 Task: Find connections with filter location El Masnou with filter topic #Personaldevelopmentwith filter profile language Spanish with filter current company Khatib & Alami with filter school Freshers Tamil Nadu Jobs with filter industry Think Tanks with filter service category Loans with filter keywords title Public Relations
Action: Mouse moved to (165, 244)
Screenshot: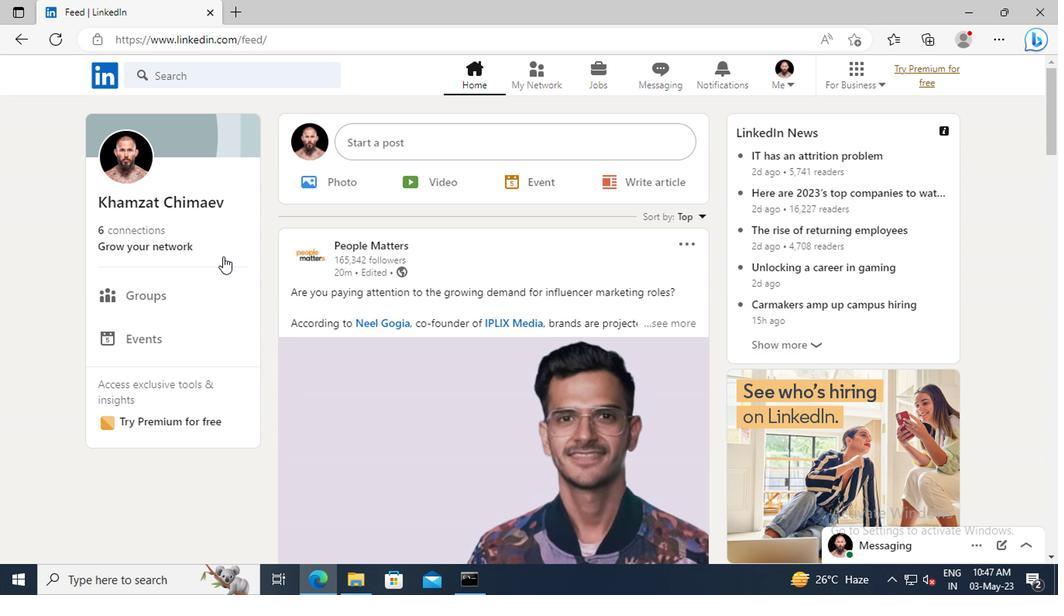 
Action: Mouse pressed left at (165, 244)
Screenshot: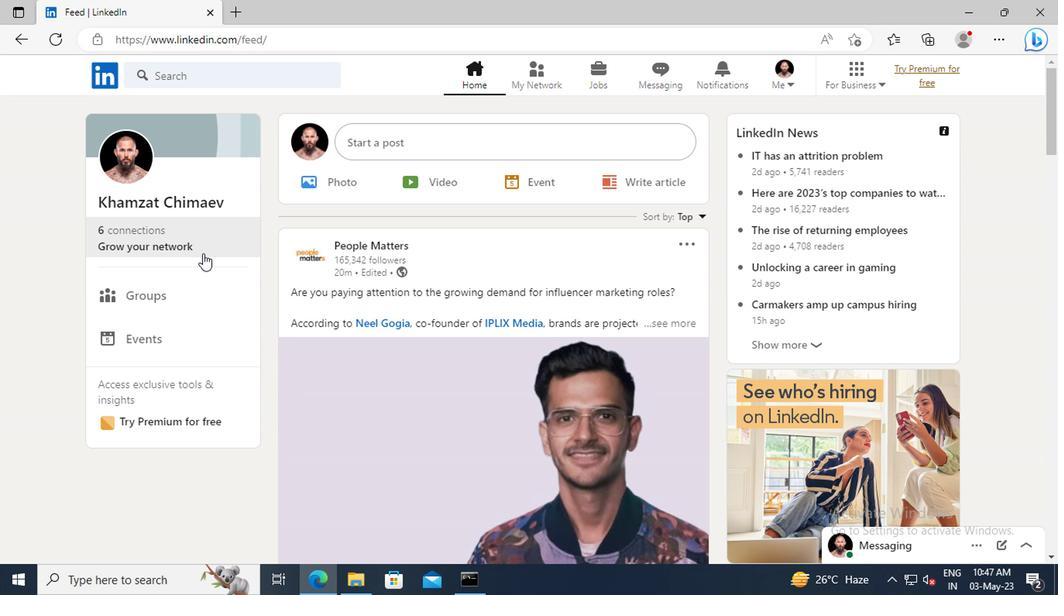 
Action: Mouse moved to (165, 163)
Screenshot: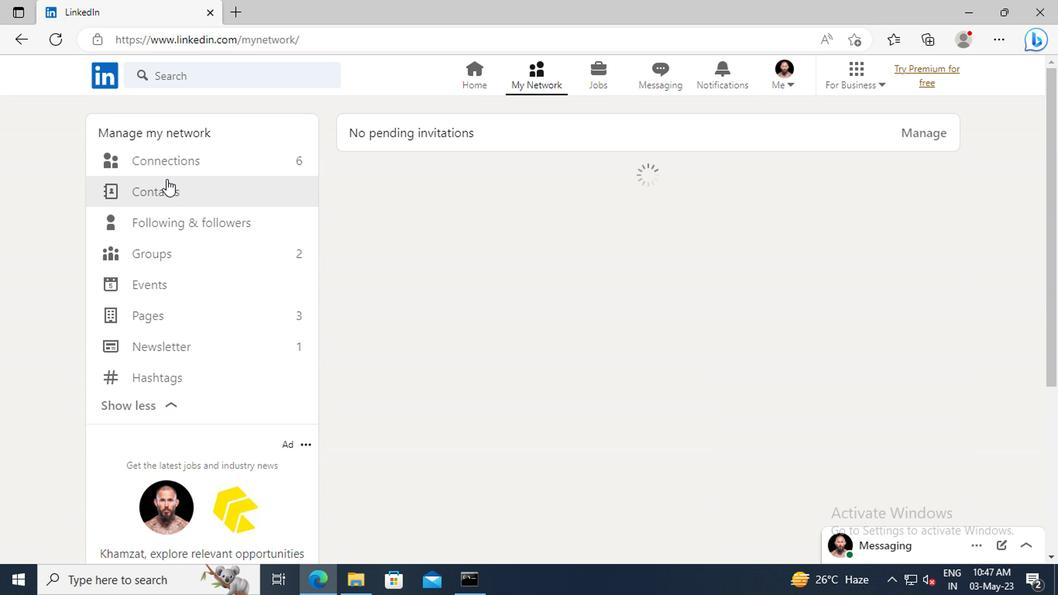 
Action: Mouse pressed left at (165, 163)
Screenshot: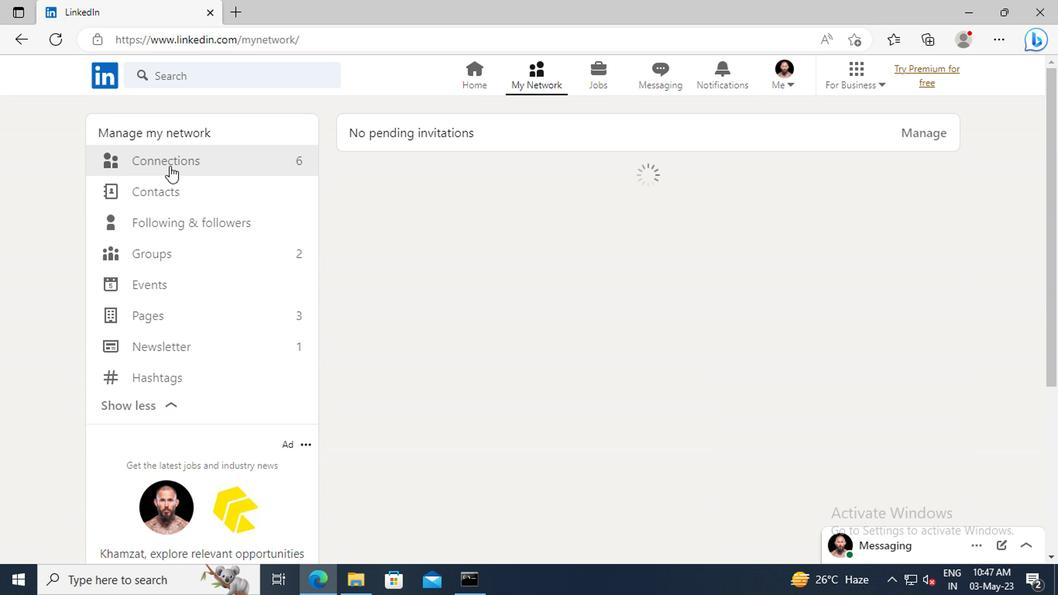 
Action: Mouse moved to (629, 165)
Screenshot: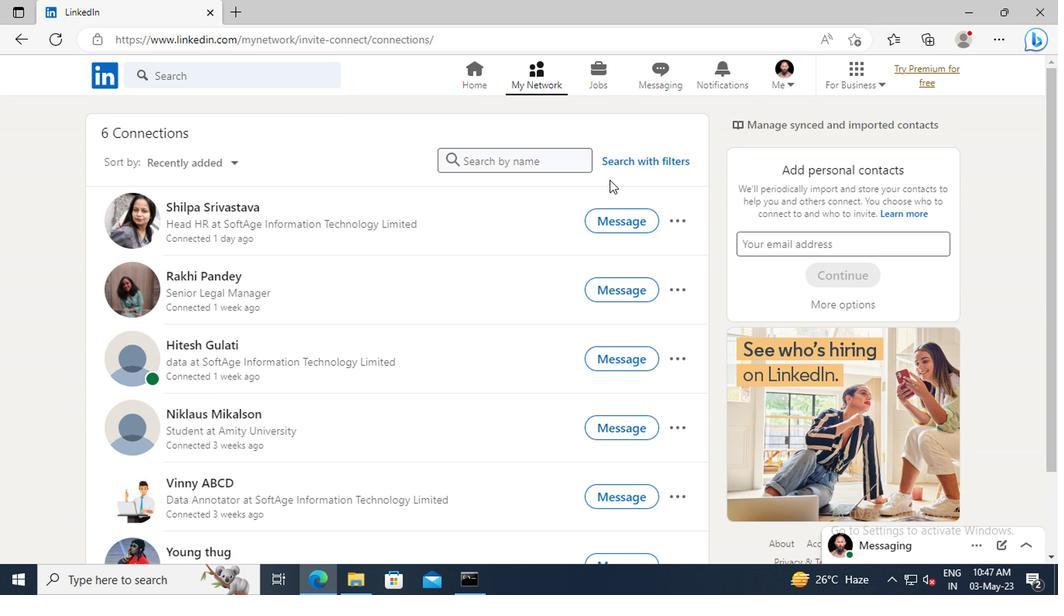 
Action: Mouse pressed left at (629, 165)
Screenshot: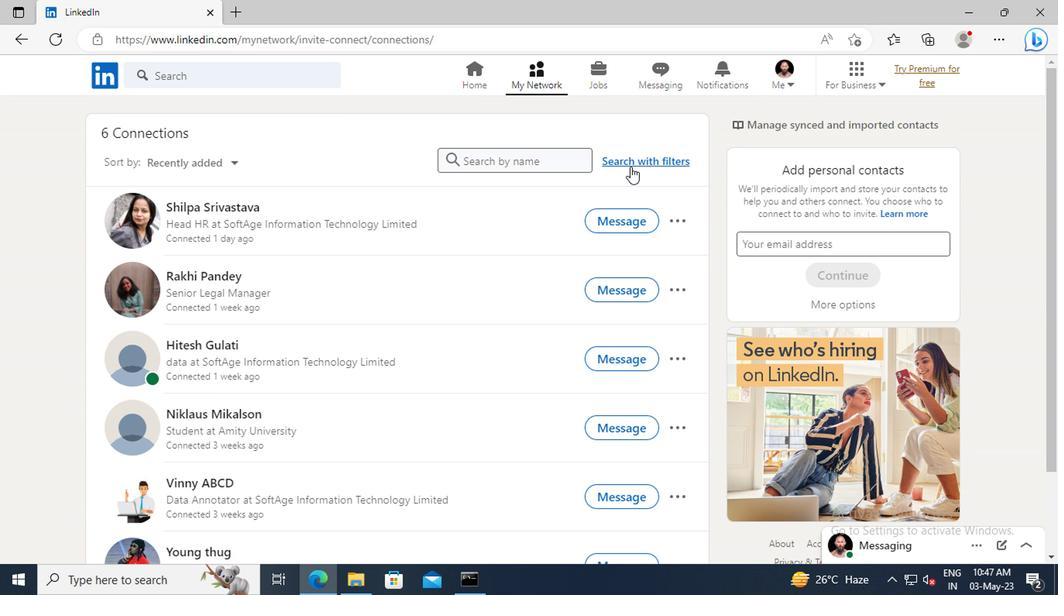 
Action: Mouse moved to (583, 122)
Screenshot: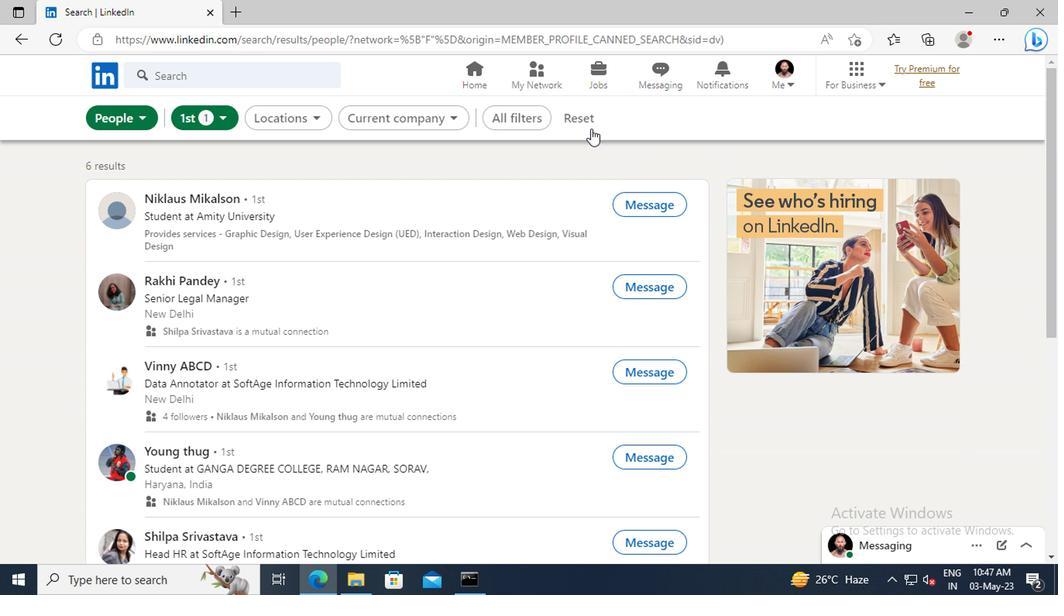 
Action: Mouse pressed left at (583, 122)
Screenshot: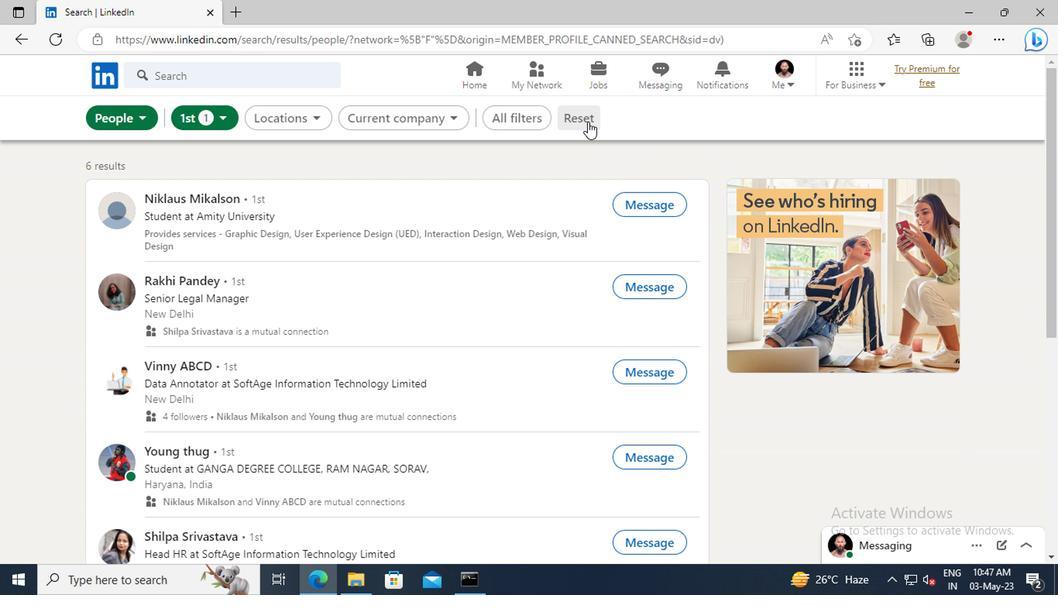 
Action: Mouse moved to (568, 120)
Screenshot: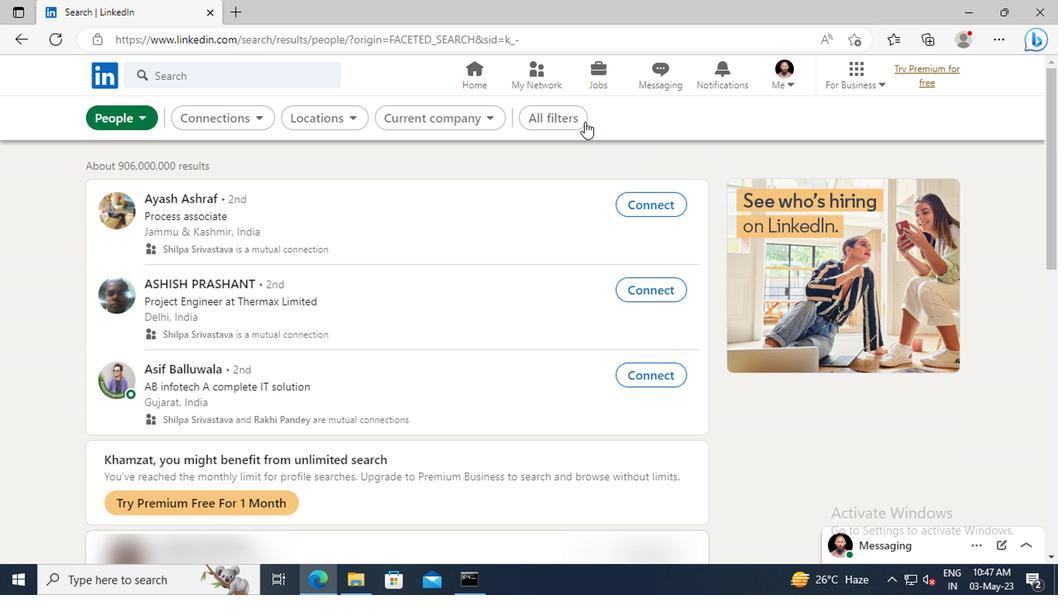
Action: Mouse pressed left at (568, 120)
Screenshot: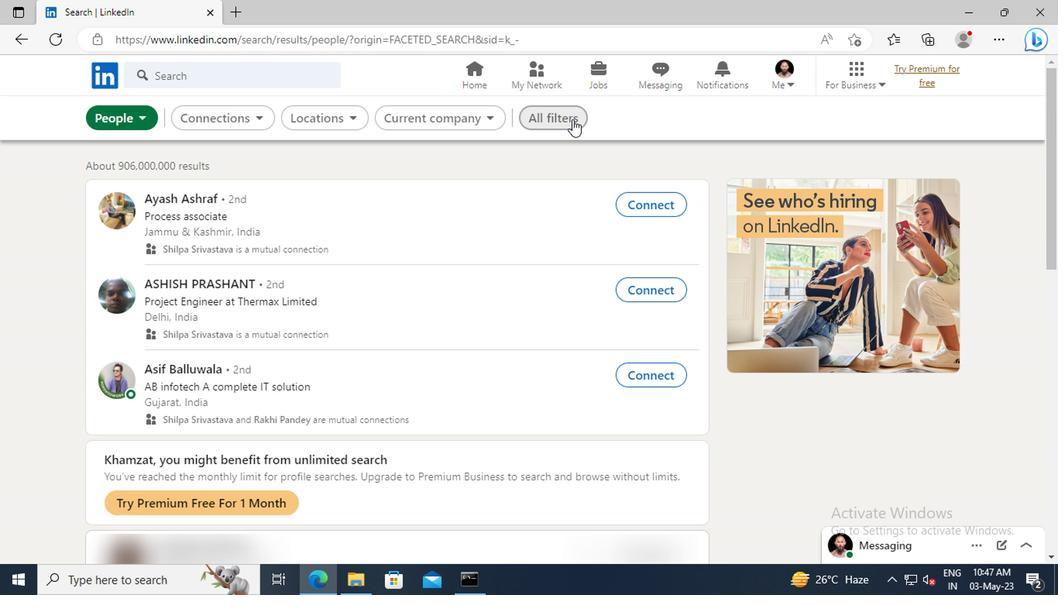 
Action: Mouse moved to (861, 293)
Screenshot: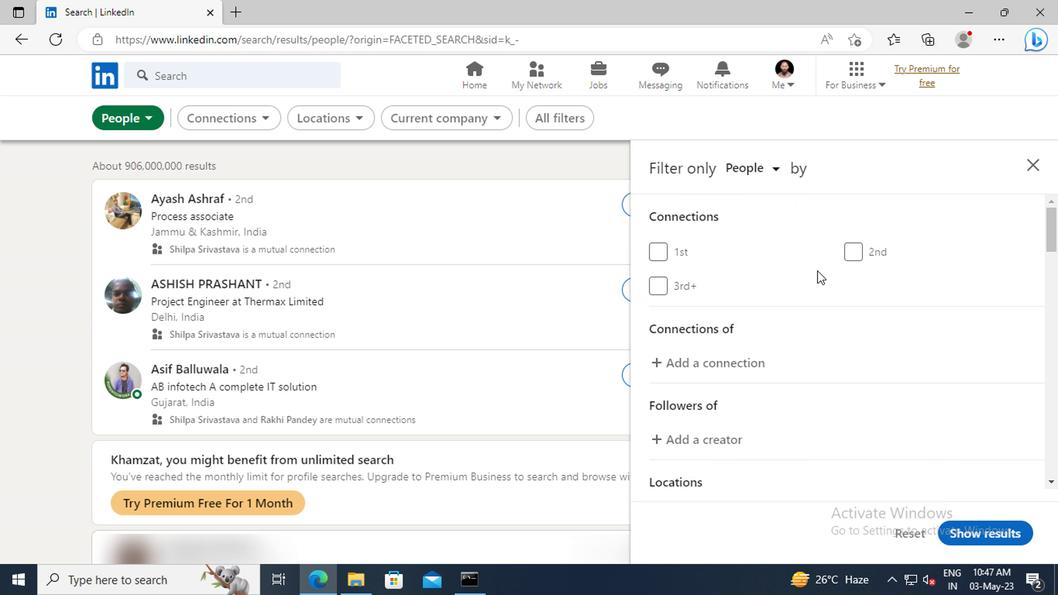 
Action: Mouse scrolled (861, 292) with delta (0, 0)
Screenshot: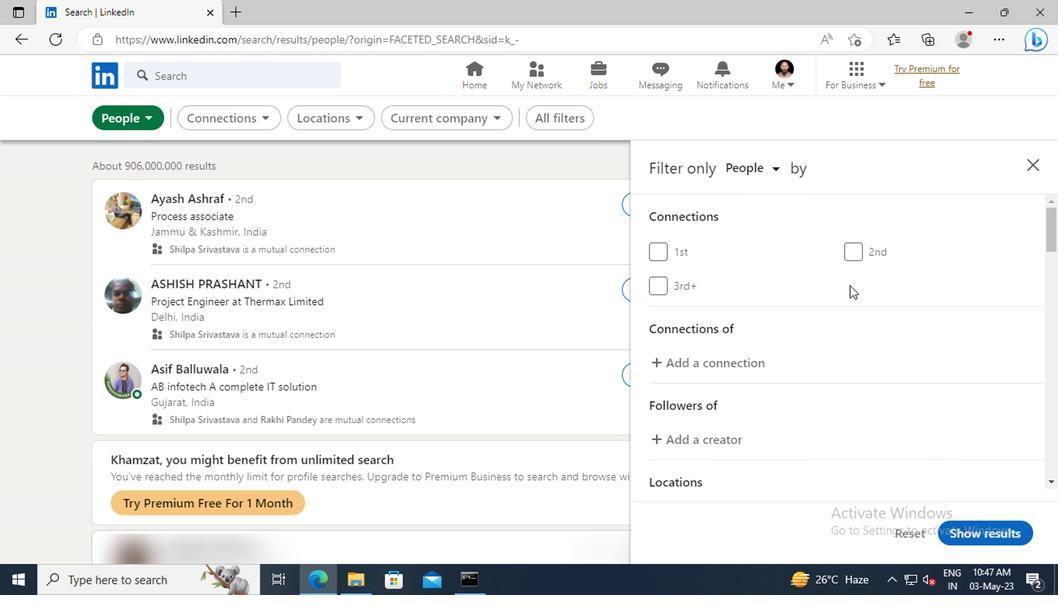 
Action: Mouse scrolled (861, 292) with delta (0, 0)
Screenshot: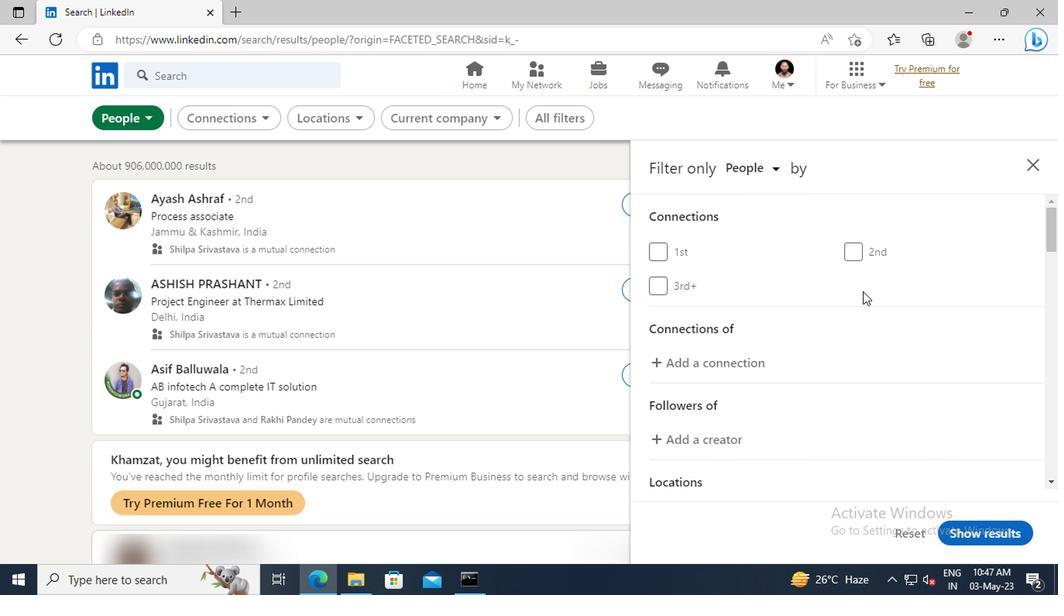 
Action: Mouse scrolled (861, 292) with delta (0, 0)
Screenshot: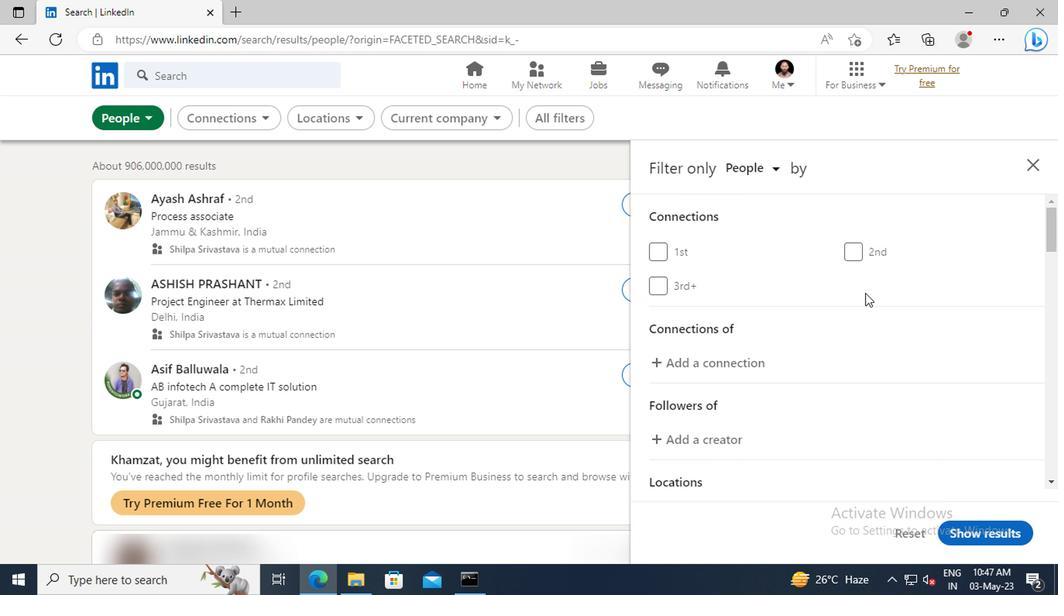 
Action: Mouse scrolled (861, 292) with delta (0, 0)
Screenshot: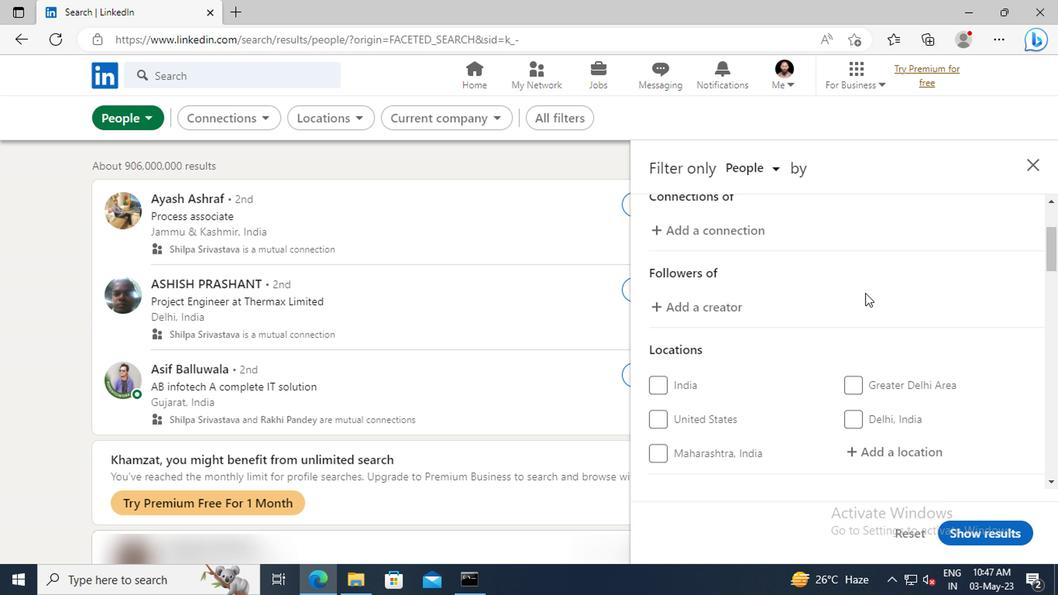 
Action: Mouse scrolled (861, 292) with delta (0, 0)
Screenshot: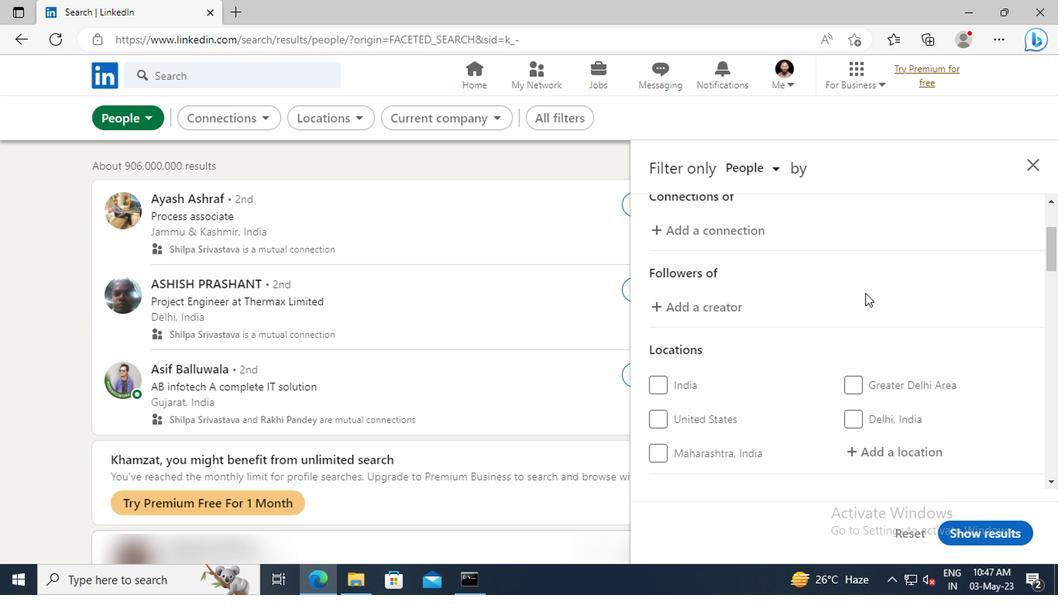 
Action: Mouse scrolled (861, 292) with delta (0, 0)
Screenshot: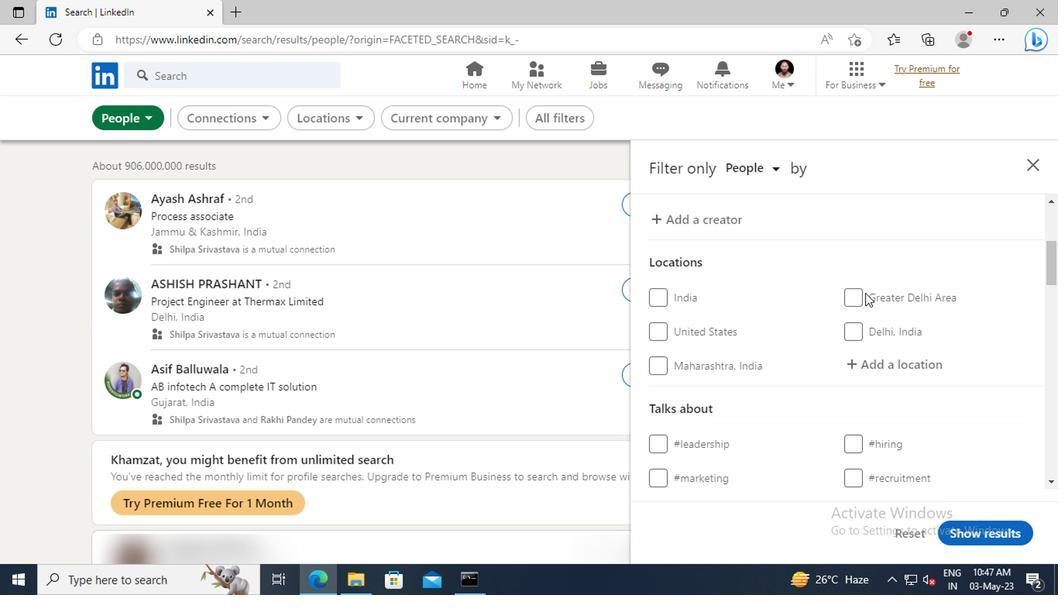
Action: Mouse scrolled (861, 292) with delta (0, 0)
Screenshot: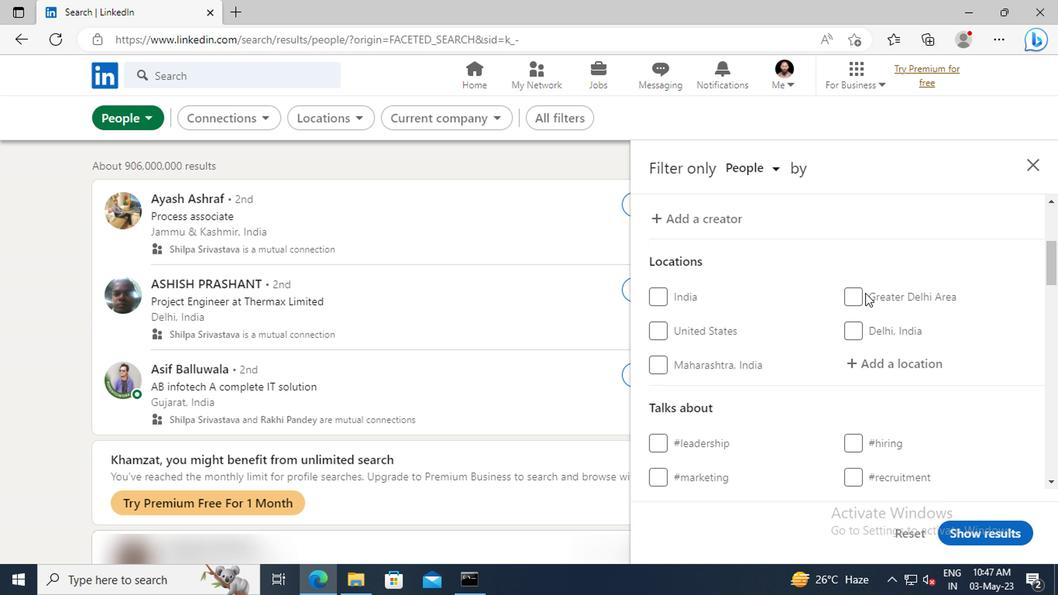 
Action: Mouse moved to (866, 281)
Screenshot: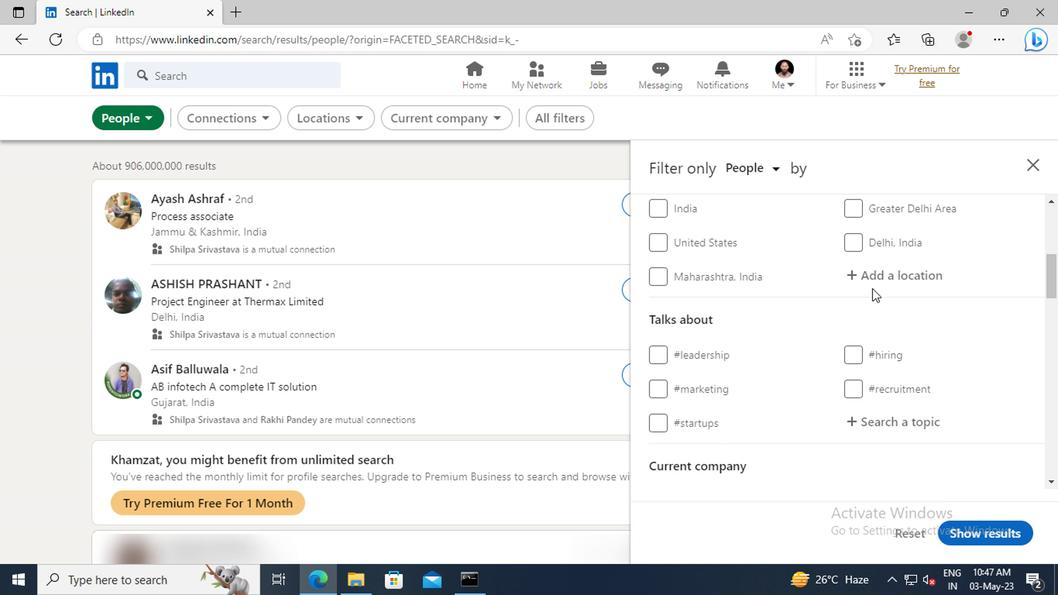 
Action: Mouse pressed left at (866, 281)
Screenshot: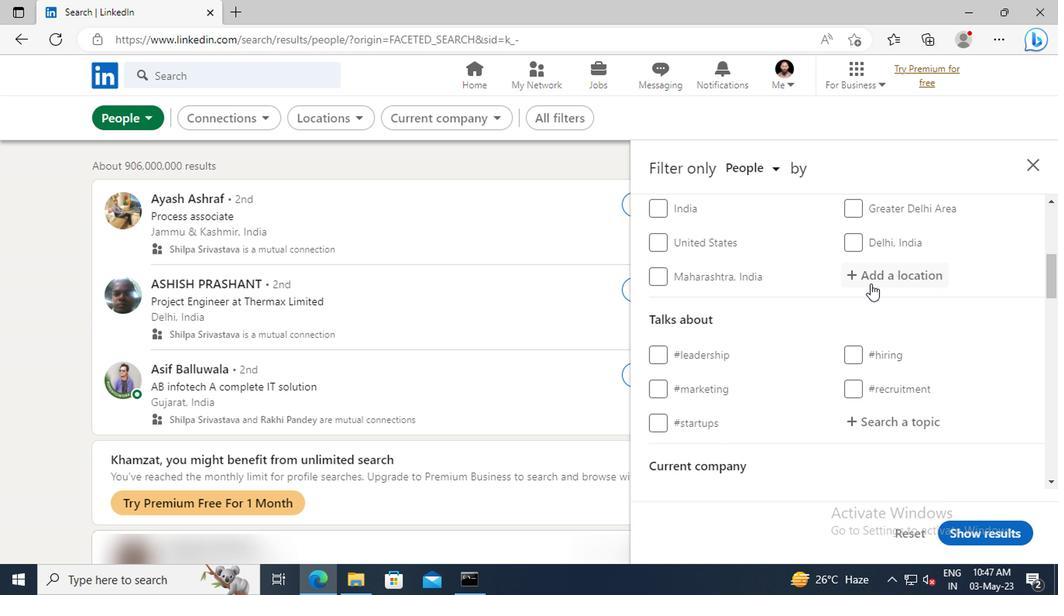 
Action: Key pressed <Key.shift>EL<Key.space><Key.shift>MASNOU
Screenshot: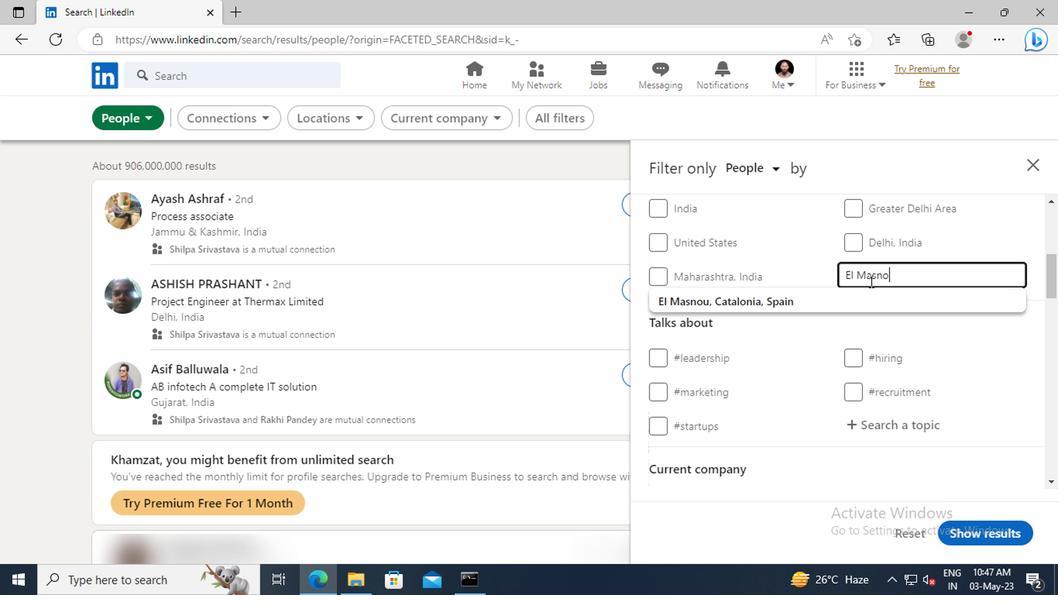 
Action: Mouse moved to (862, 295)
Screenshot: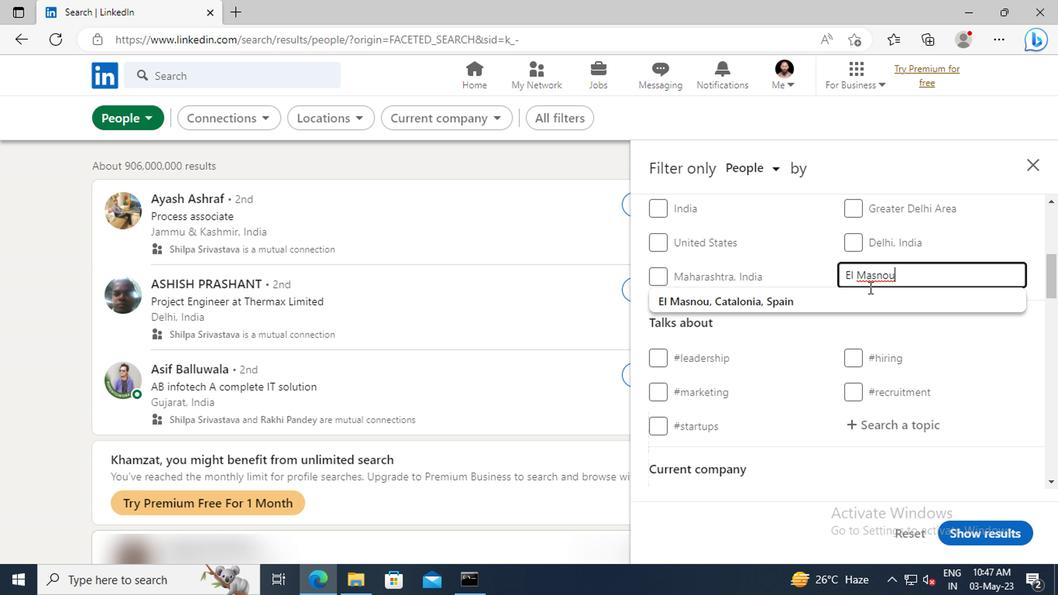 
Action: Mouse pressed left at (862, 295)
Screenshot: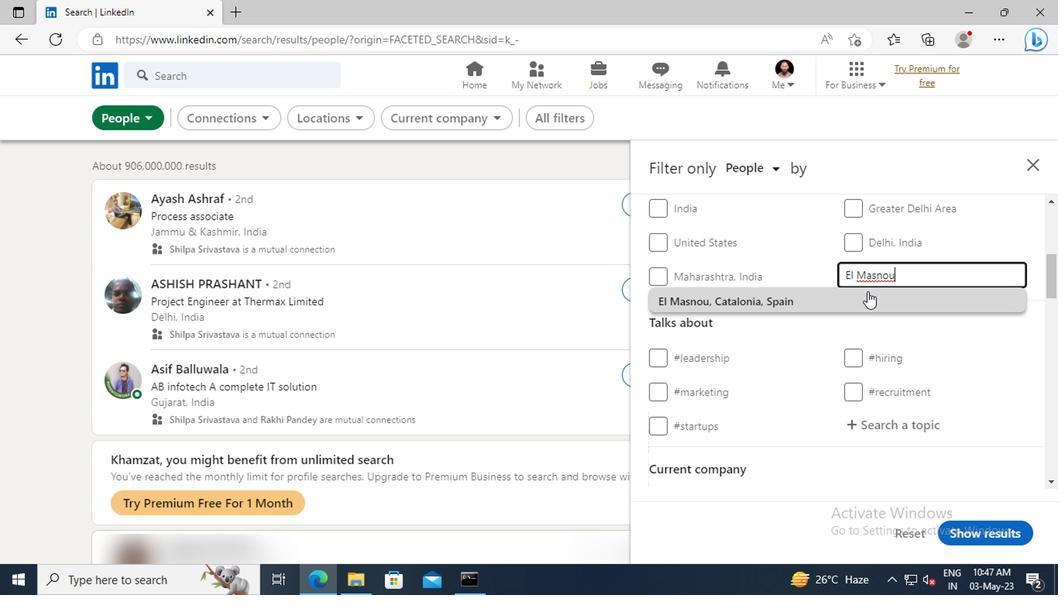 
Action: Mouse scrolled (862, 294) with delta (0, 0)
Screenshot: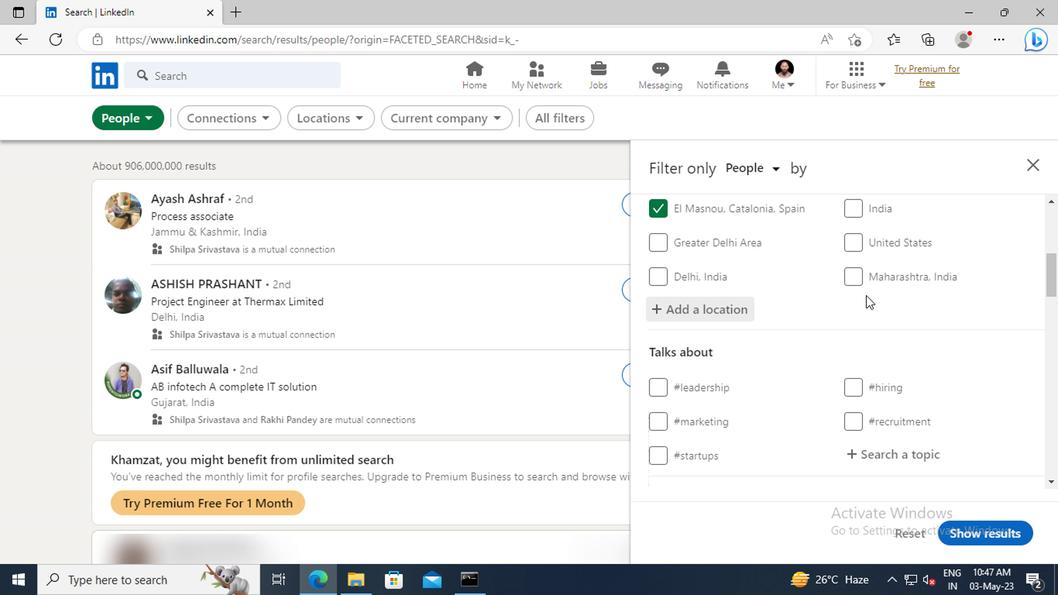 
Action: Mouse scrolled (862, 294) with delta (0, 0)
Screenshot: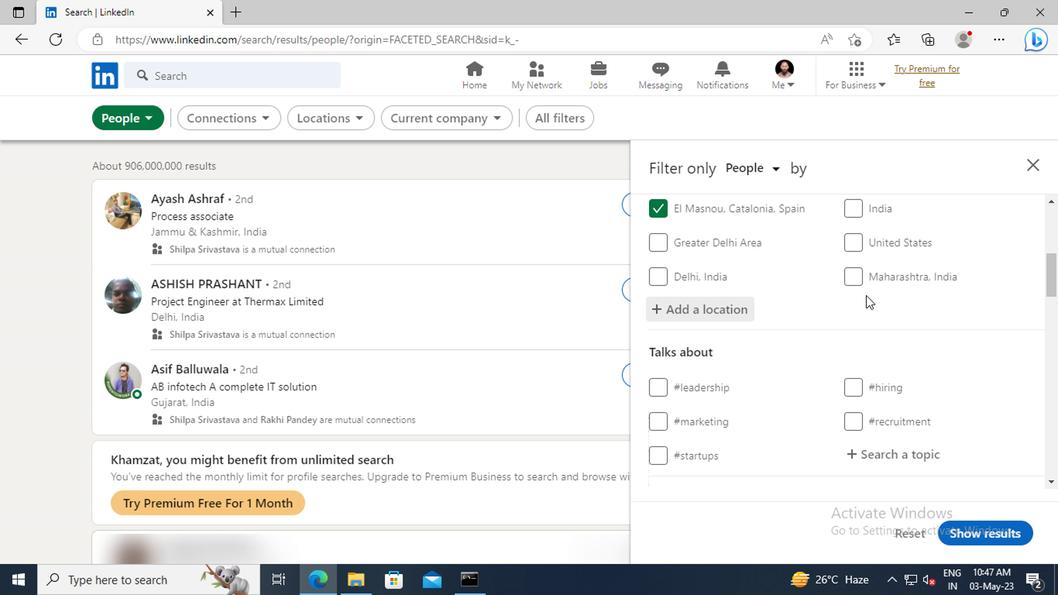 
Action: Mouse moved to (873, 362)
Screenshot: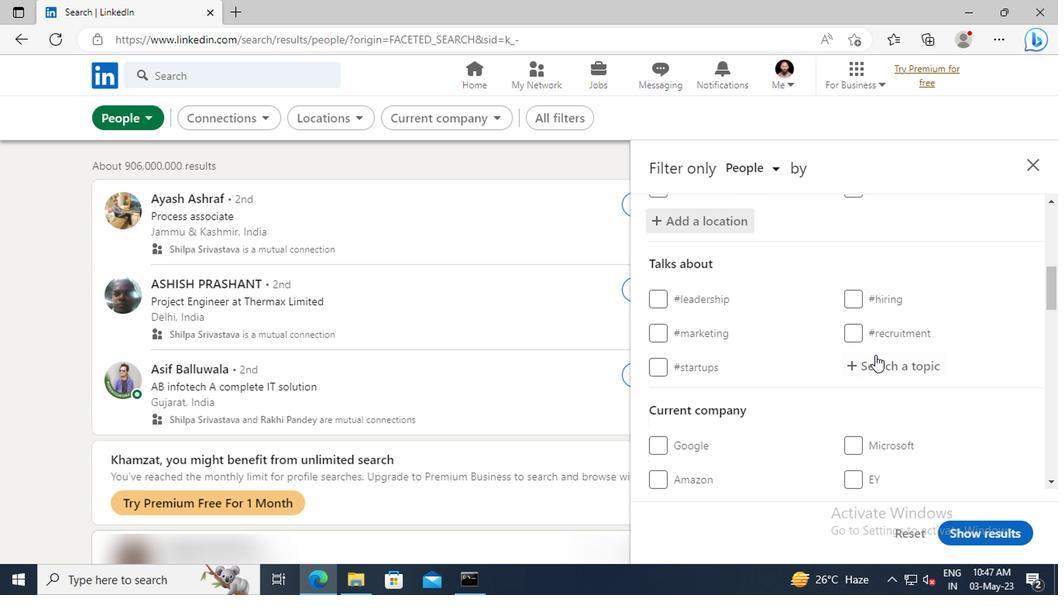 
Action: Mouse pressed left at (873, 362)
Screenshot: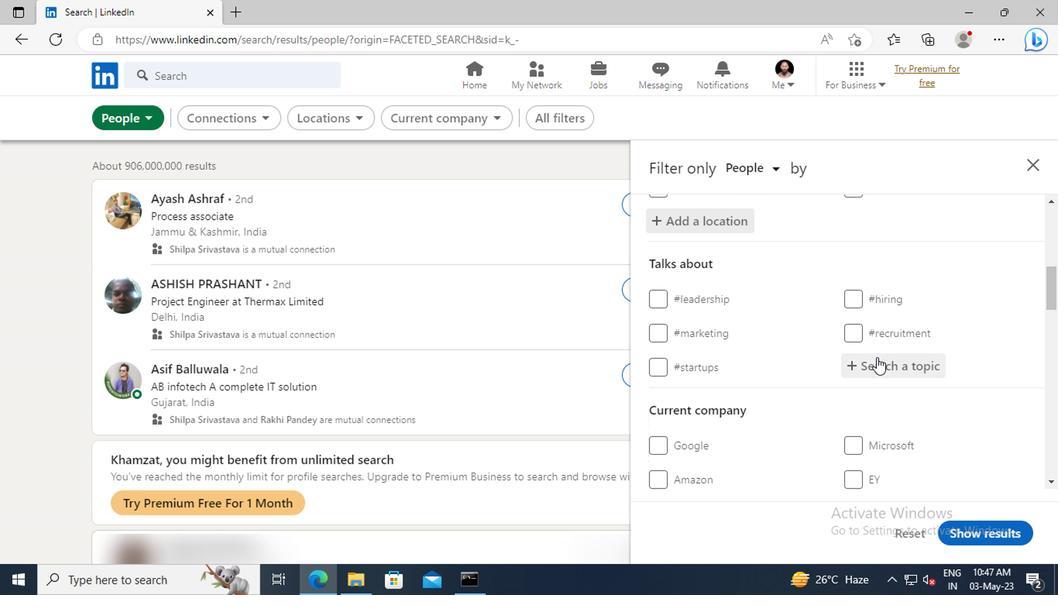 
Action: Key pressed <Key.shift>PERSONAL
Screenshot: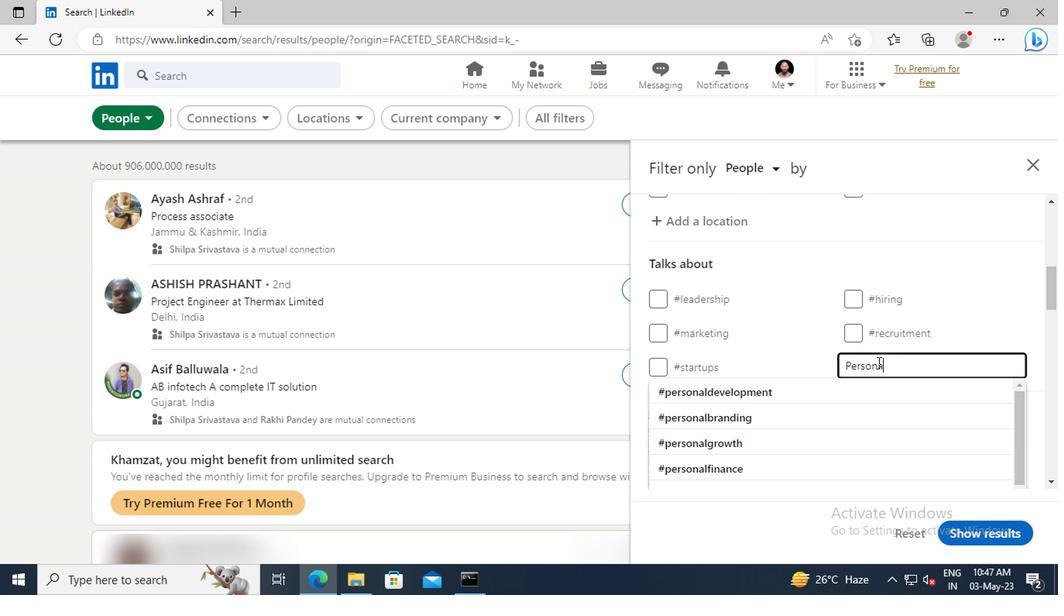 
Action: Mouse moved to (876, 387)
Screenshot: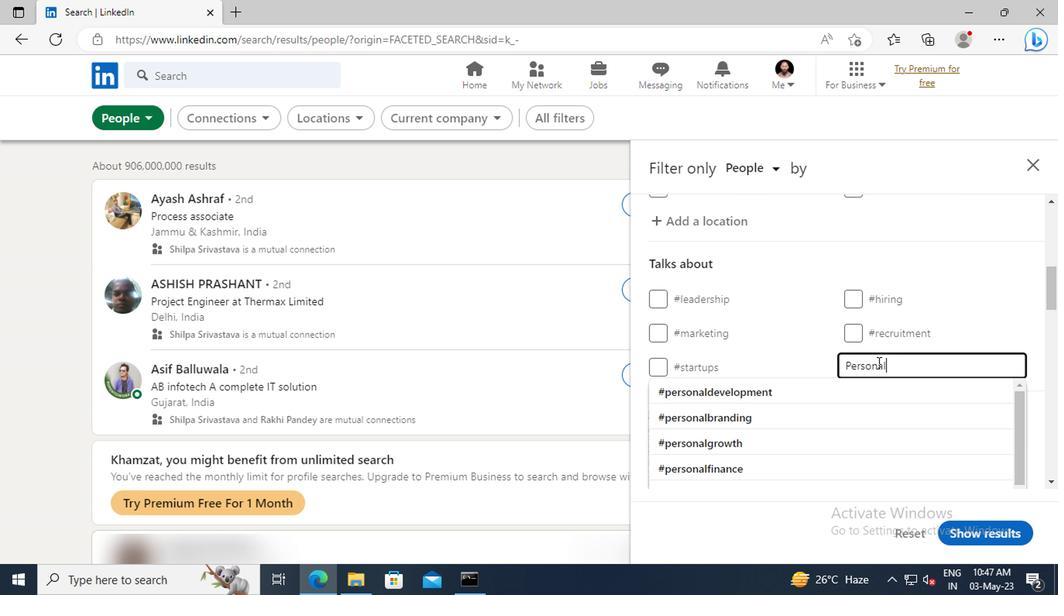 
Action: Mouse pressed left at (876, 387)
Screenshot: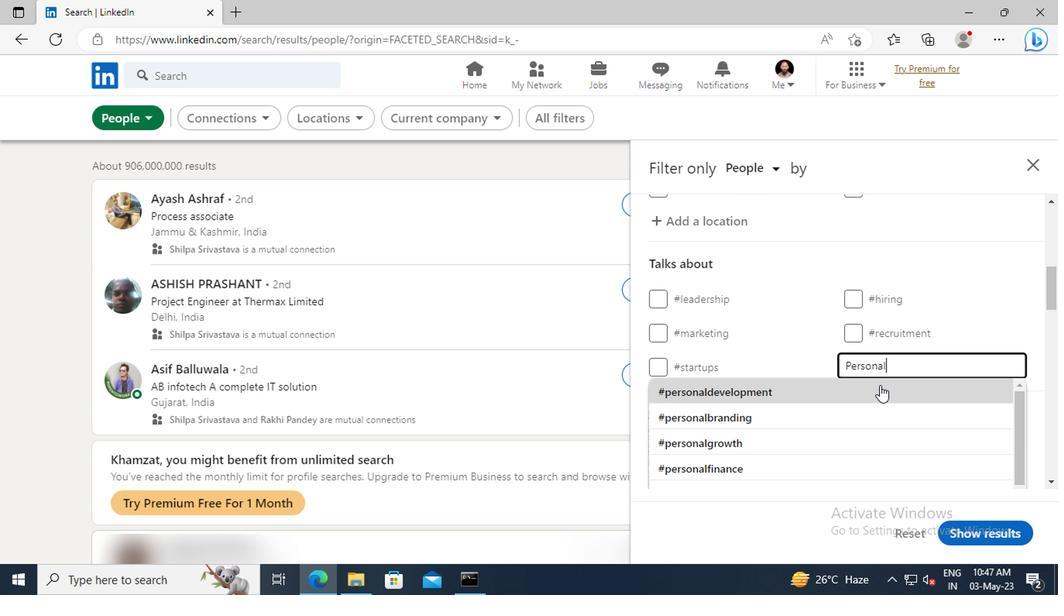 
Action: Mouse scrolled (876, 386) with delta (0, 0)
Screenshot: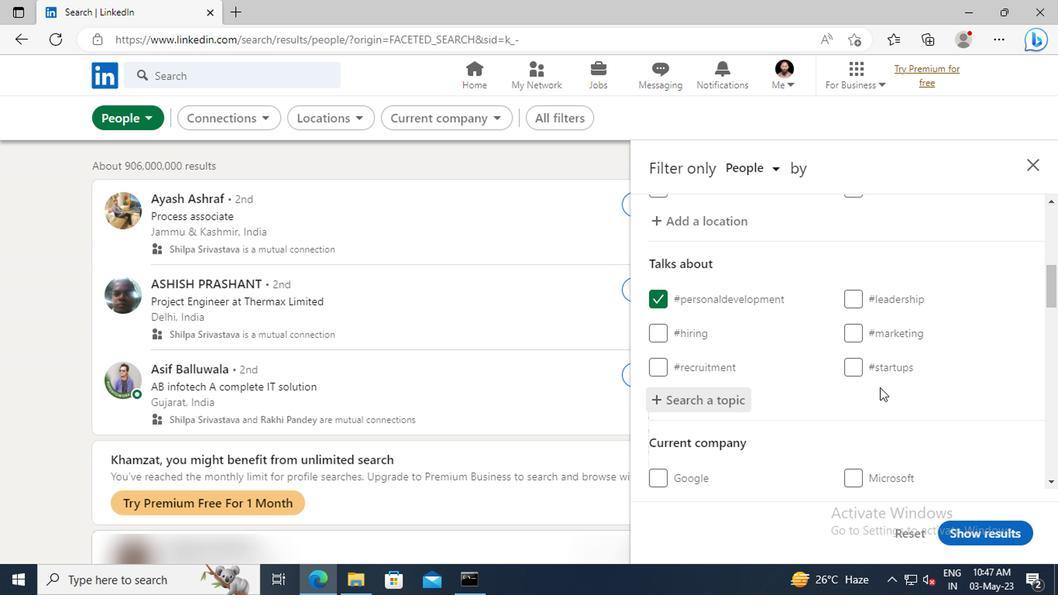 
Action: Mouse scrolled (876, 386) with delta (0, 0)
Screenshot: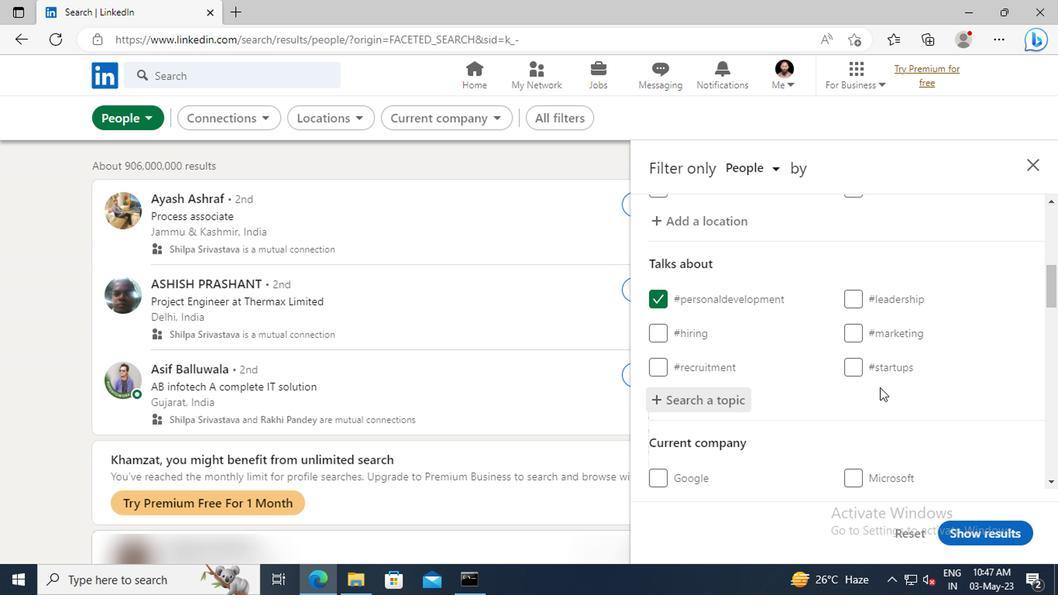 
Action: Mouse scrolled (876, 386) with delta (0, 0)
Screenshot: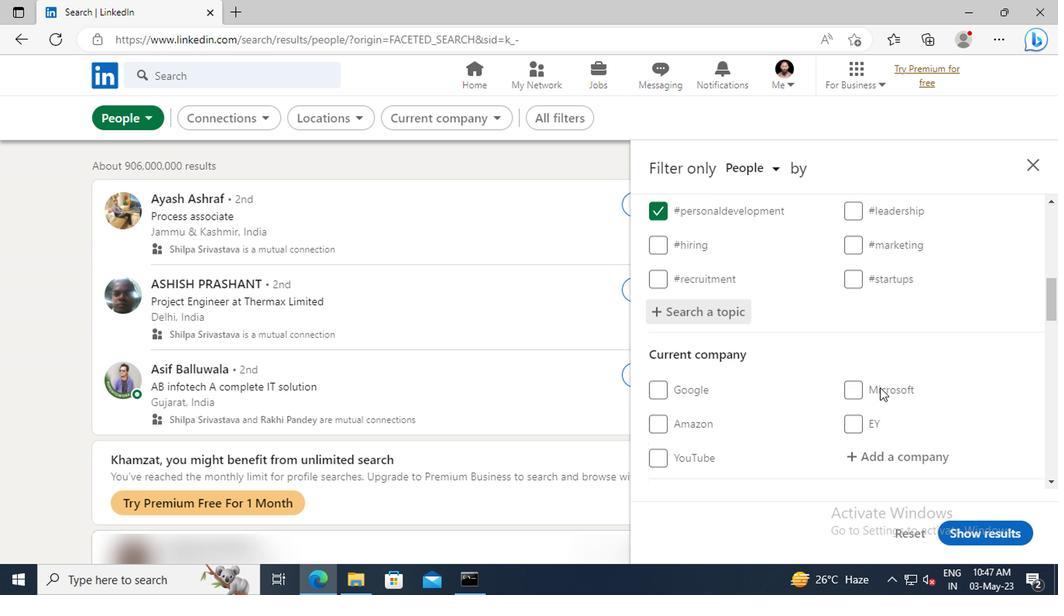 
Action: Mouse scrolled (876, 386) with delta (0, 0)
Screenshot: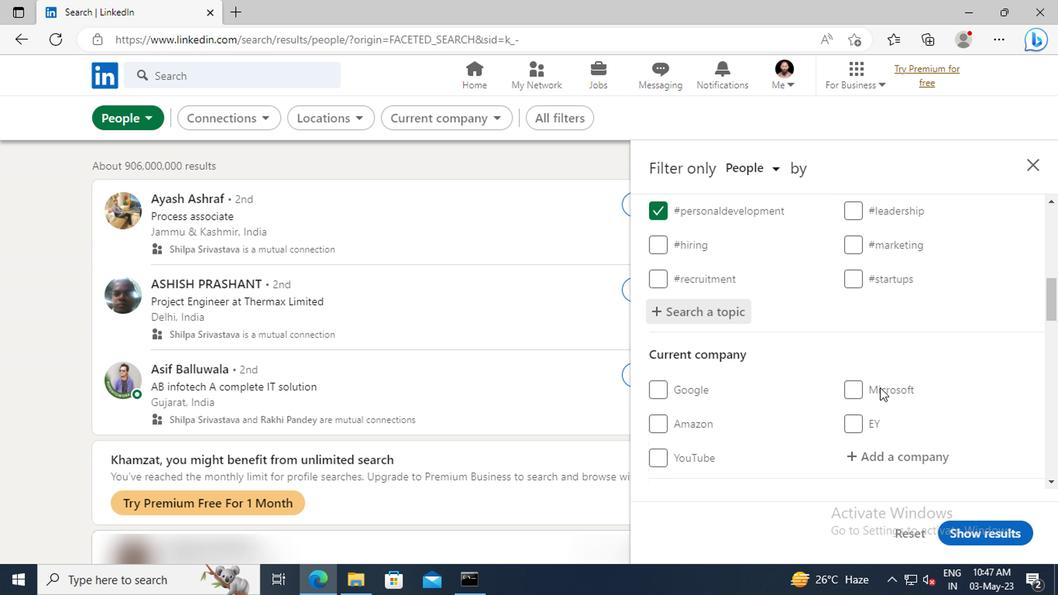 
Action: Mouse scrolled (876, 386) with delta (0, 0)
Screenshot: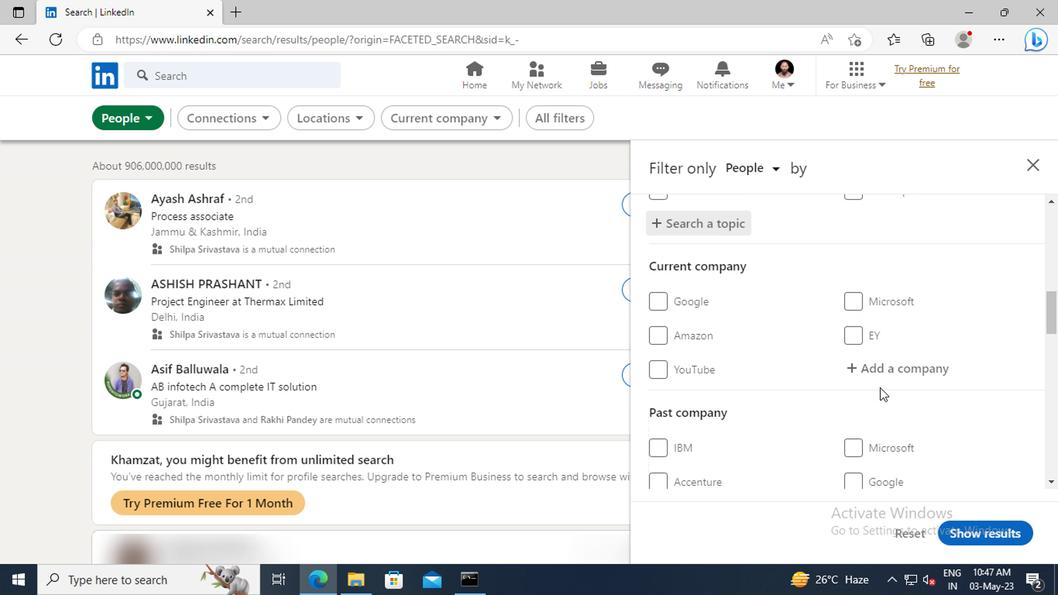 
Action: Mouse scrolled (876, 386) with delta (0, 0)
Screenshot: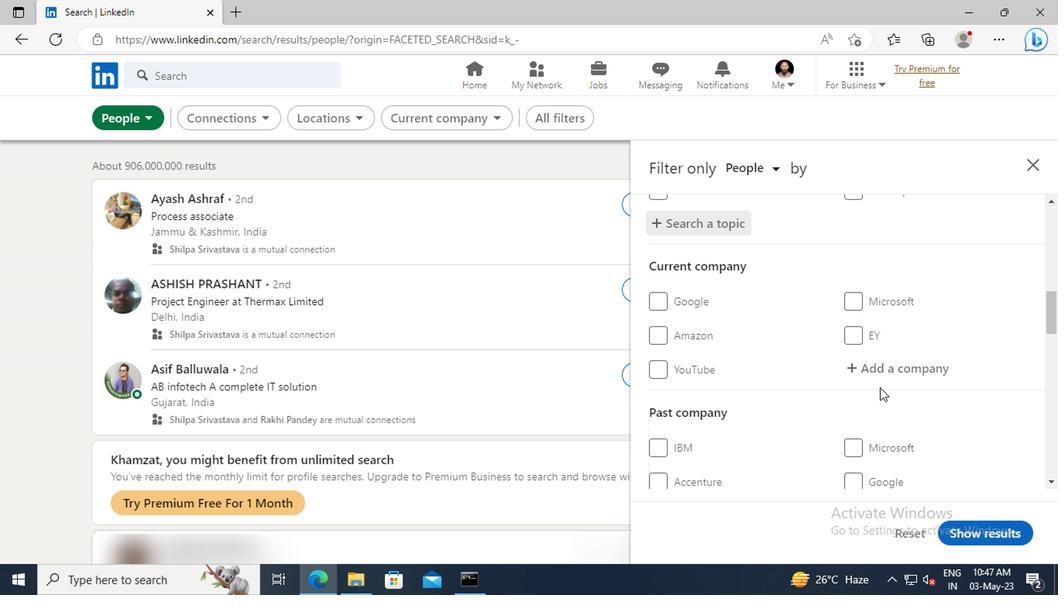 
Action: Mouse scrolled (876, 386) with delta (0, 0)
Screenshot: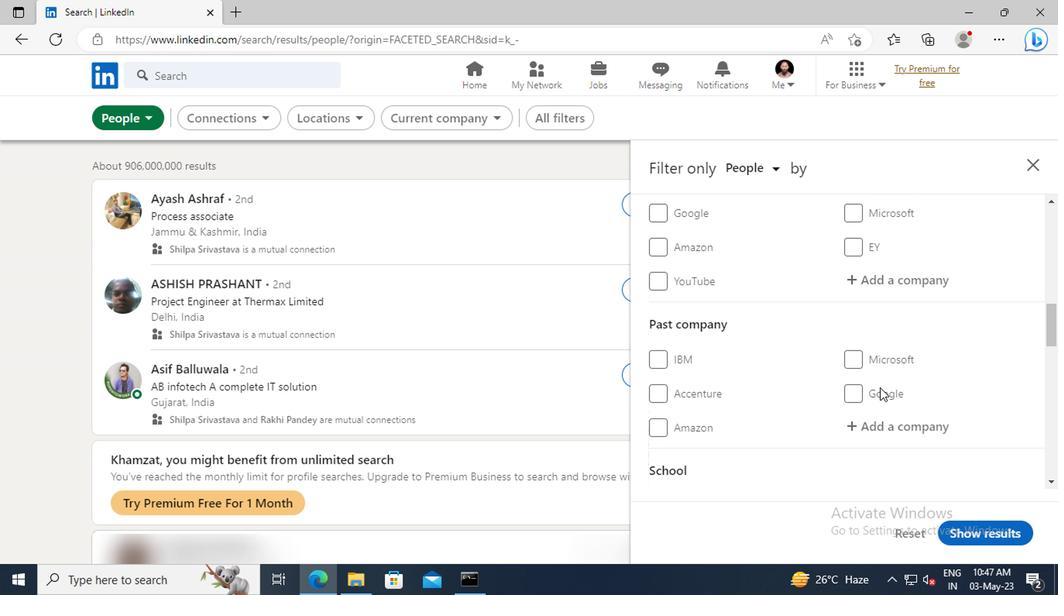 
Action: Mouse scrolled (876, 386) with delta (0, 0)
Screenshot: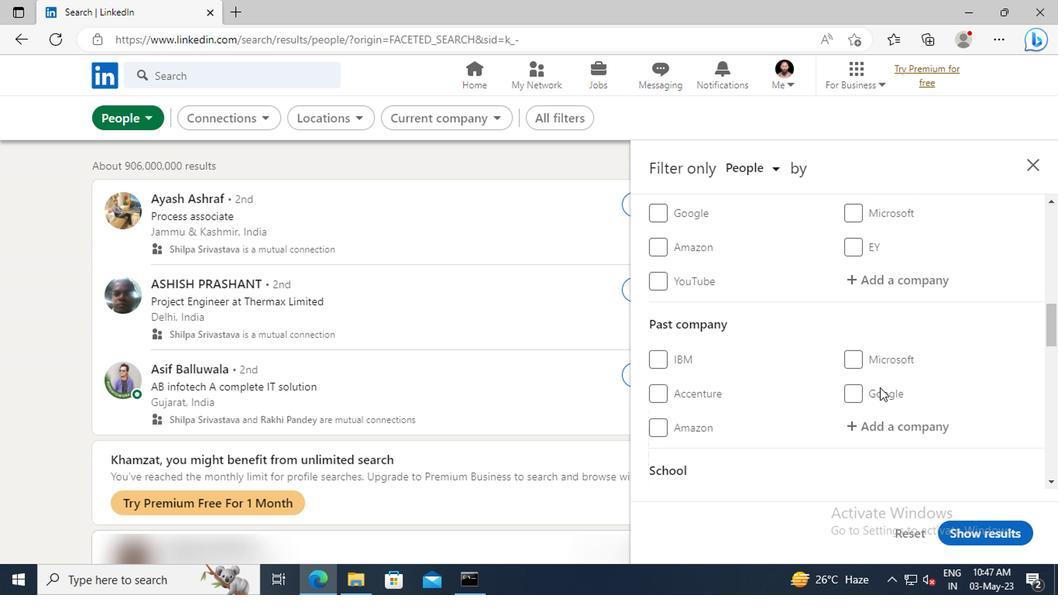 
Action: Mouse scrolled (876, 386) with delta (0, 0)
Screenshot: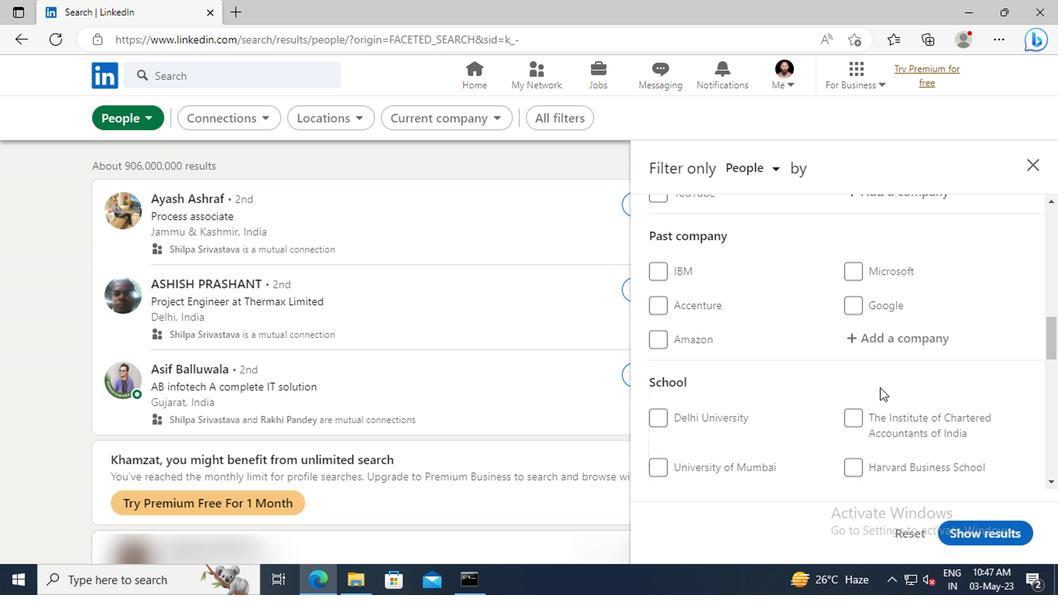 
Action: Mouse scrolled (876, 386) with delta (0, 0)
Screenshot: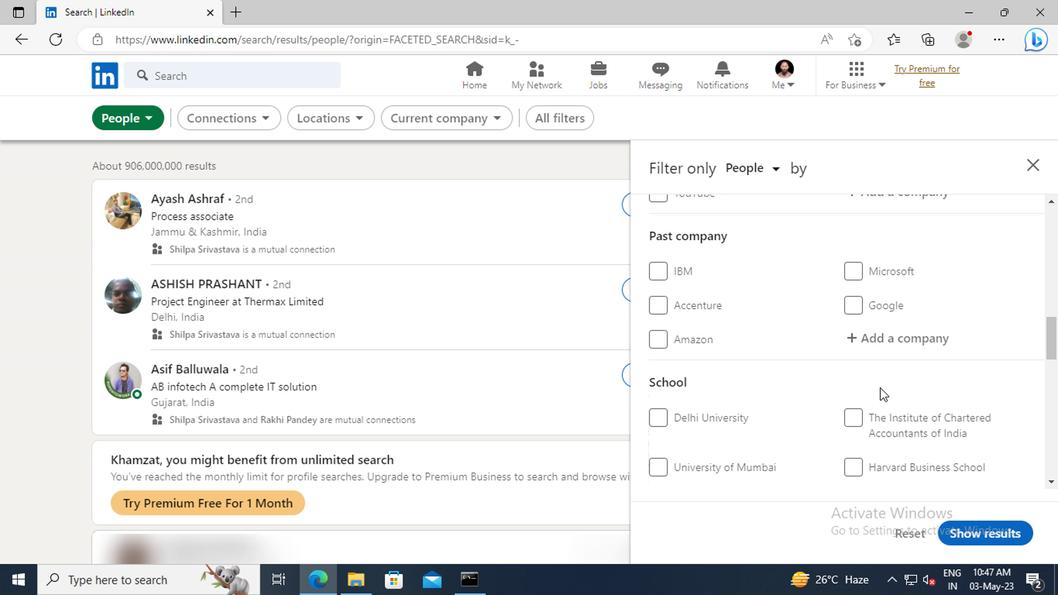 
Action: Mouse scrolled (876, 386) with delta (0, 0)
Screenshot: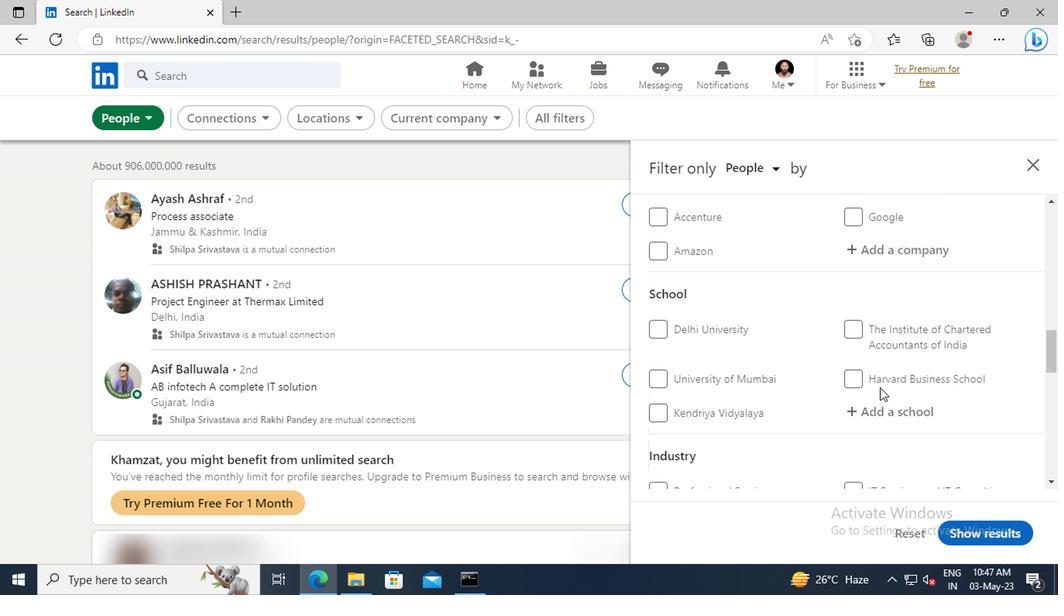 
Action: Mouse scrolled (876, 386) with delta (0, 0)
Screenshot: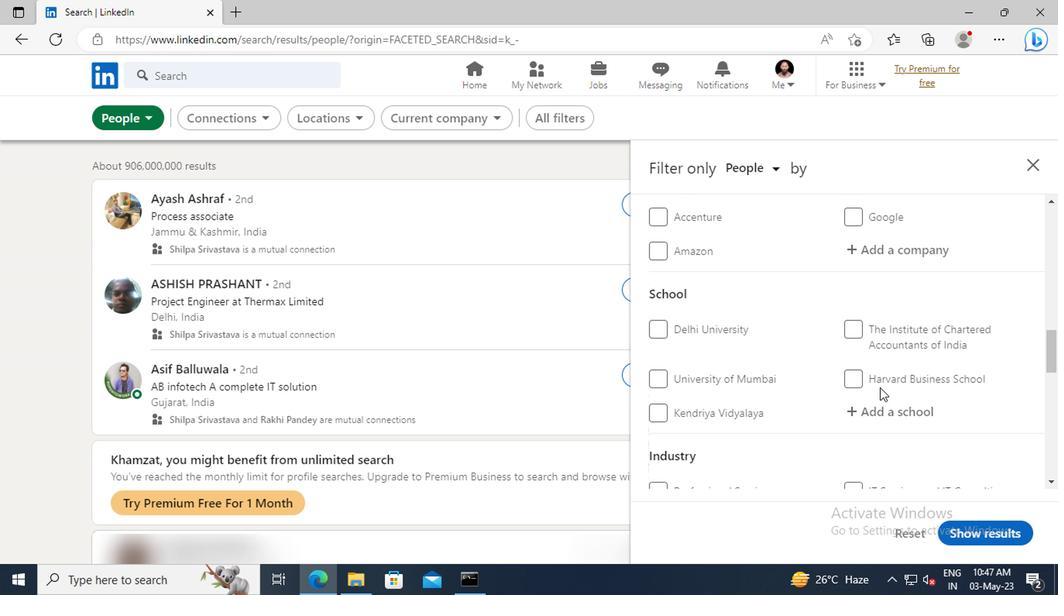 
Action: Mouse moved to (876, 388)
Screenshot: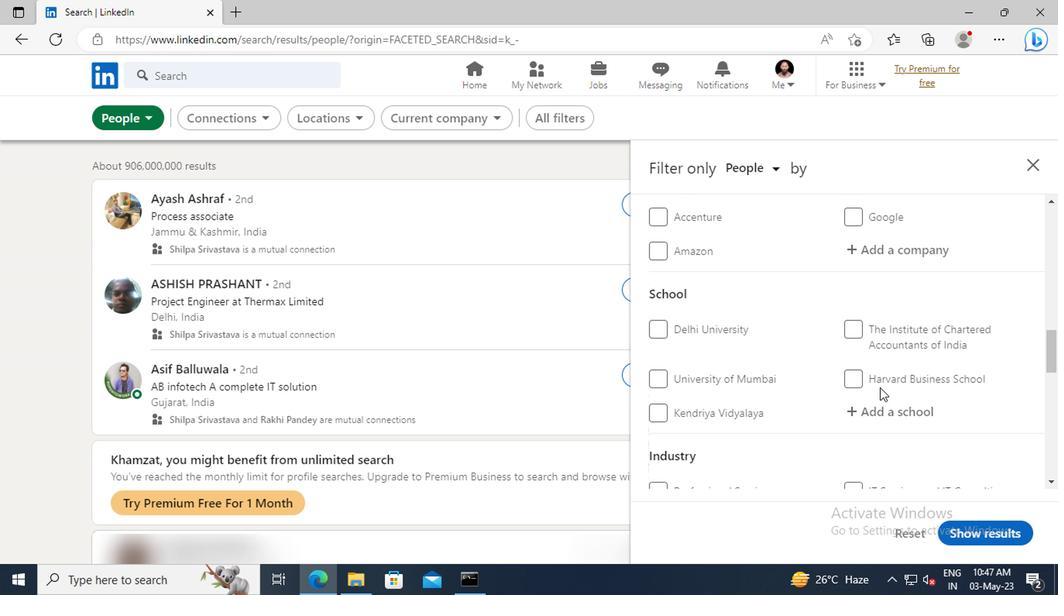 
Action: Mouse scrolled (876, 387) with delta (0, 0)
Screenshot: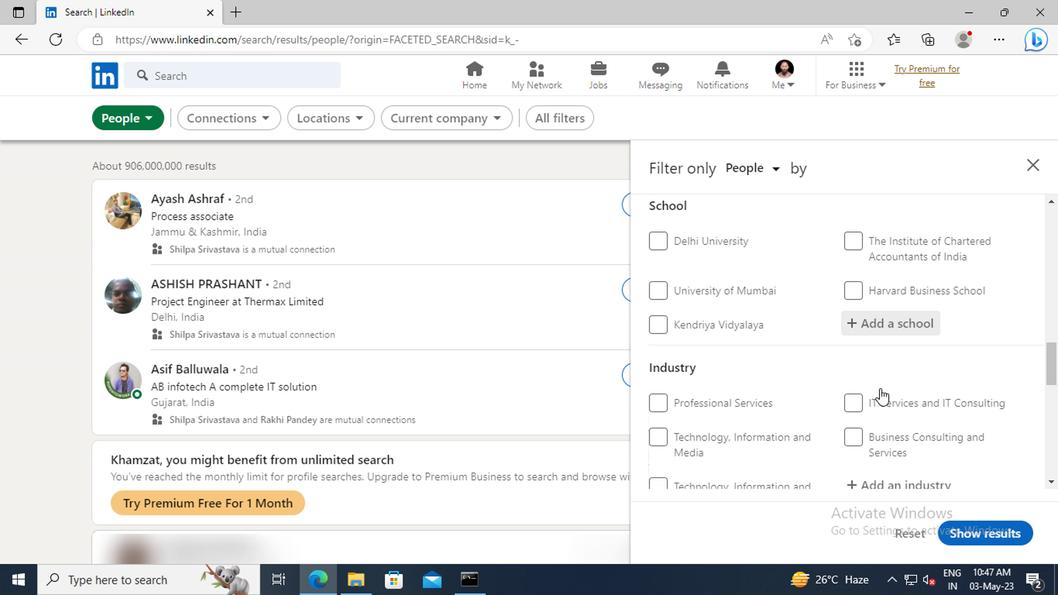 
Action: Mouse scrolled (876, 387) with delta (0, 0)
Screenshot: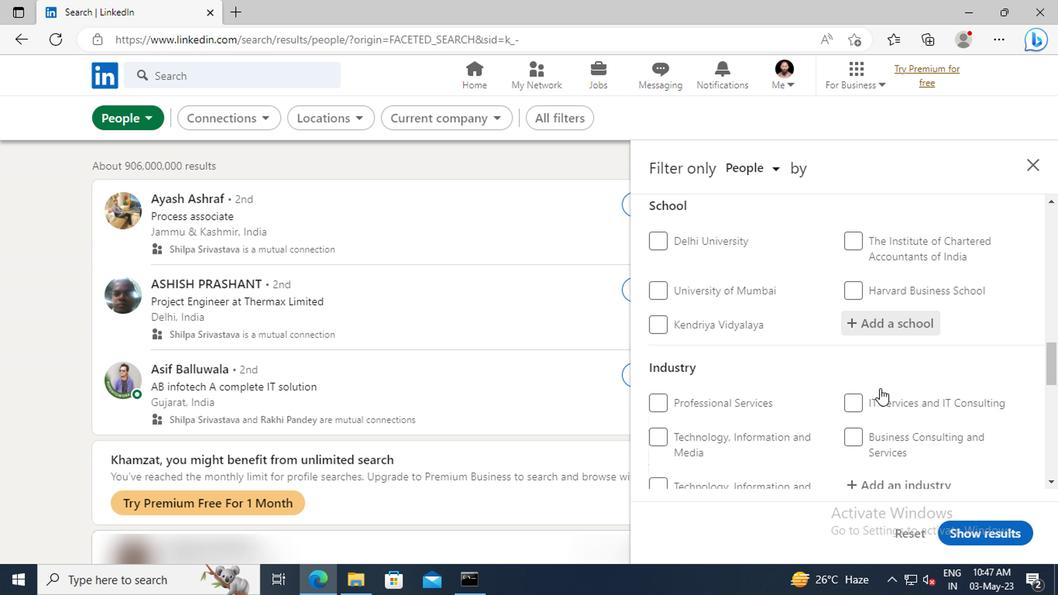 
Action: Mouse scrolled (876, 387) with delta (0, 0)
Screenshot: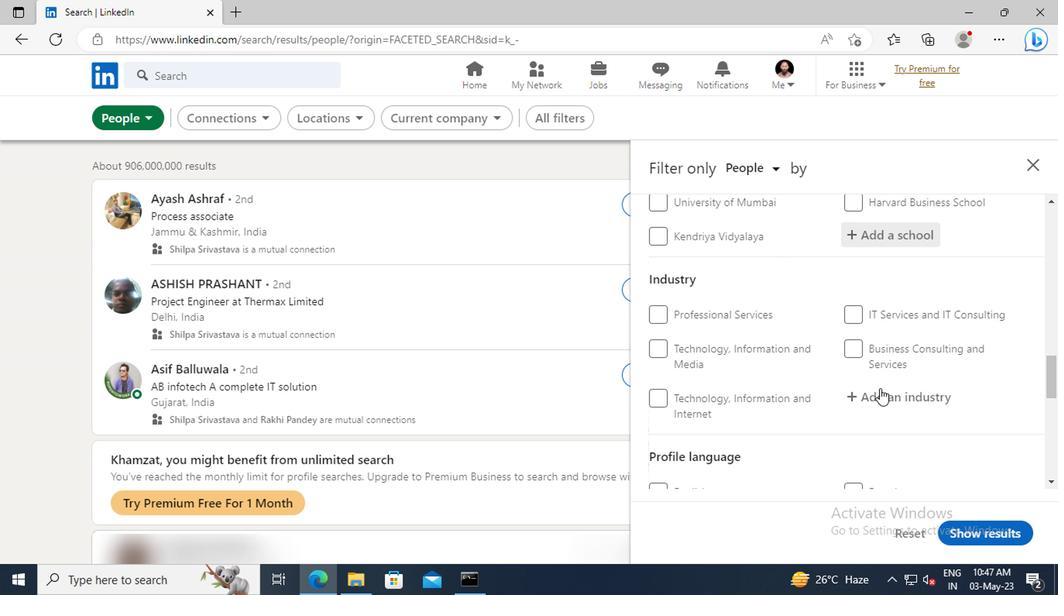 
Action: Mouse scrolled (876, 387) with delta (0, 0)
Screenshot: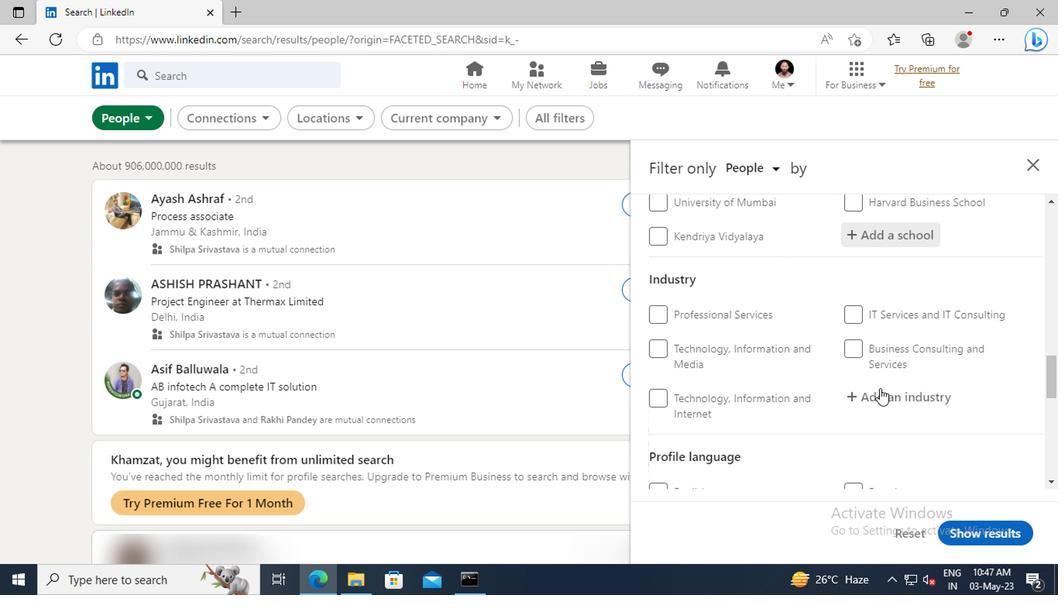 
Action: Mouse scrolled (876, 387) with delta (0, 0)
Screenshot: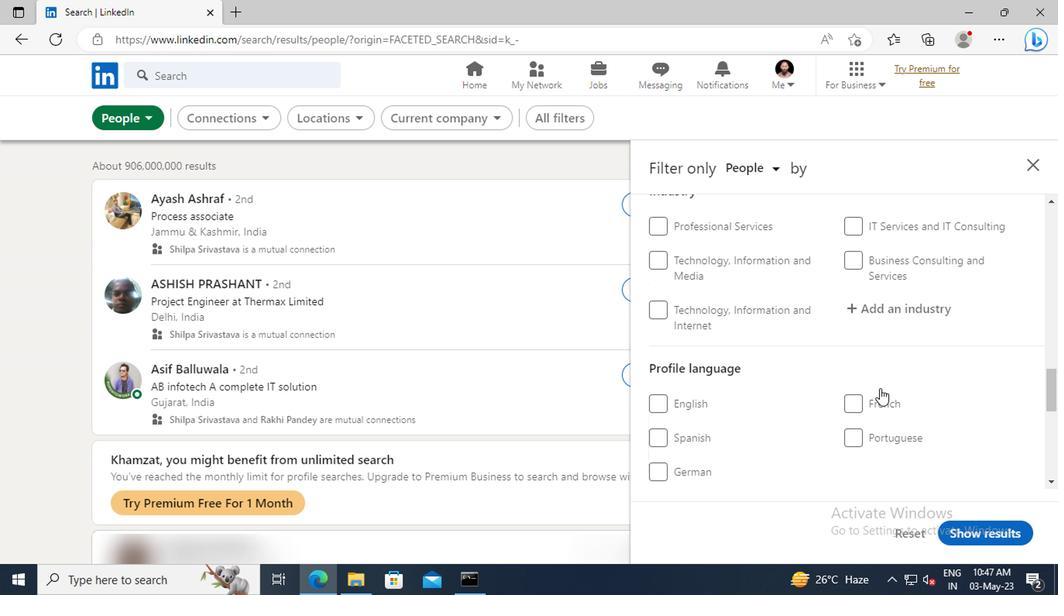 
Action: Mouse moved to (658, 399)
Screenshot: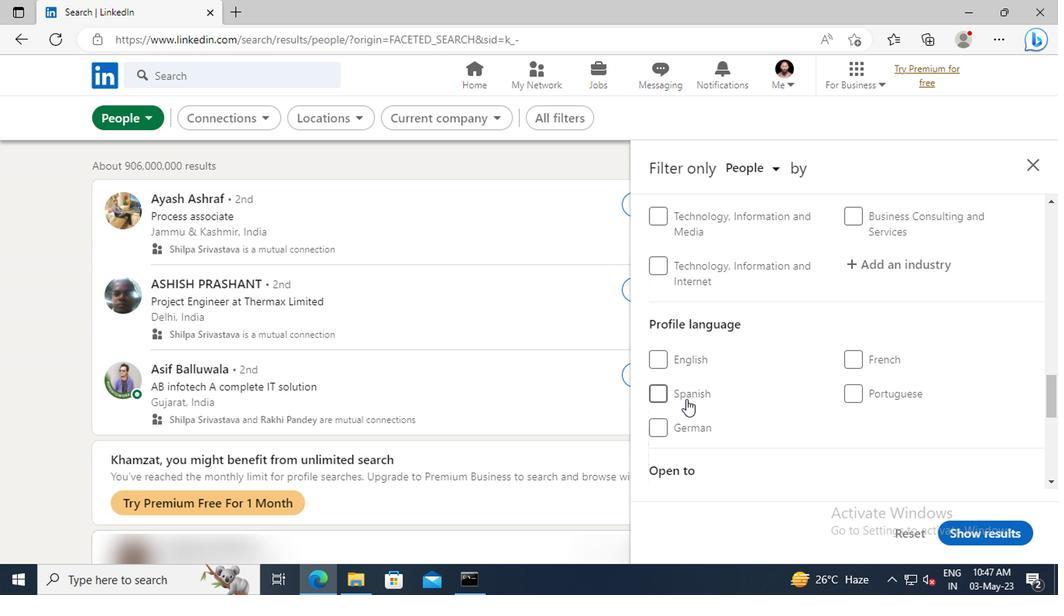 
Action: Mouse pressed left at (658, 399)
Screenshot: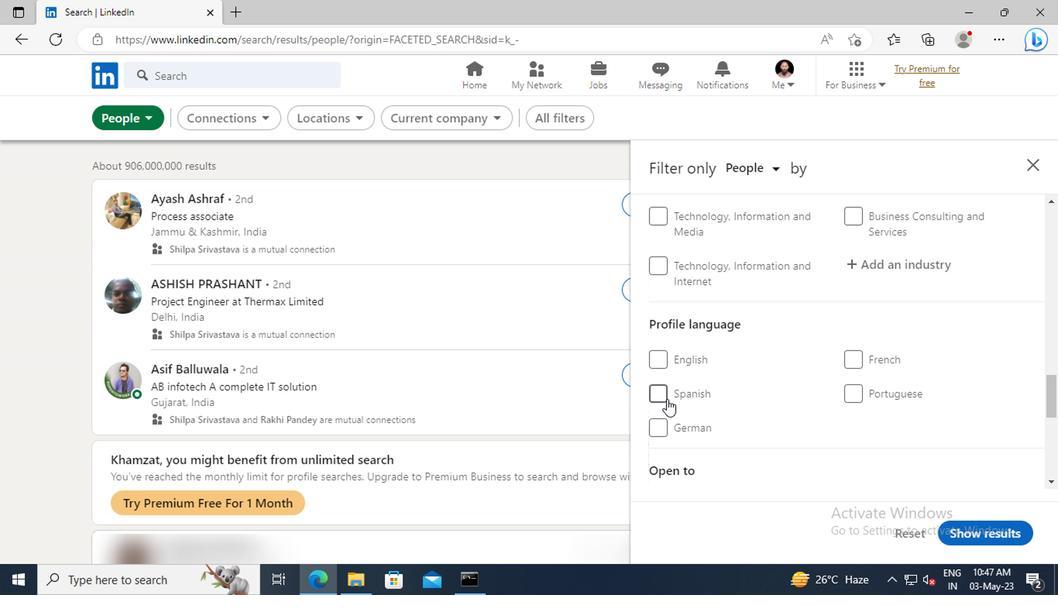 
Action: Mouse moved to (863, 389)
Screenshot: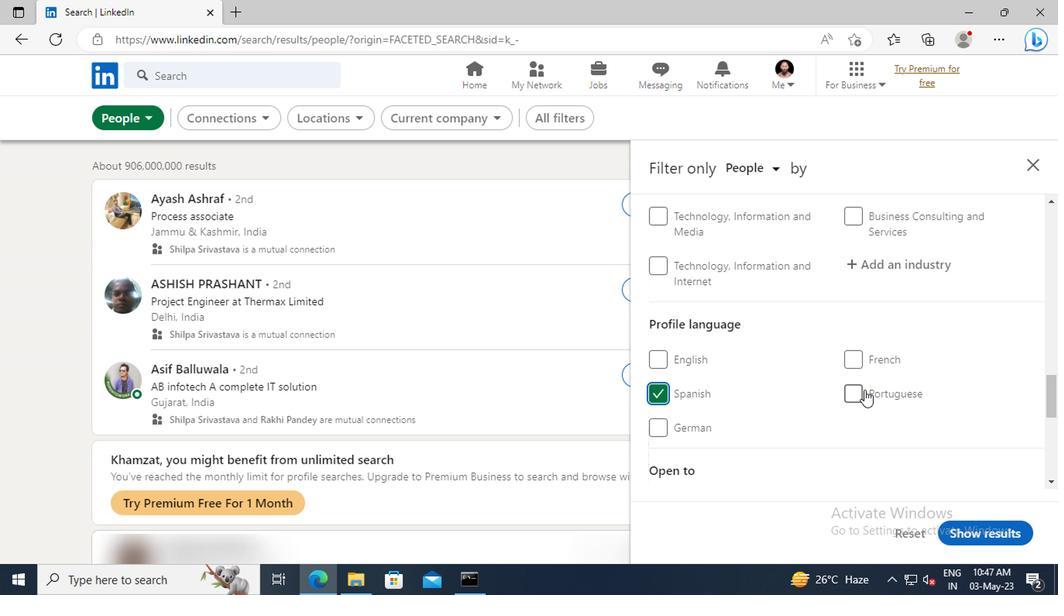 
Action: Mouse scrolled (863, 390) with delta (0, 0)
Screenshot: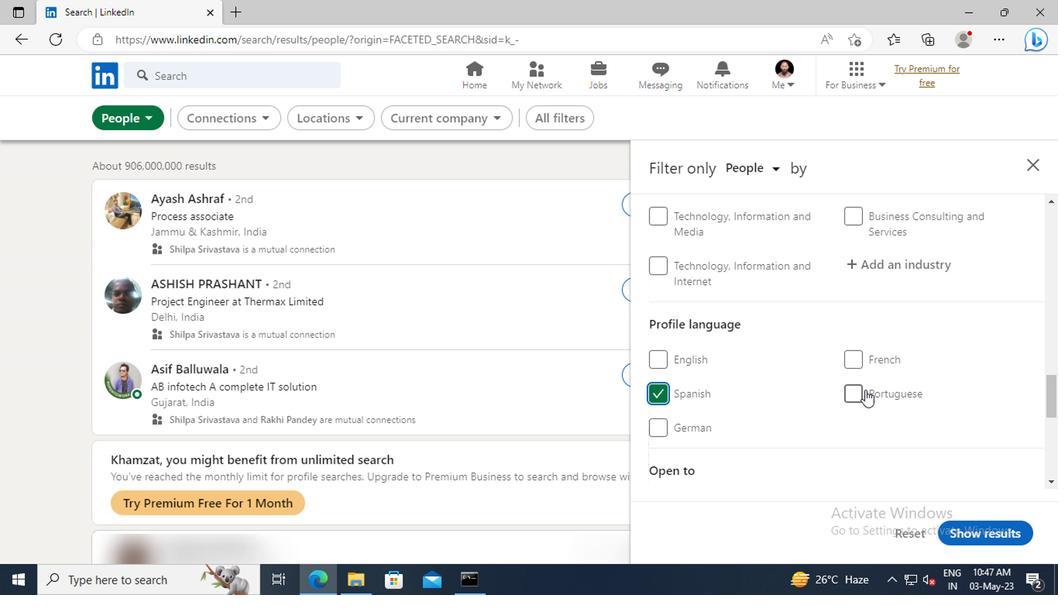 
Action: Mouse scrolled (863, 390) with delta (0, 0)
Screenshot: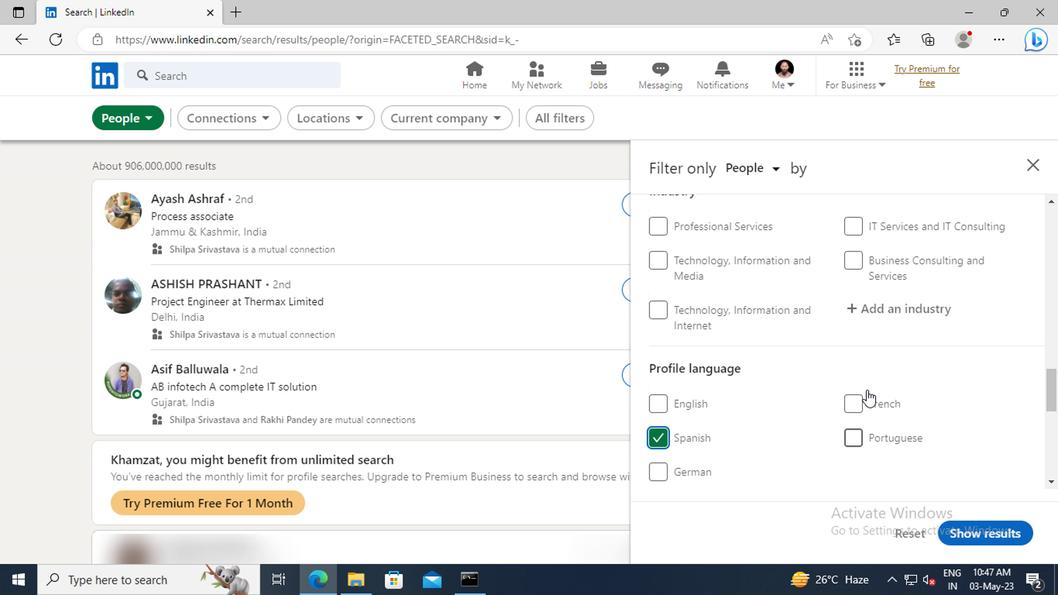
Action: Mouse scrolled (863, 390) with delta (0, 0)
Screenshot: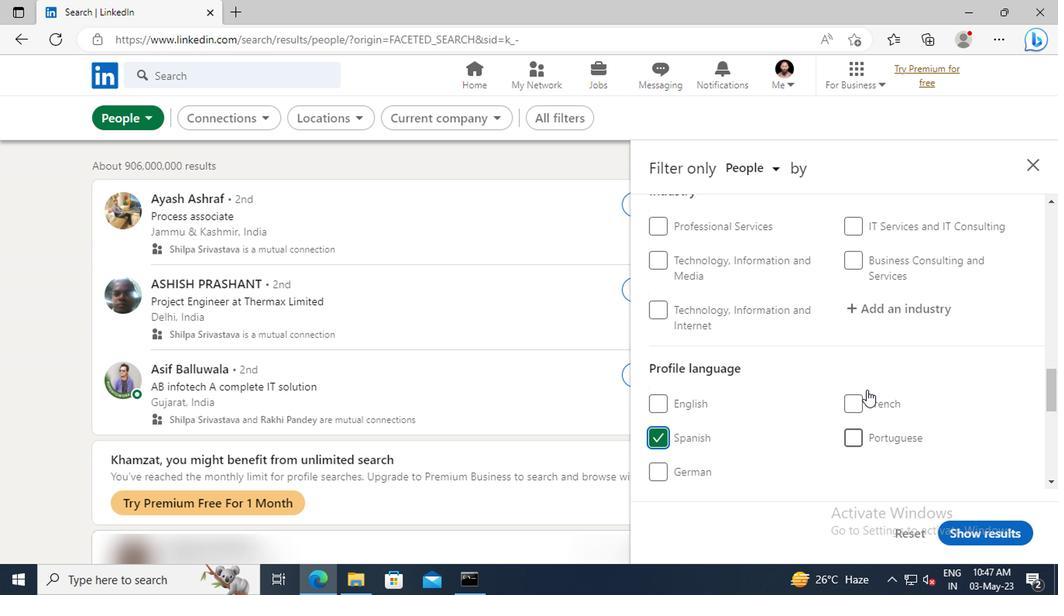 
Action: Mouse scrolled (863, 390) with delta (0, 0)
Screenshot: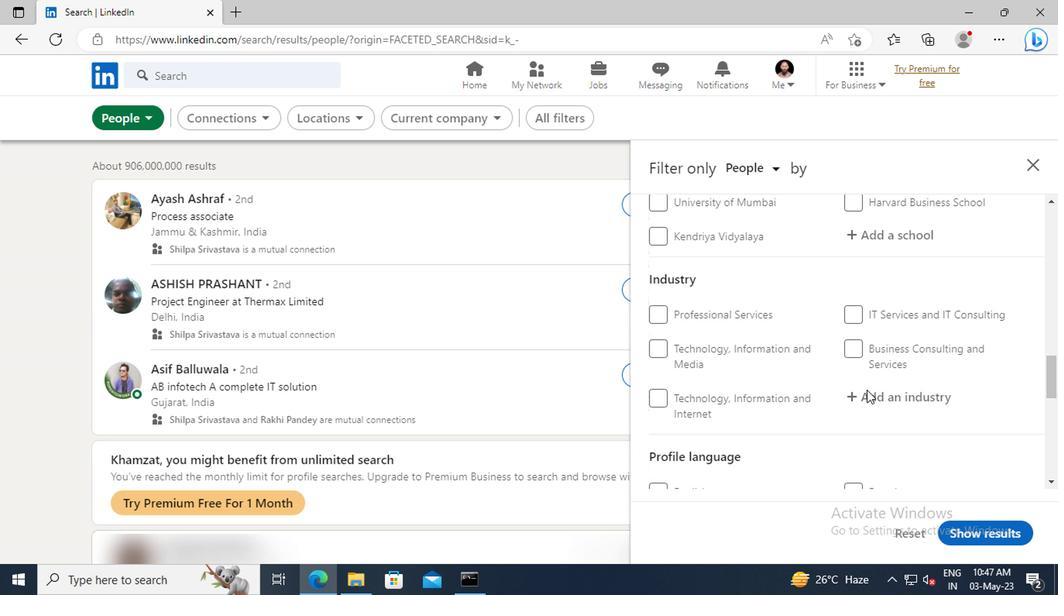 
Action: Mouse scrolled (863, 390) with delta (0, 0)
Screenshot: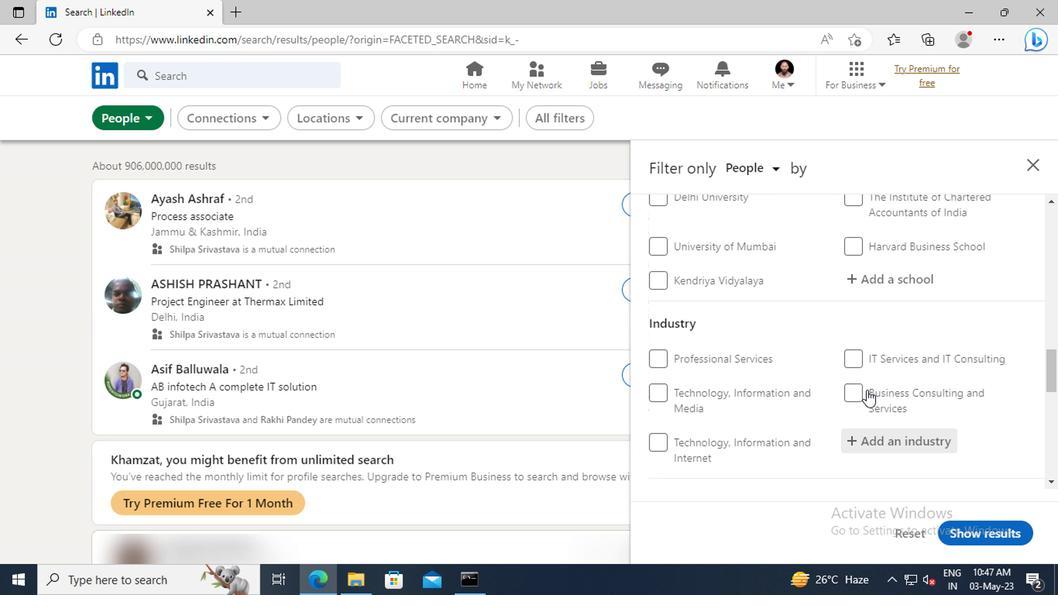 
Action: Mouse scrolled (863, 390) with delta (0, 0)
Screenshot: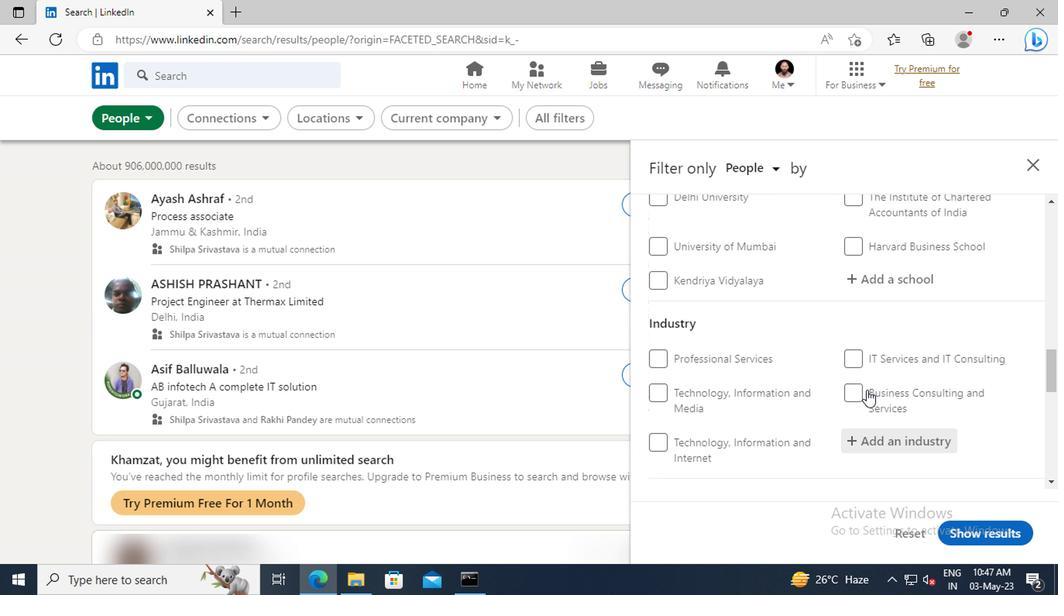 
Action: Mouse scrolled (863, 390) with delta (0, 0)
Screenshot: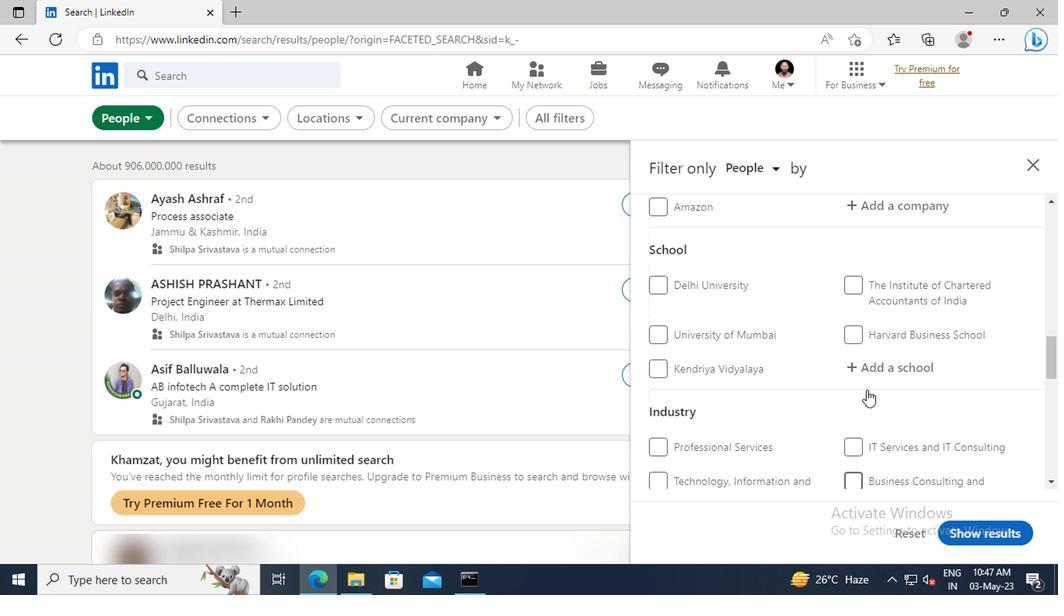 
Action: Mouse scrolled (863, 390) with delta (0, 0)
Screenshot: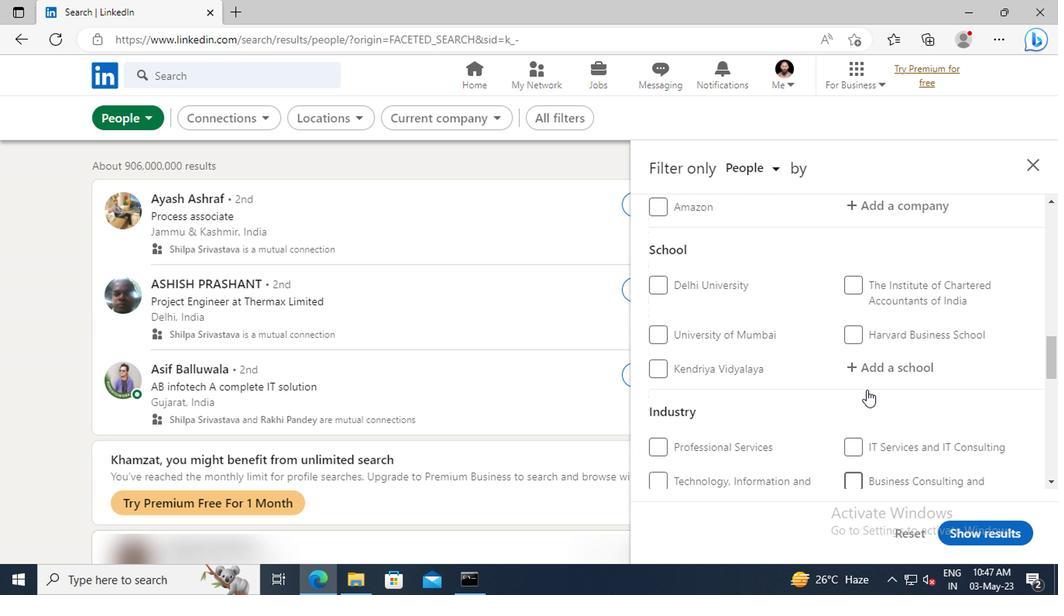 
Action: Mouse scrolled (863, 390) with delta (0, 0)
Screenshot: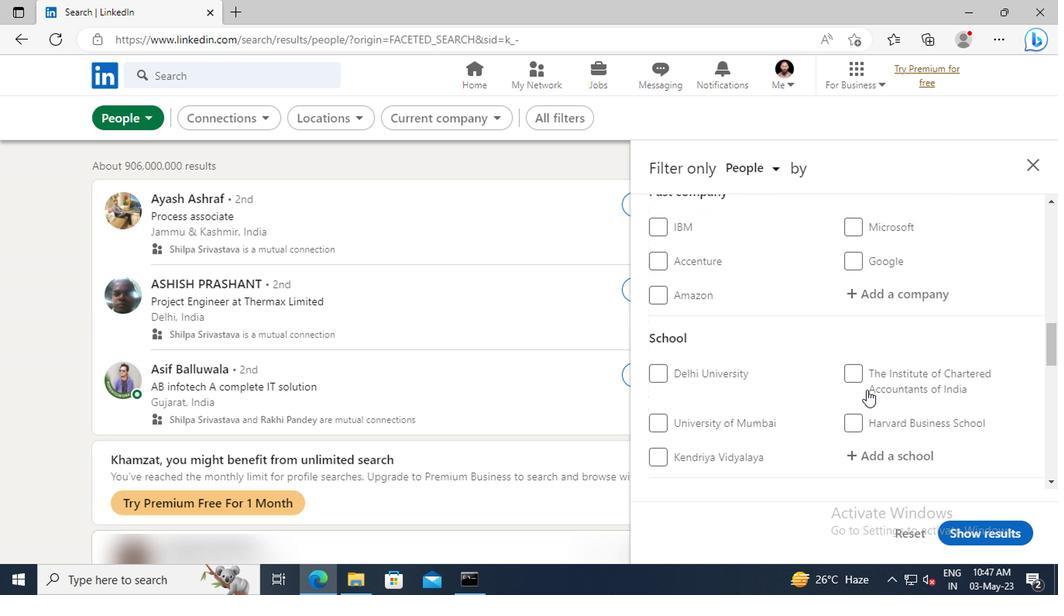 
Action: Mouse scrolled (863, 390) with delta (0, 0)
Screenshot: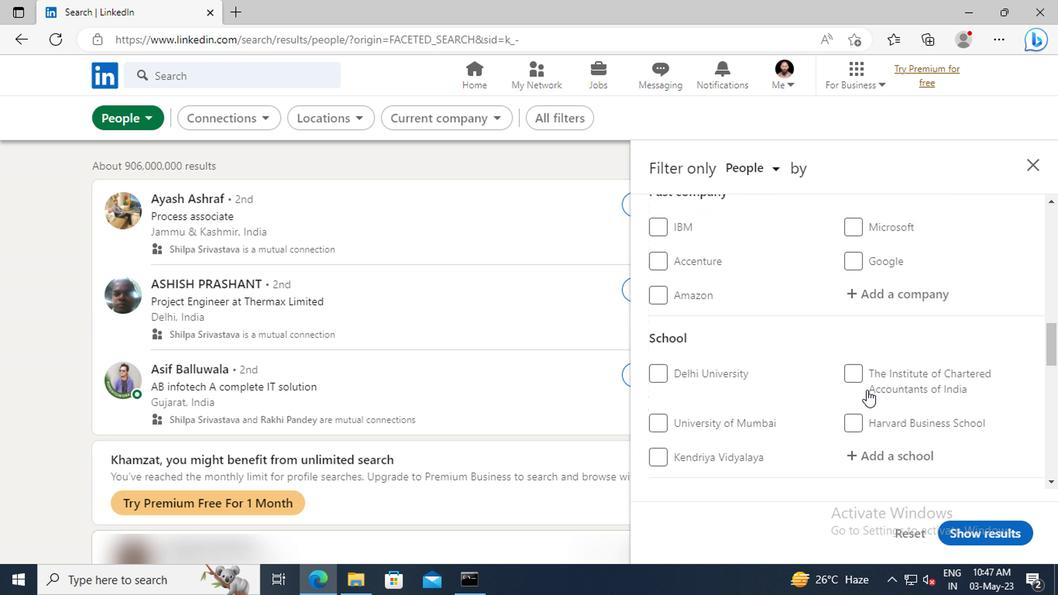
Action: Mouse scrolled (863, 390) with delta (0, 0)
Screenshot: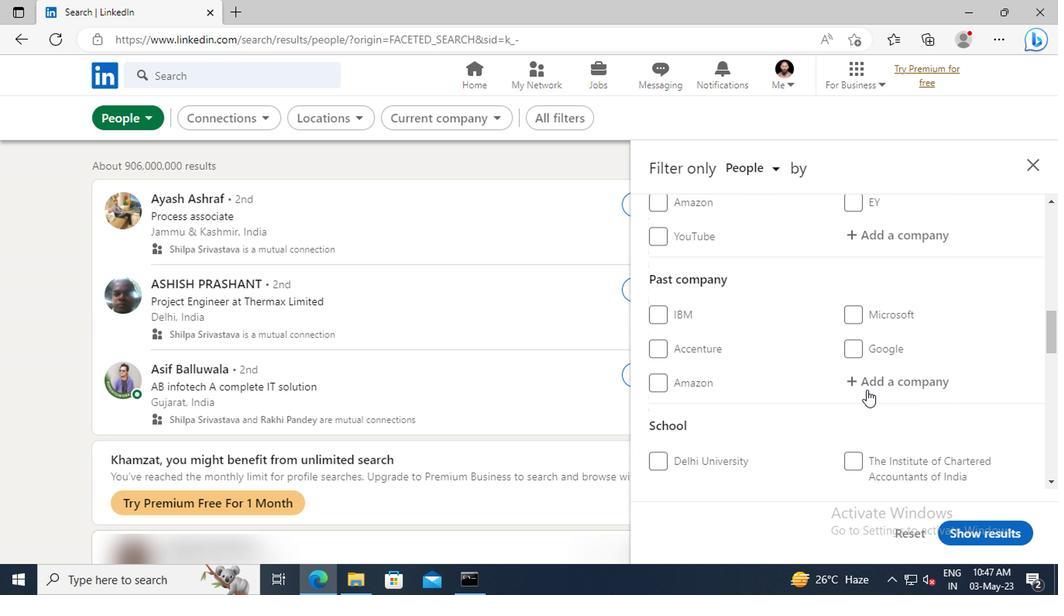 
Action: Mouse scrolled (863, 390) with delta (0, 0)
Screenshot: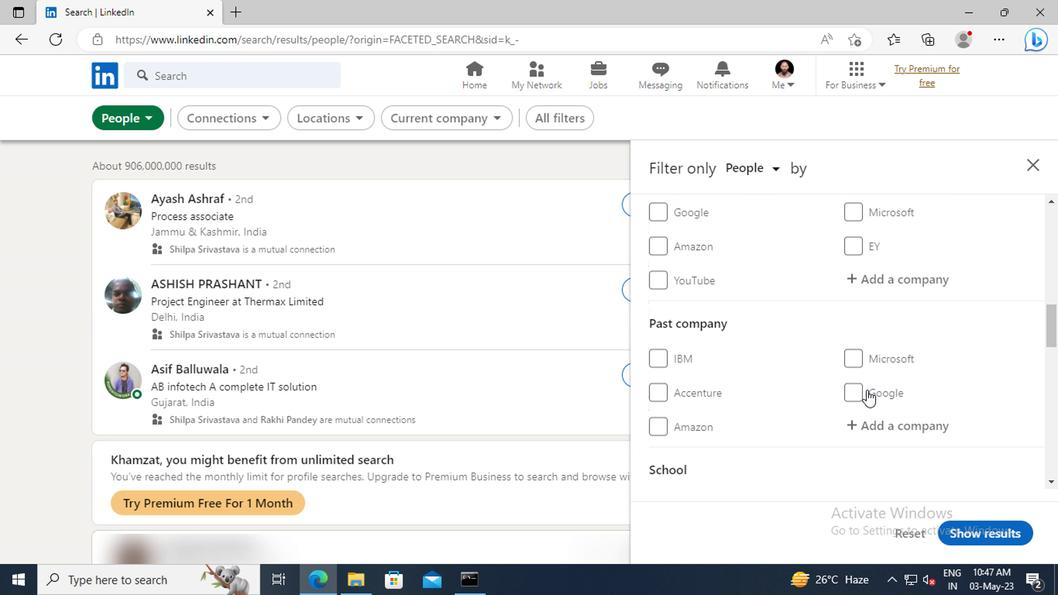 
Action: Mouse scrolled (863, 390) with delta (0, 0)
Screenshot: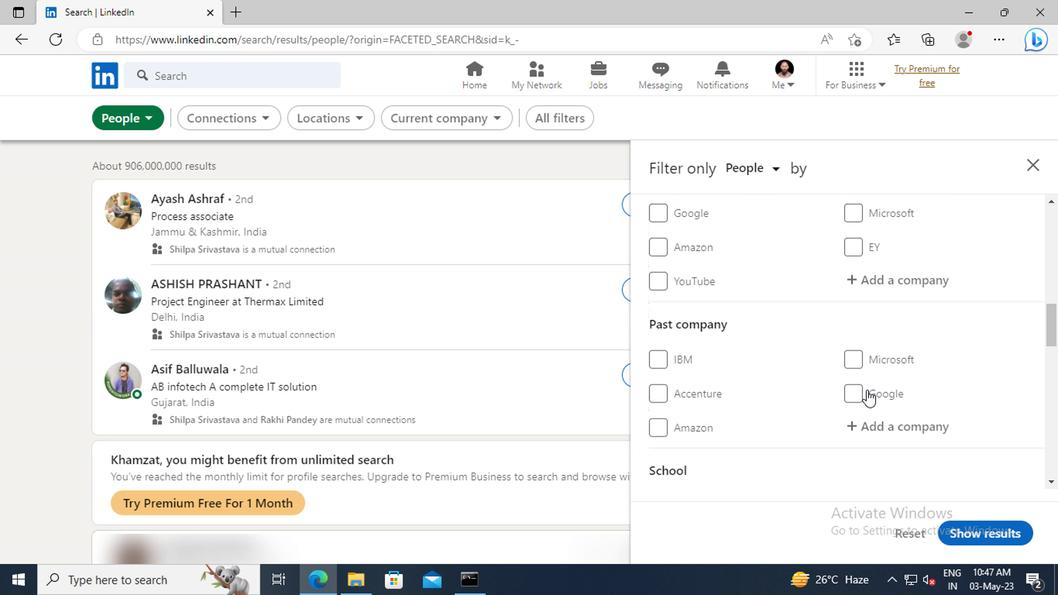 
Action: Mouse moved to (865, 375)
Screenshot: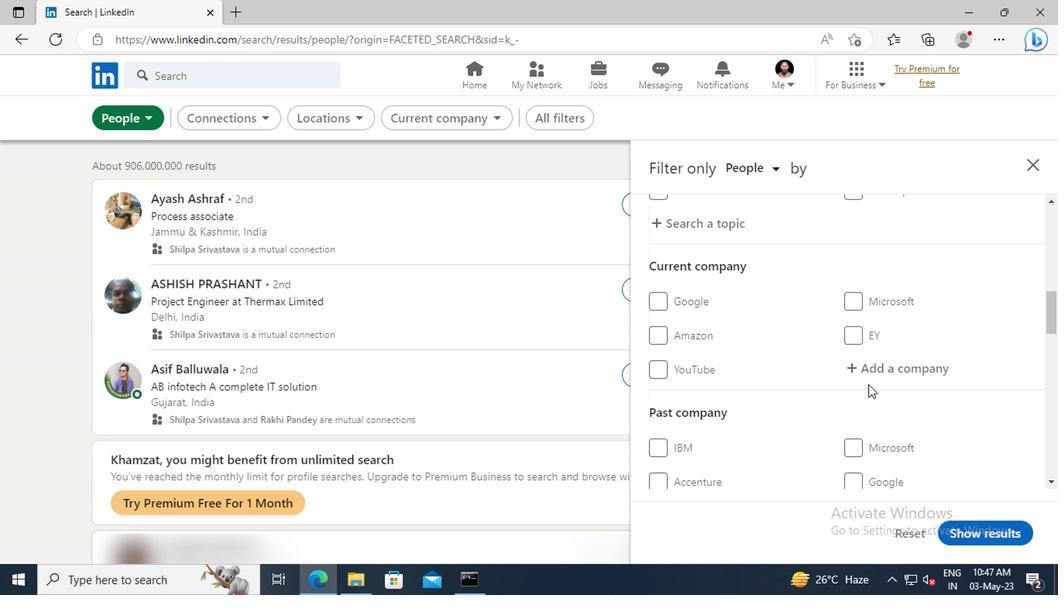 
Action: Mouse pressed left at (865, 375)
Screenshot: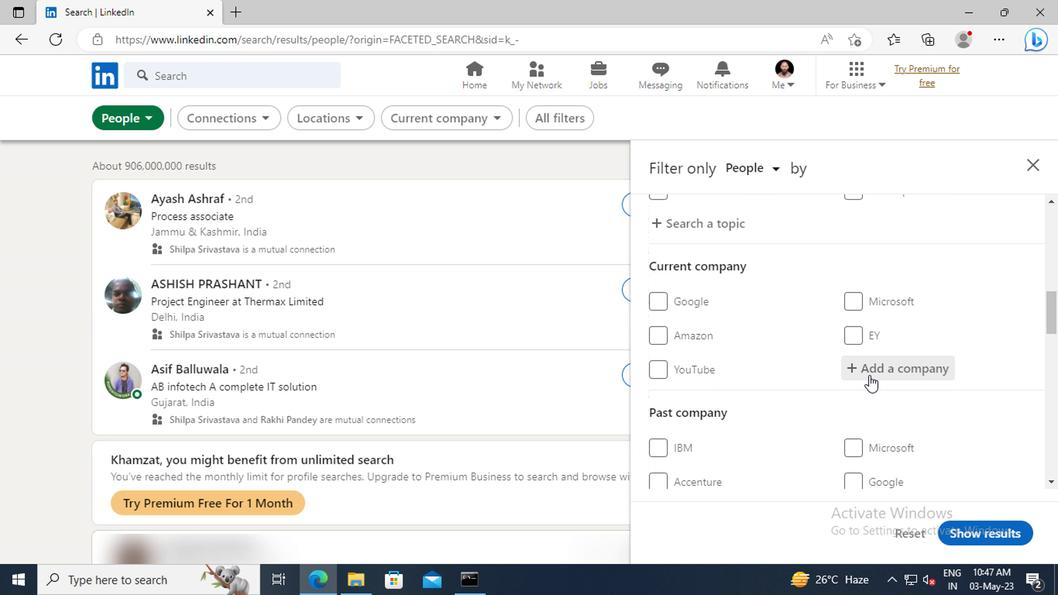 
Action: Key pressed <Key.shift>KHATIB<Key.space><Key.shift>&<Key.space>
Screenshot: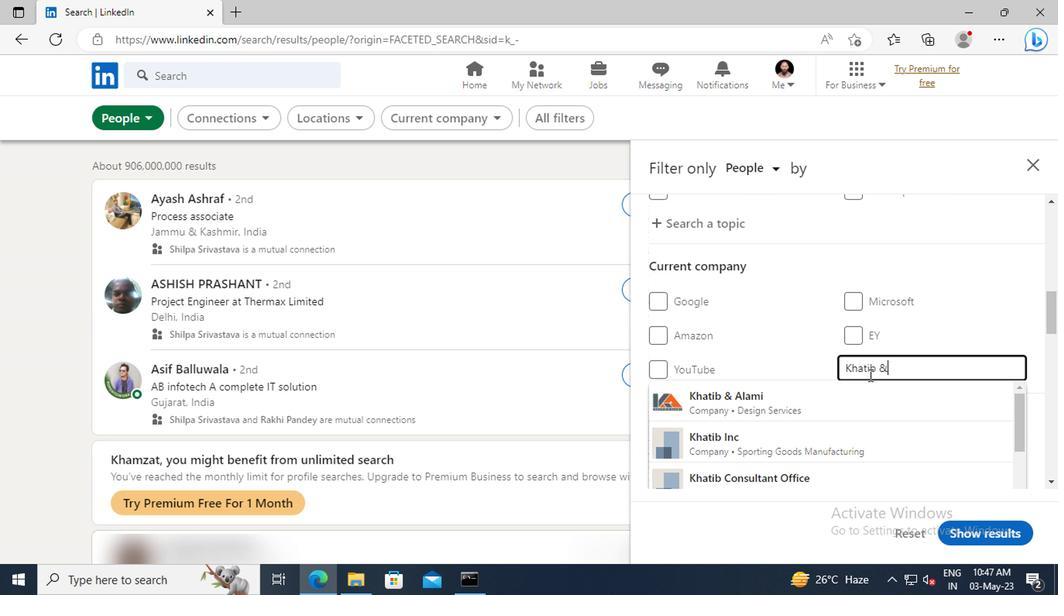 
Action: Mouse moved to (865, 402)
Screenshot: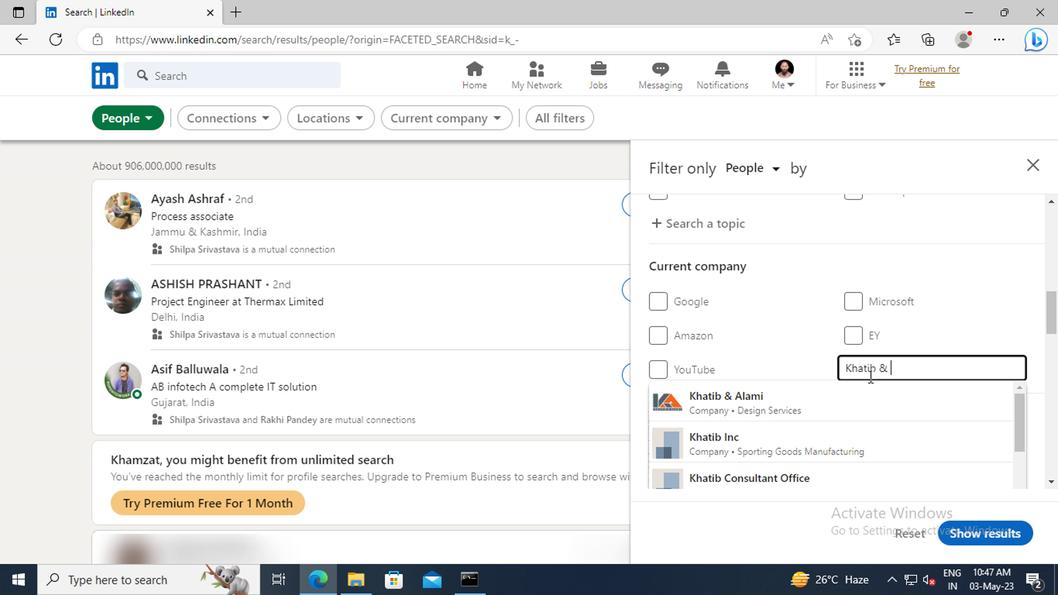 
Action: Mouse pressed left at (865, 402)
Screenshot: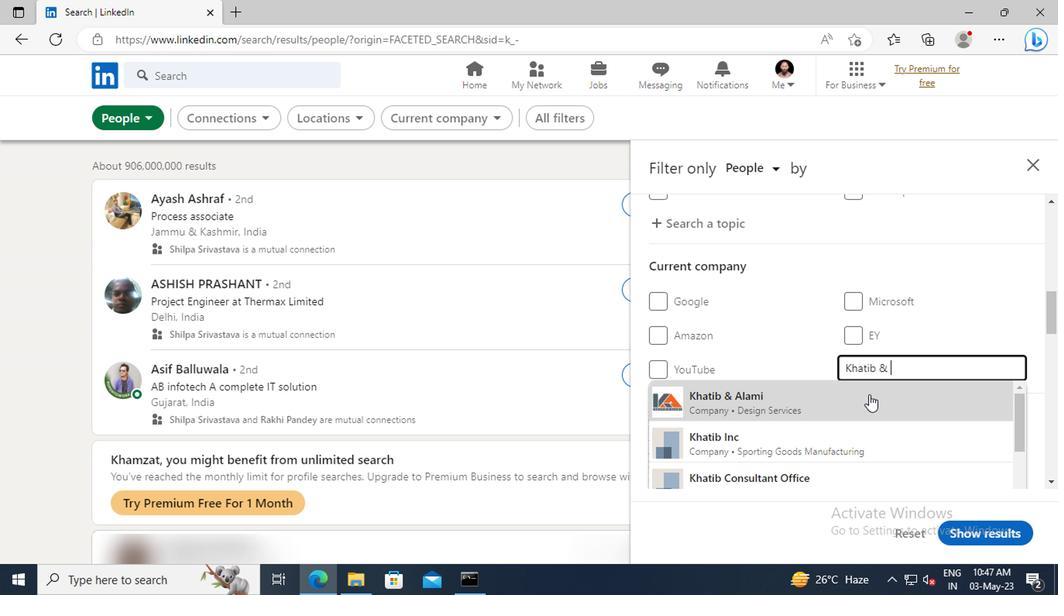 
Action: Mouse scrolled (865, 401) with delta (0, -1)
Screenshot: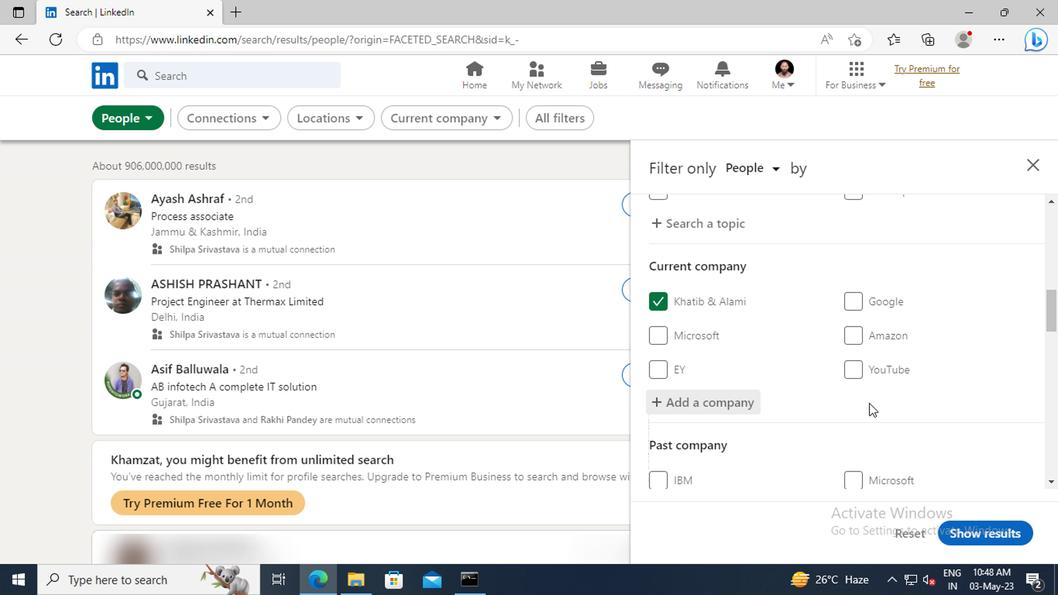 
Action: Mouse scrolled (865, 401) with delta (0, -1)
Screenshot: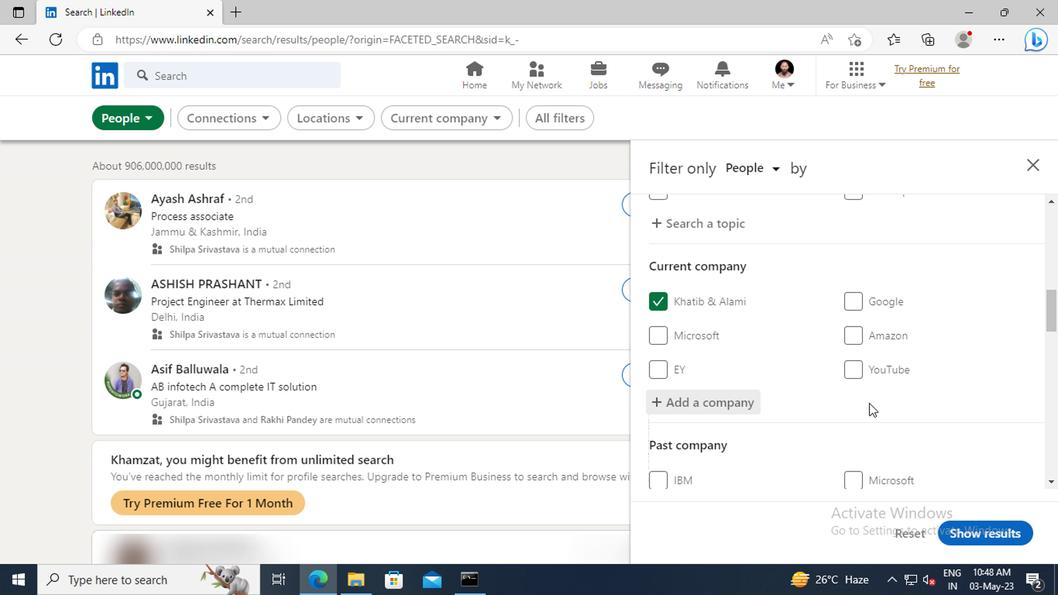 
Action: Mouse moved to (864, 389)
Screenshot: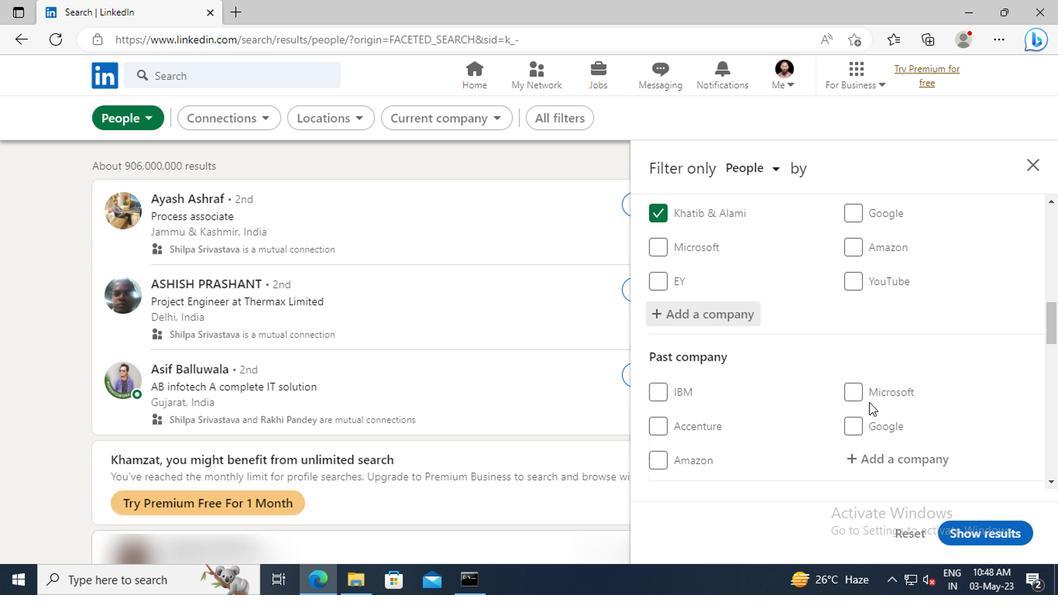 
Action: Mouse scrolled (864, 388) with delta (0, -1)
Screenshot: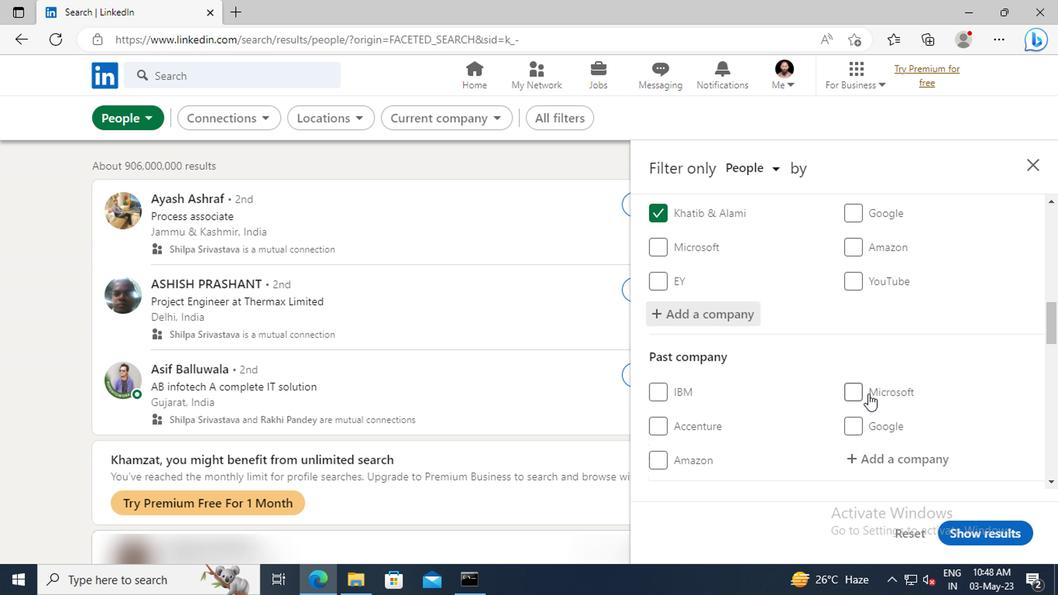 
Action: Mouse moved to (864, 389)
Screenshot: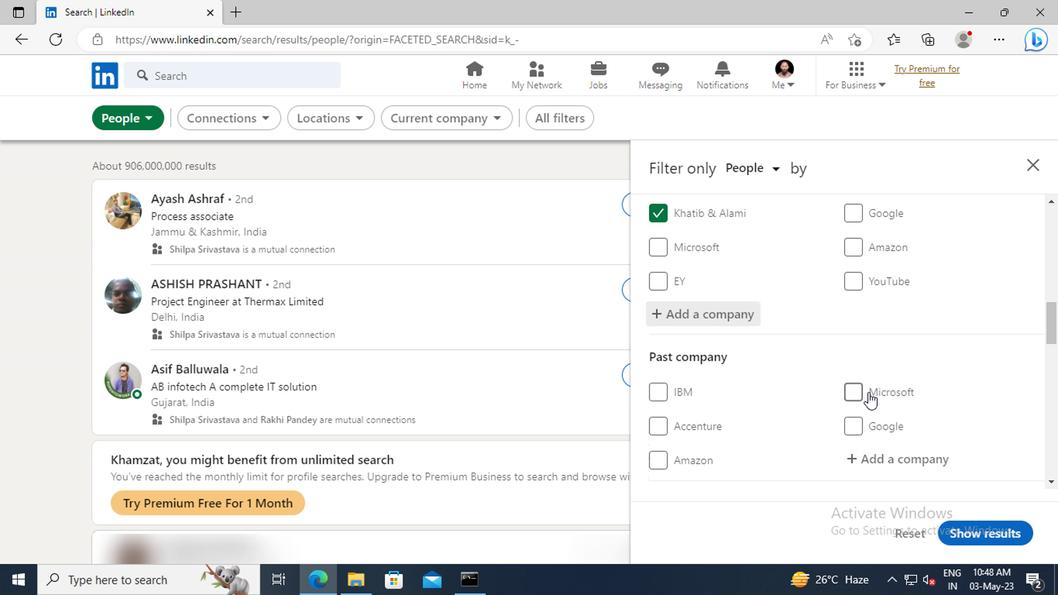 
Action: Mouse scrolled (864, 388) with delta (0, -1)
Screenshot: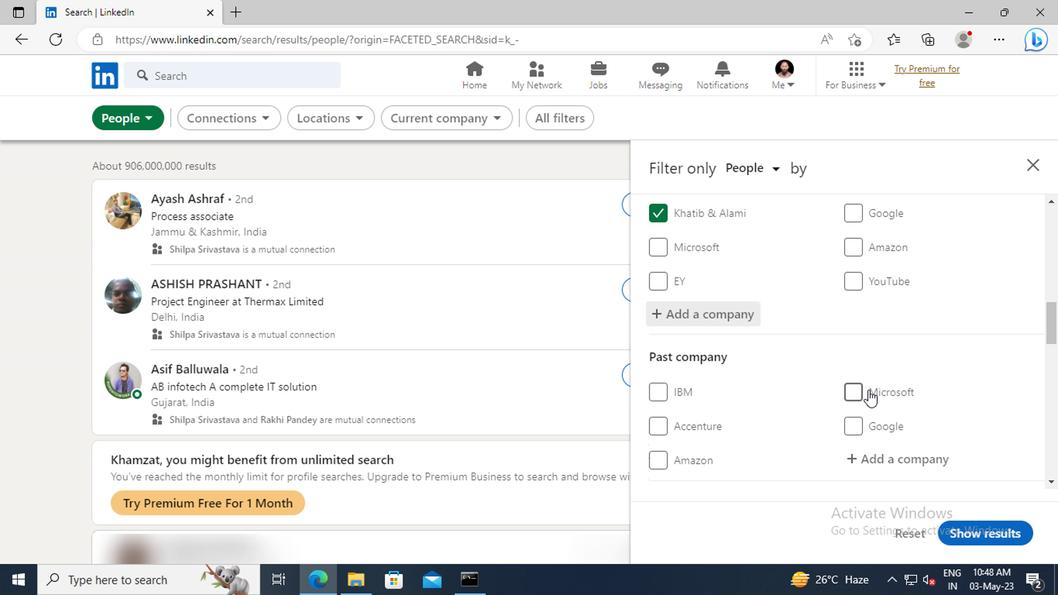 
Action: Mouse moved to (864, 362)
Screenshot: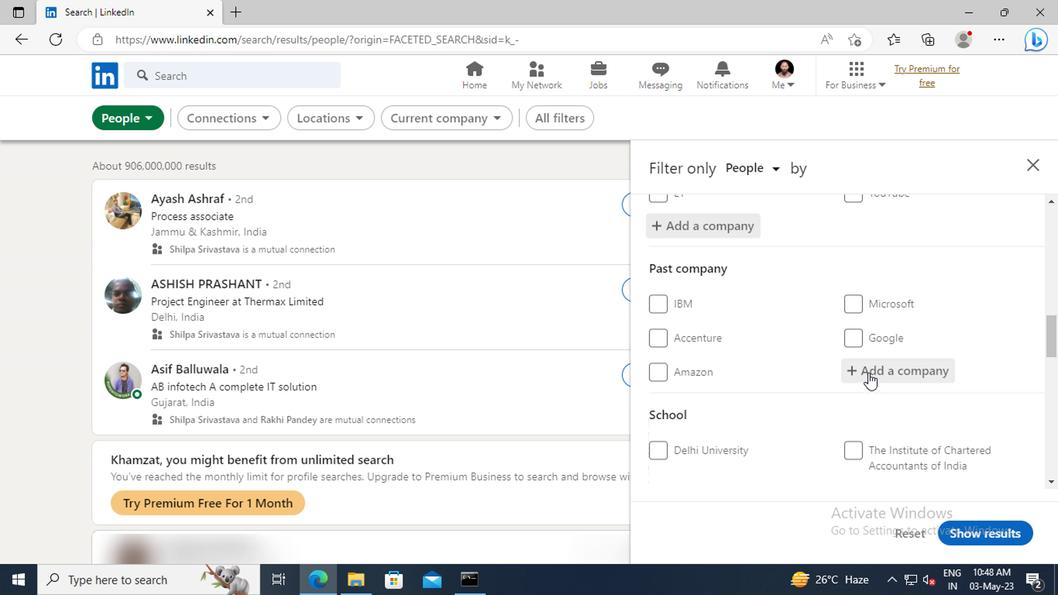 
Action: Mouse scrolled (864, 362) with delta (0, 0)
Screenshot: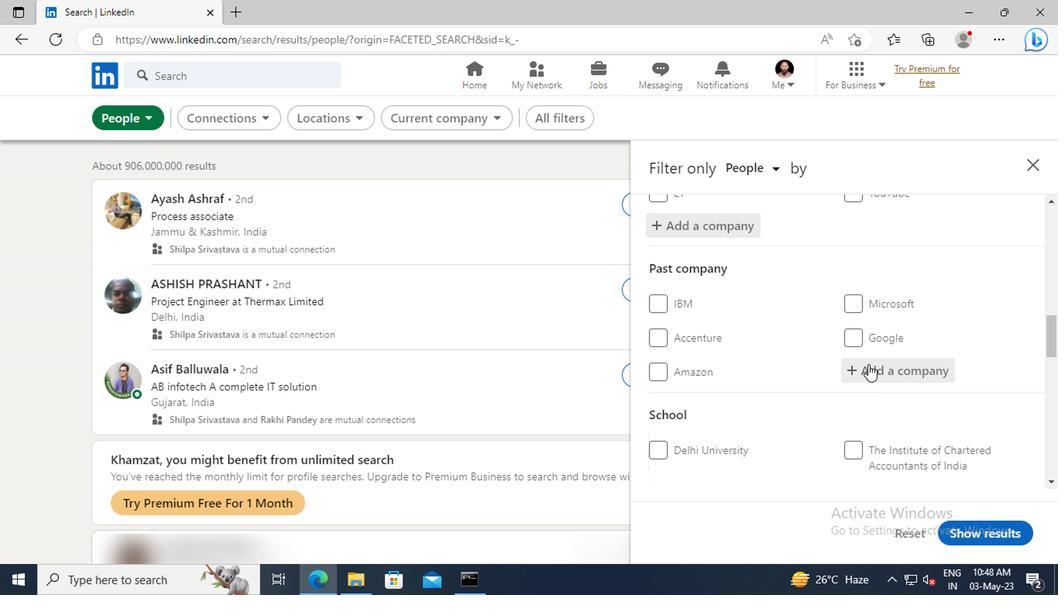 
Action: Mouse scrolled (864, 362) with delta (0, 0)
Screenshot: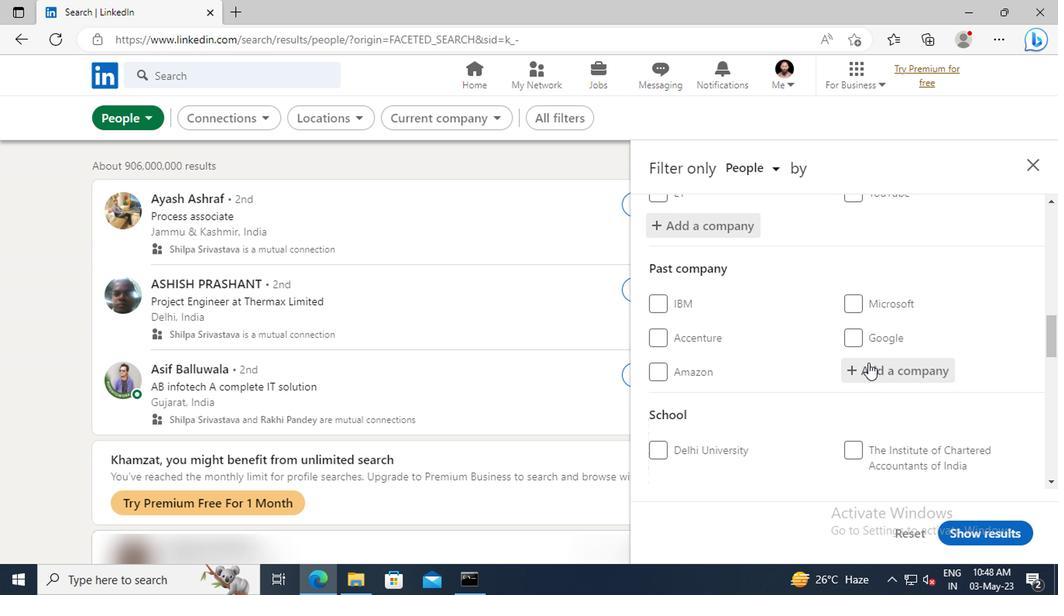 
Action: Mouse scrolled (864, 362) with delta (0, 0)
Screenshot: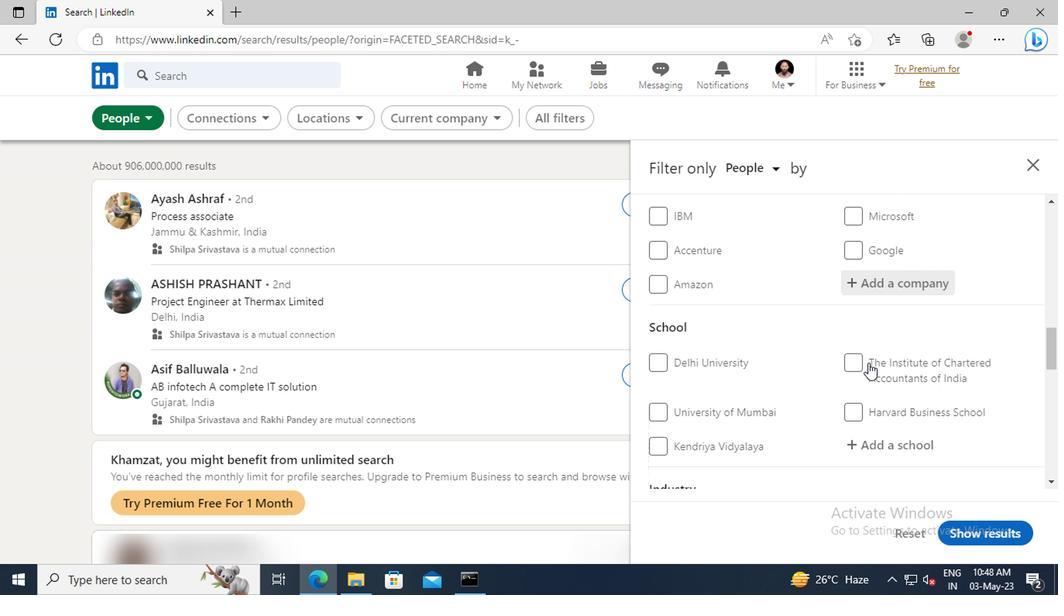 
Action: Mouse moved to (868, 399)
Screenshot: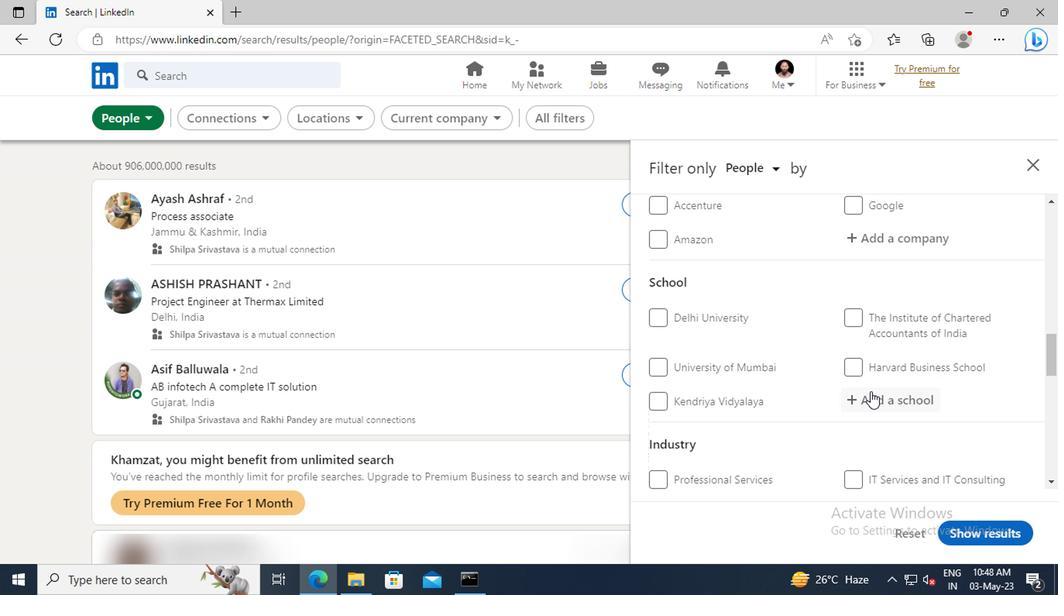 
Action: Mouse pressed left at (868, 399)
Screenshot: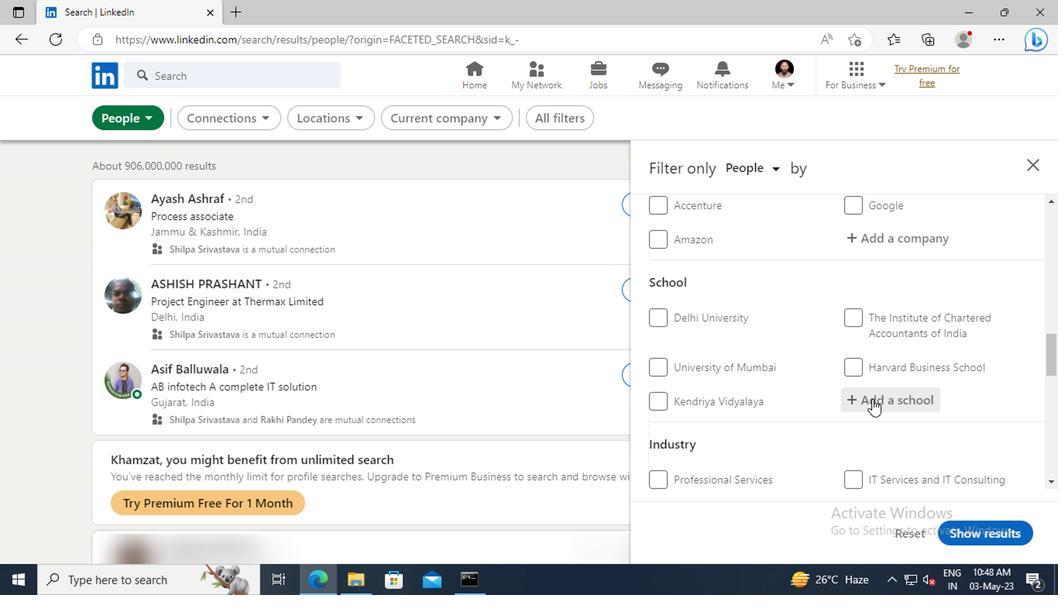 
Action: Key pressed <Key.shift>FRESHERS<Key.space><Key.shift>TAM
Screenshot: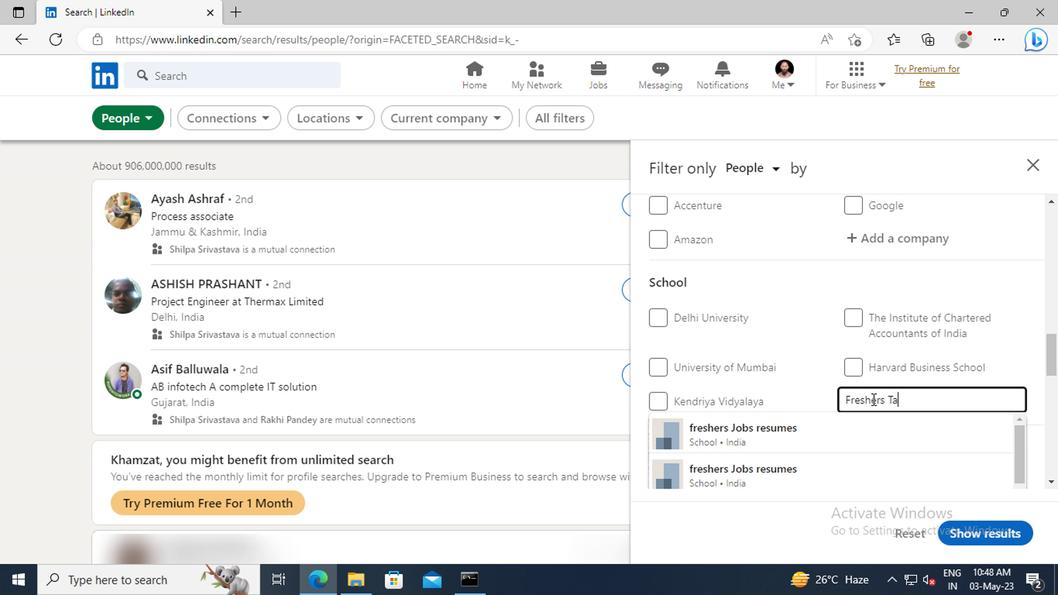 
Action: Mouse moved to (873, 429)
Screenshot: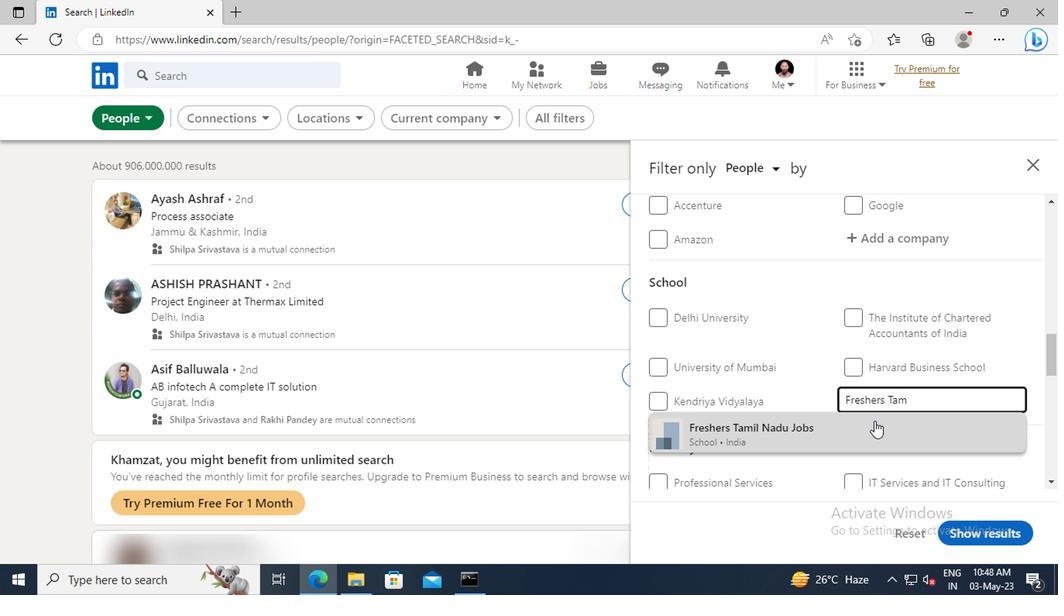 
Action: Mouse pressed left at (873, 429)
Screenshot: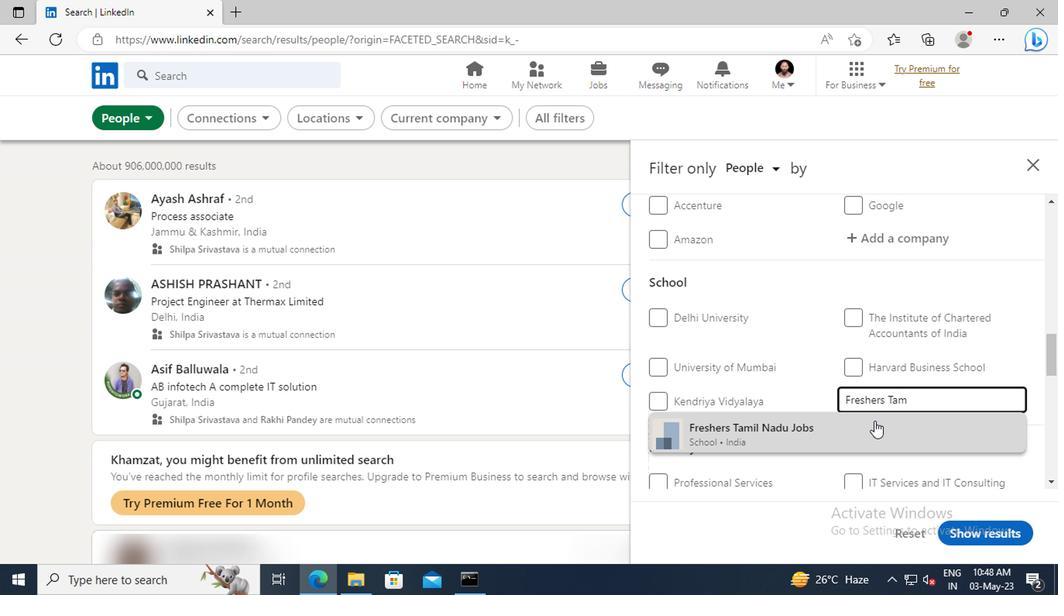 
Action: Mouse scrolled (873, 428) with delta (0, -1)
Screenshot: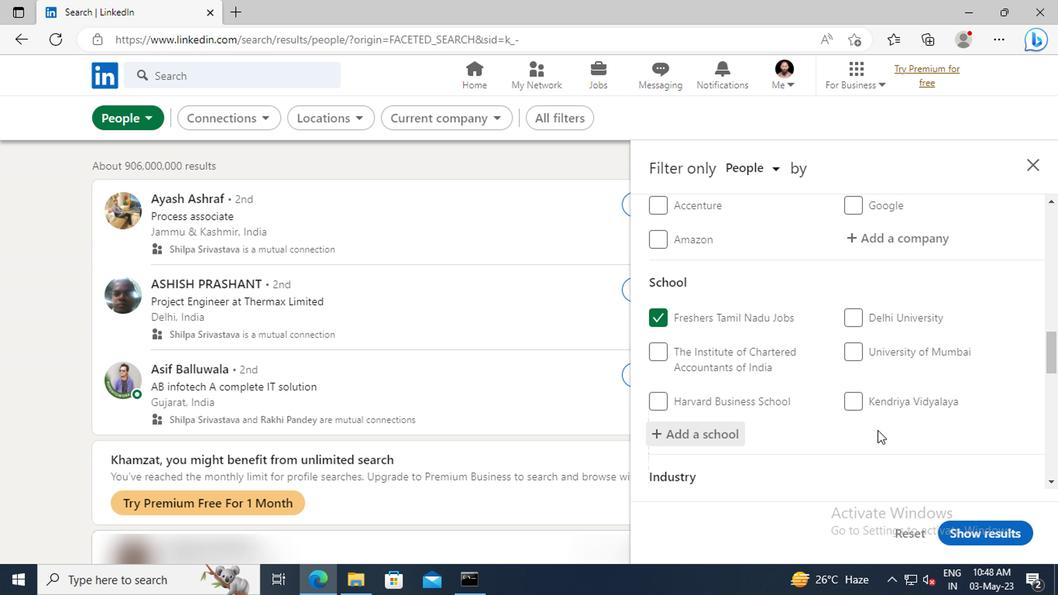 
Action: Mouse scrolled (873, 428) with delta (0, -1)
Screenshot: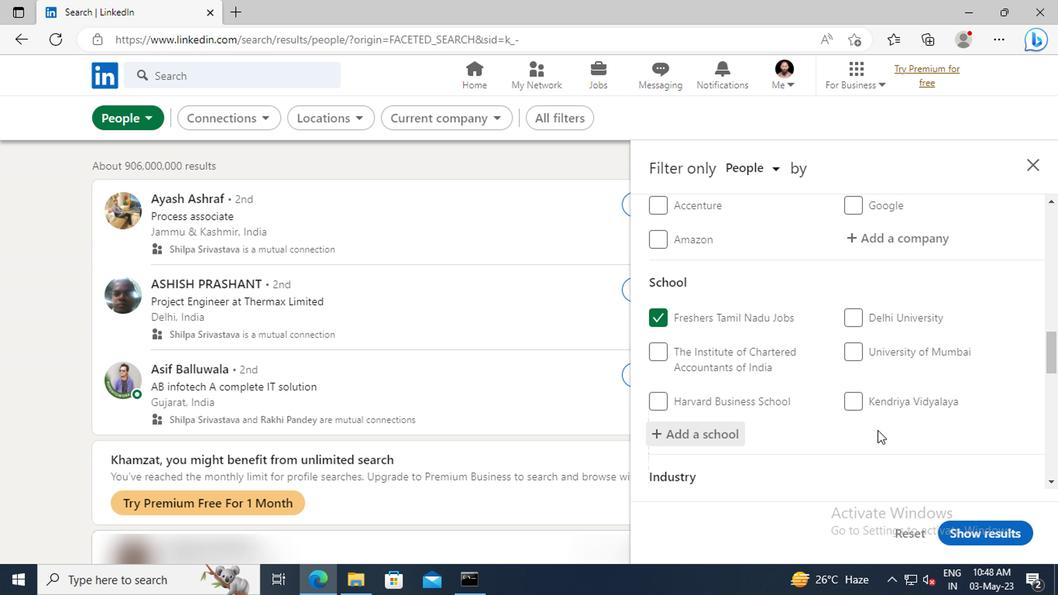 
Action: Mouse moved to (871, 399)
Screenshot: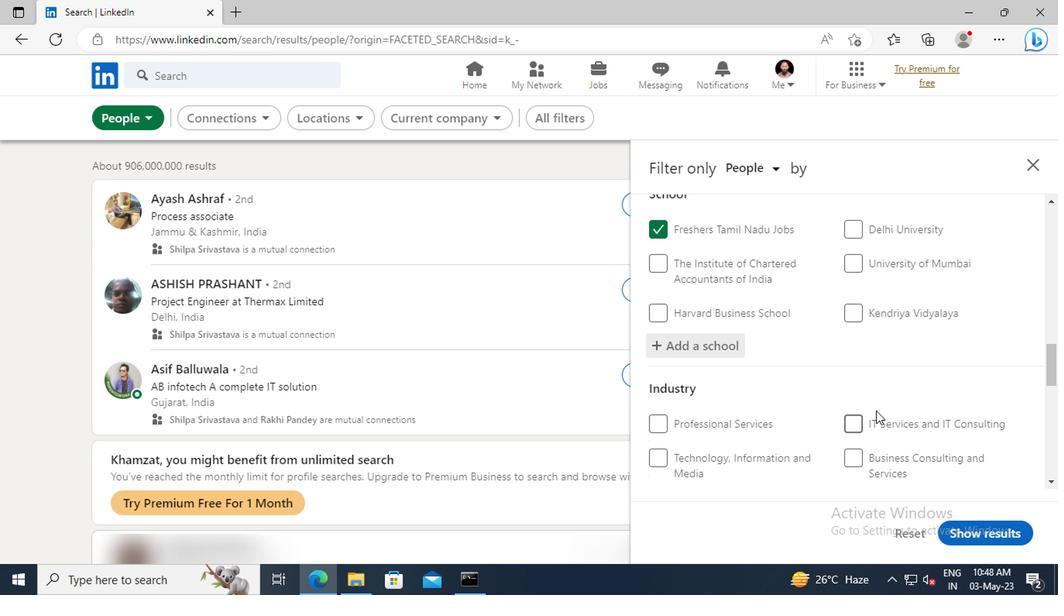 
Action: Mouse scrolled (871, 399) with delta (0, 0)
Screenshot: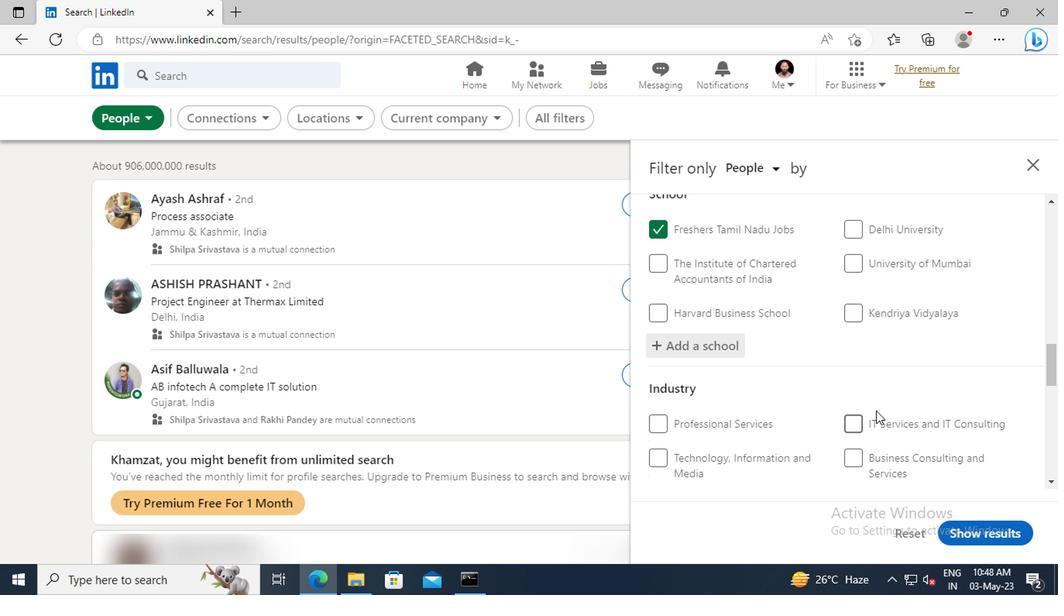 
Action: Mouse moved to (871, 397)
Screenshot: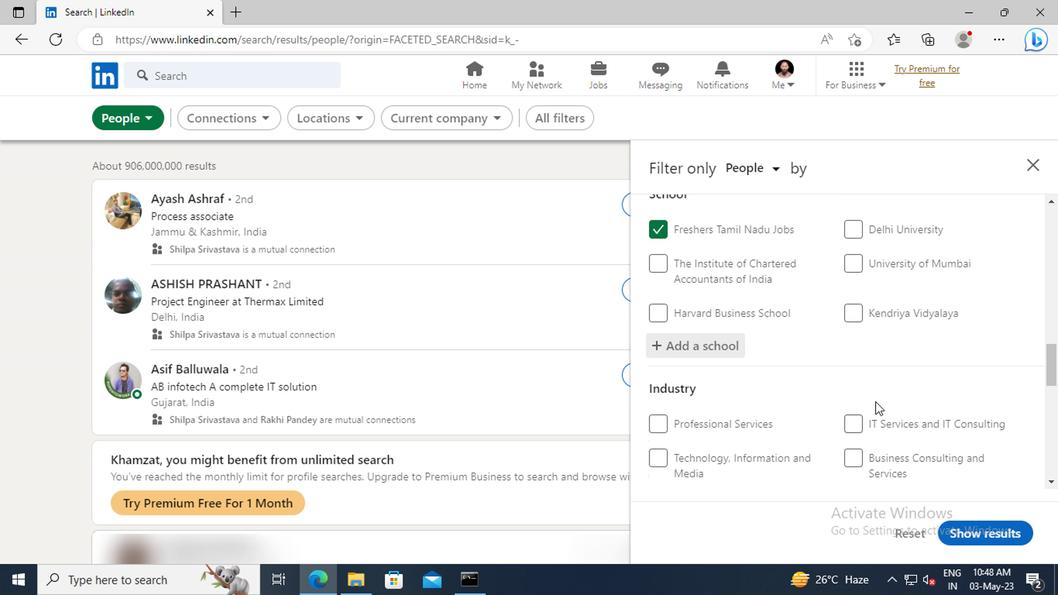 
Action: Mouse scrolled (871, 396) with delta (0, 0)
Screenshot: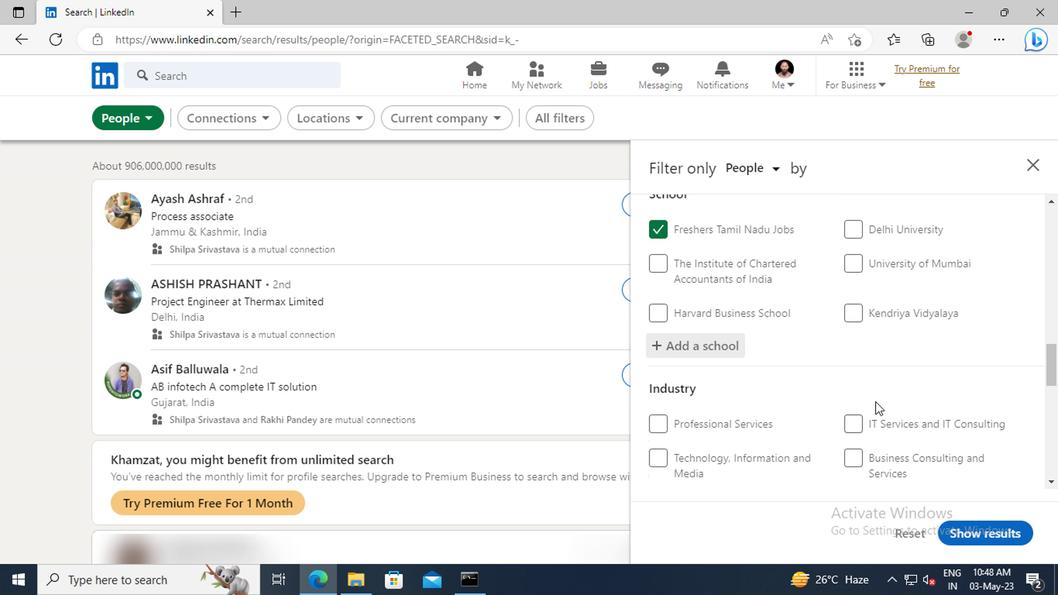 
Action: Mouse moved to (859, 368)
Screenshot: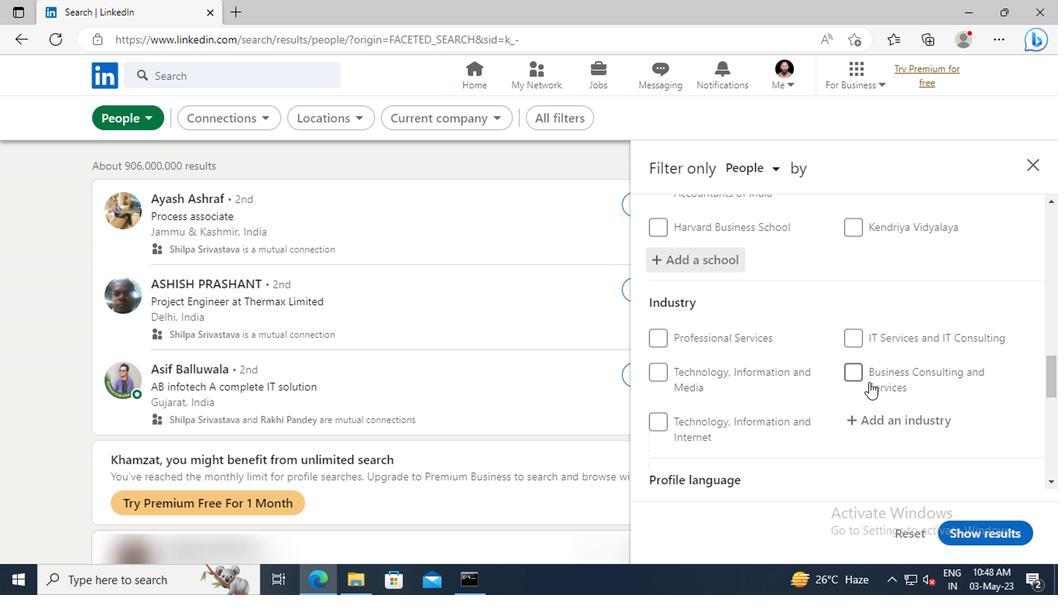 
Action: Mouse scrolled (859, 368) with delta (0, 0)
Screenshot: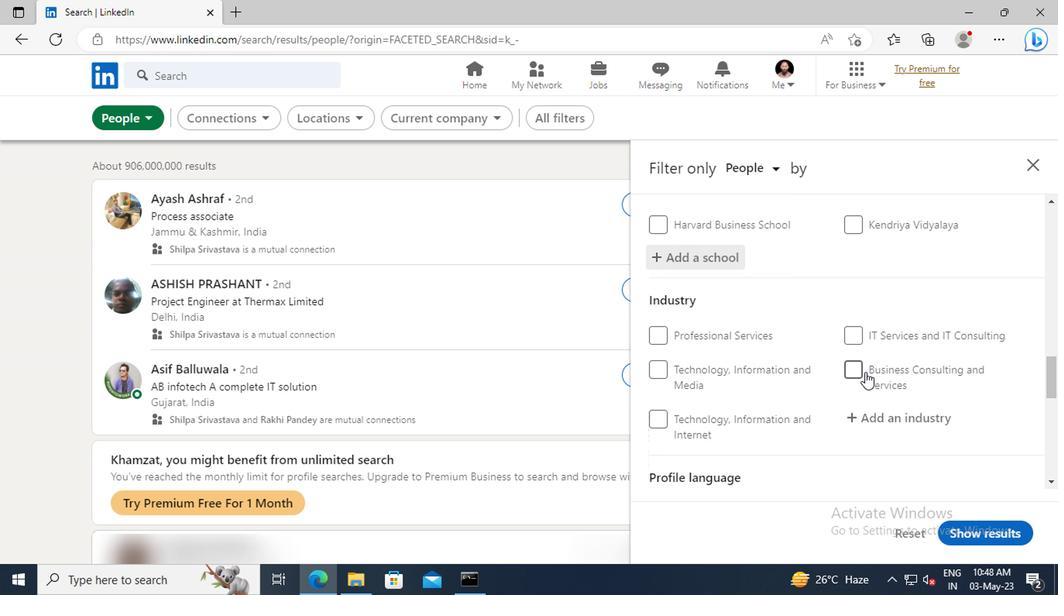 
Action: Mouse moved to (863, 372)
Screenshot: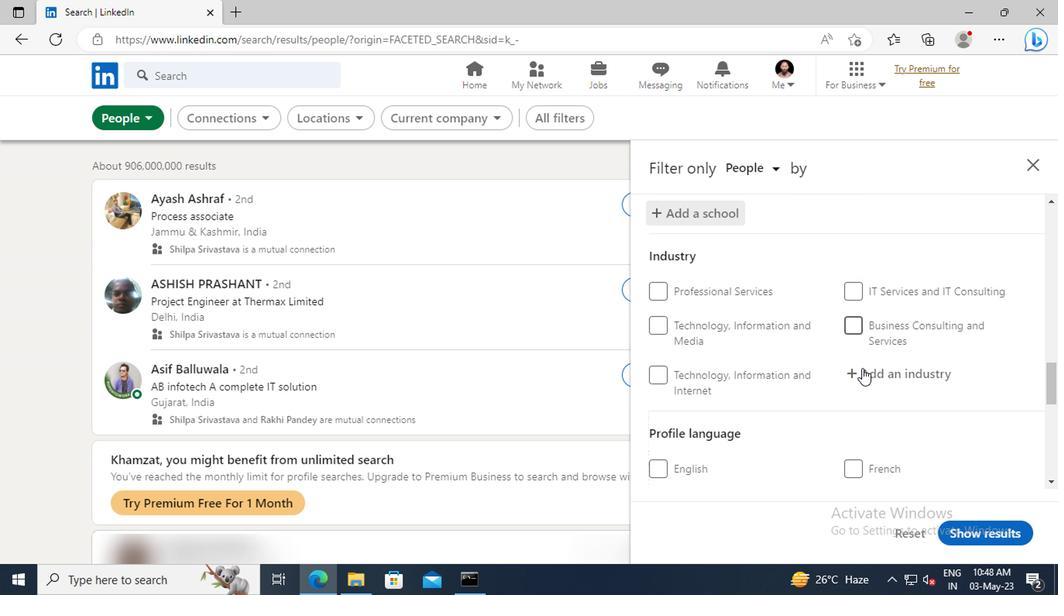 
Action: Mouse pressed left at (863, 372)
Screenshot: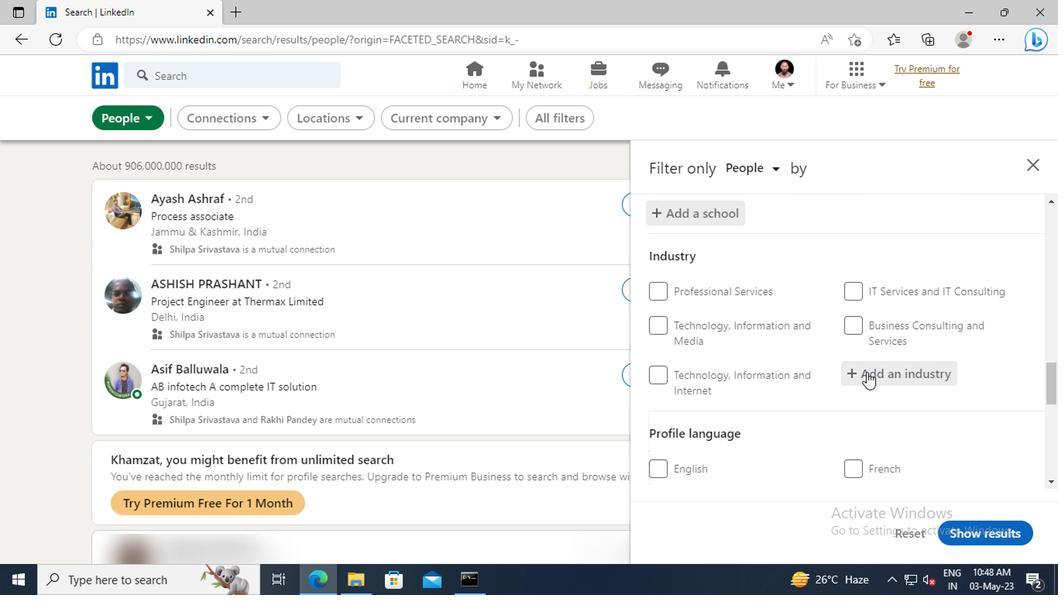 
Action: Key pressed <Key.shift>THINK
Screenshot: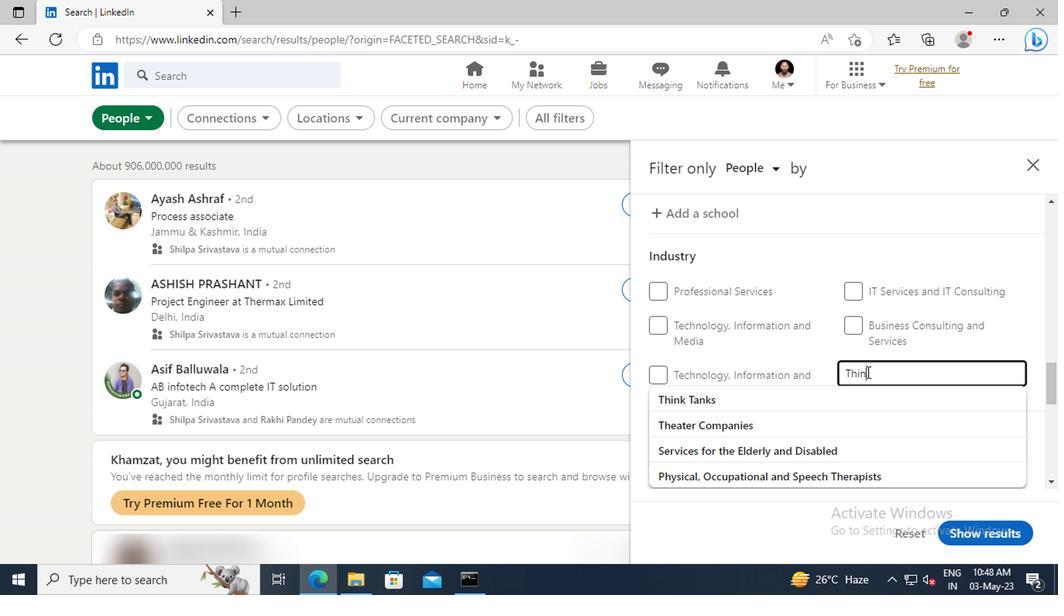 
Action: Mouse moved to (865, 395)
Screenshot: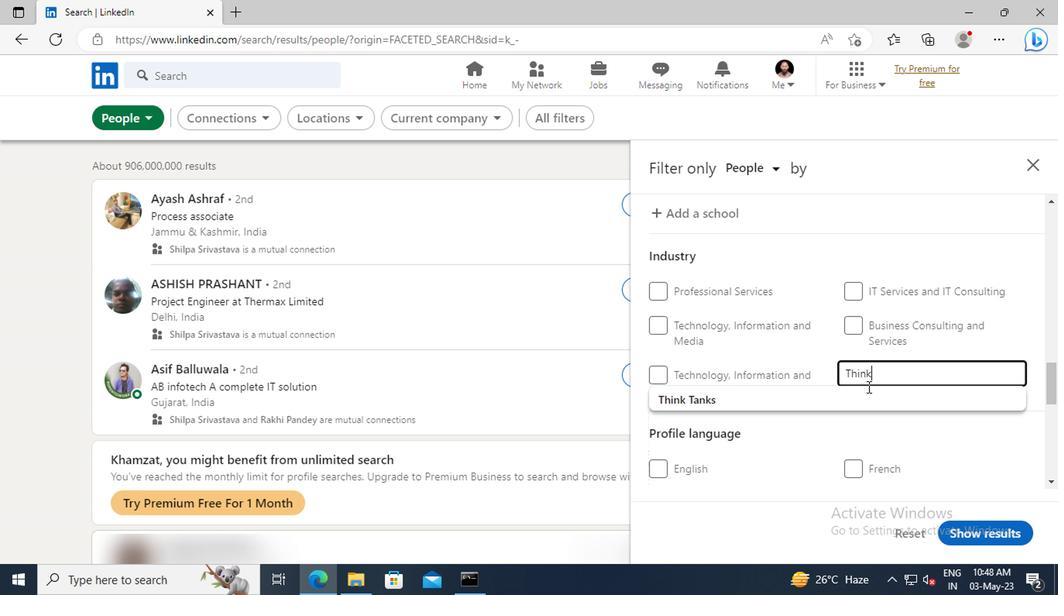 
Action: Mouse pressed left at (865, 395)
Screenshot: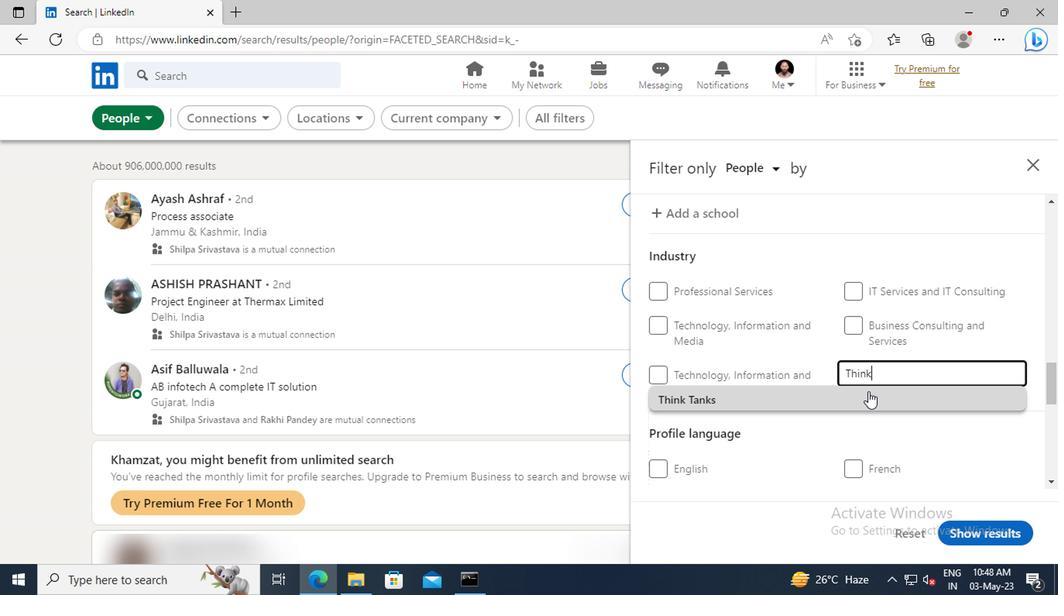 
Action: Mouse scrolled (865, 394) with delta (0, -1)
Screenshot: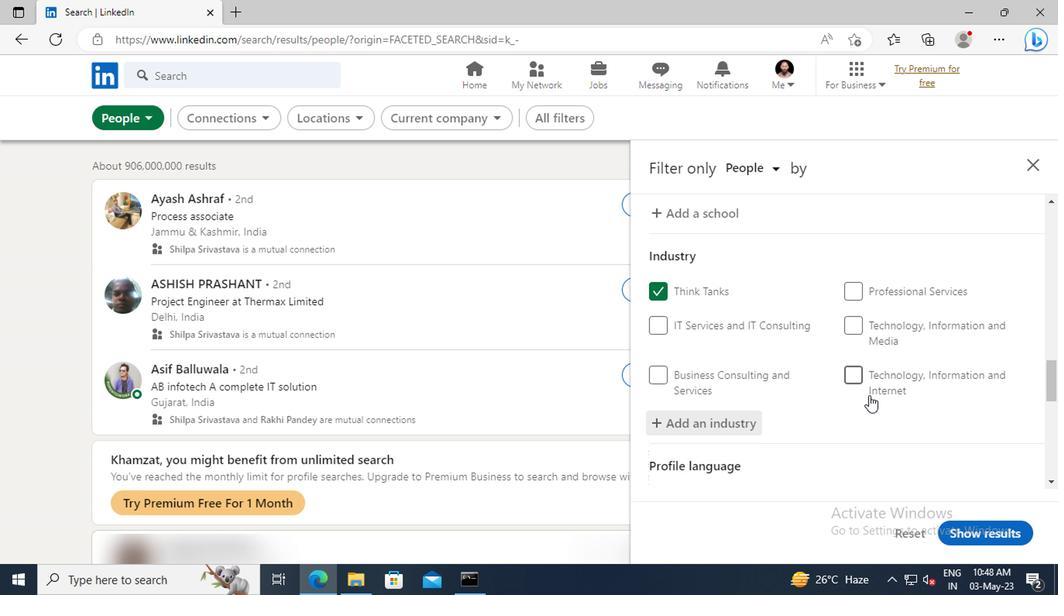 
Action: Mouse scrolled (865, 394) with delta (0, -1)
Screenshot: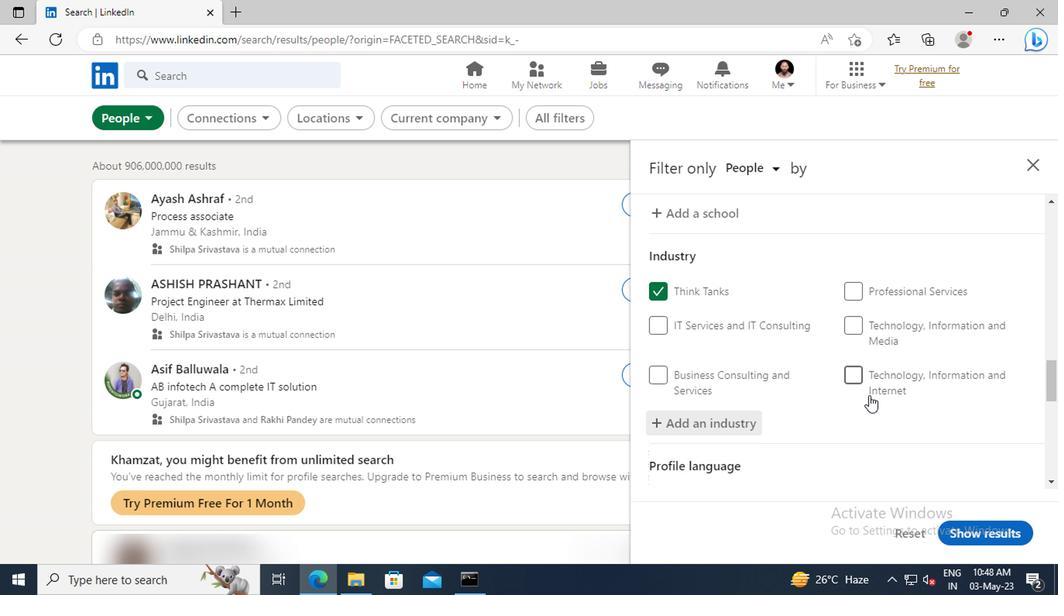 
Action: Mouse scrolled (865, 394) with delta (0, -1)
Screenshot: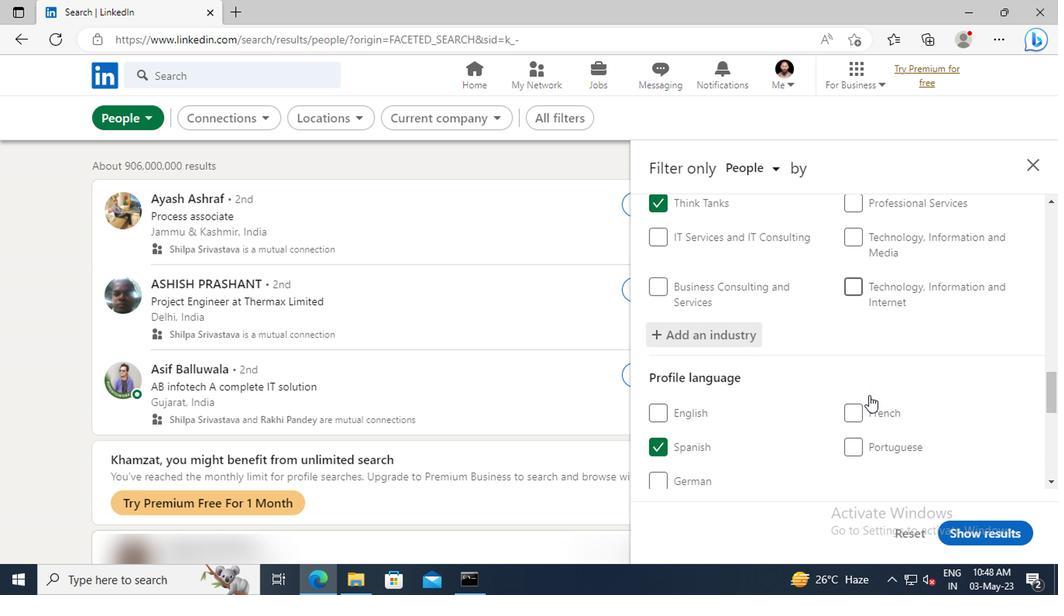 
Action: Mouse scrolled (865, 394) with delta (0, -1)
Screenshot: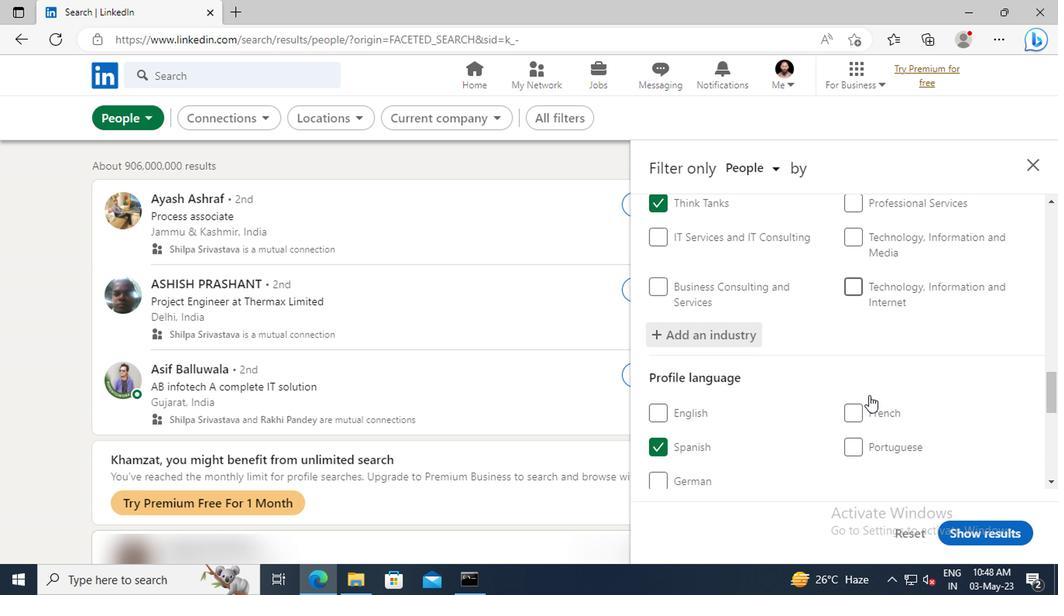 
Action: Mouse scrolled (865, 394) with delta (0, -1)
Screenshot: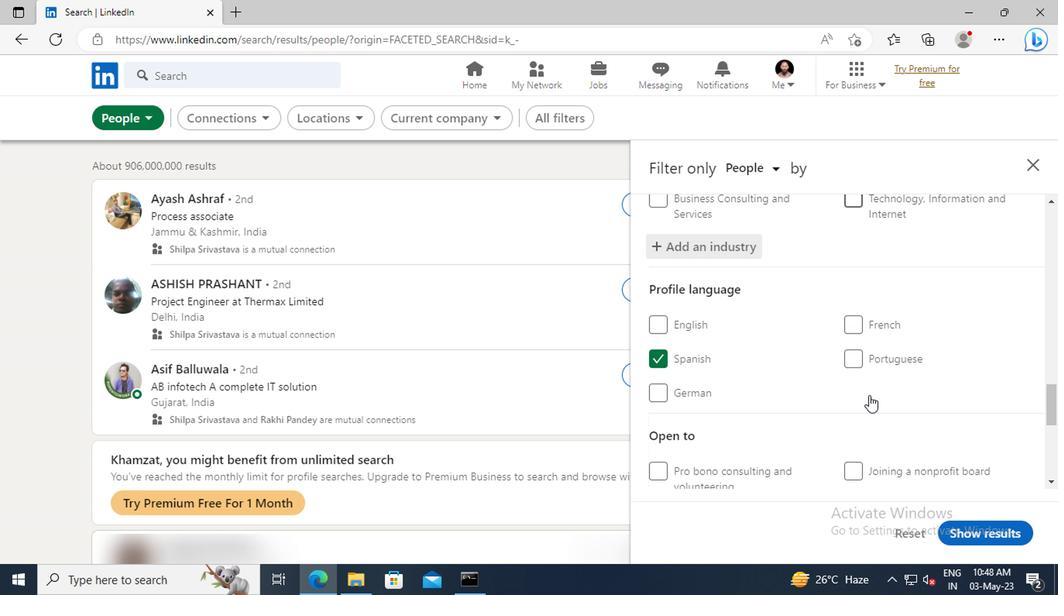 
Action: Mouse scrolled (865, 394) with delta (0, -1)
Screenshot: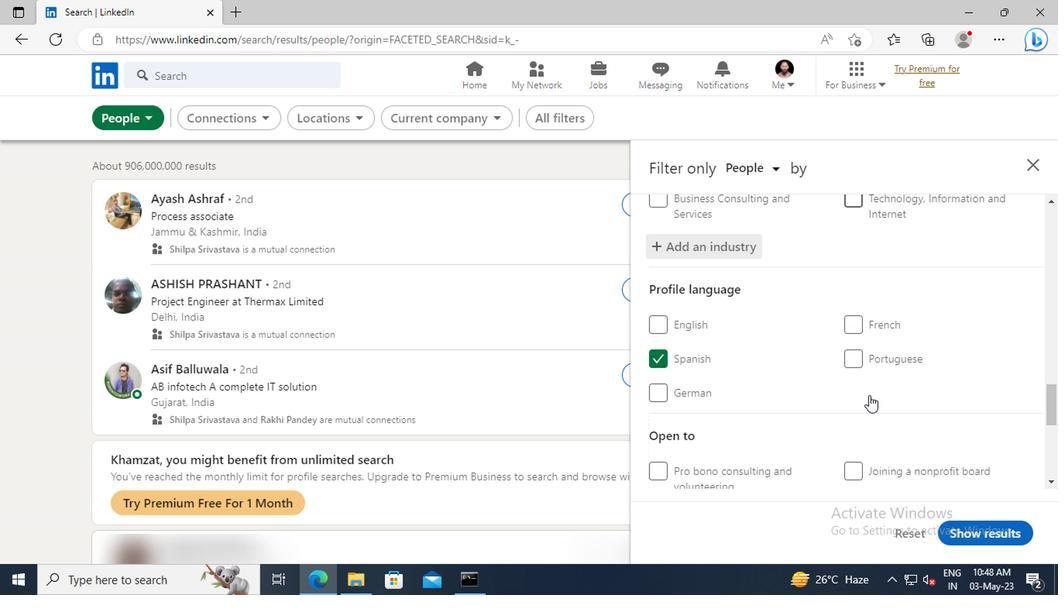 
Action: Mouse moved to (859, 368)
Screenshot: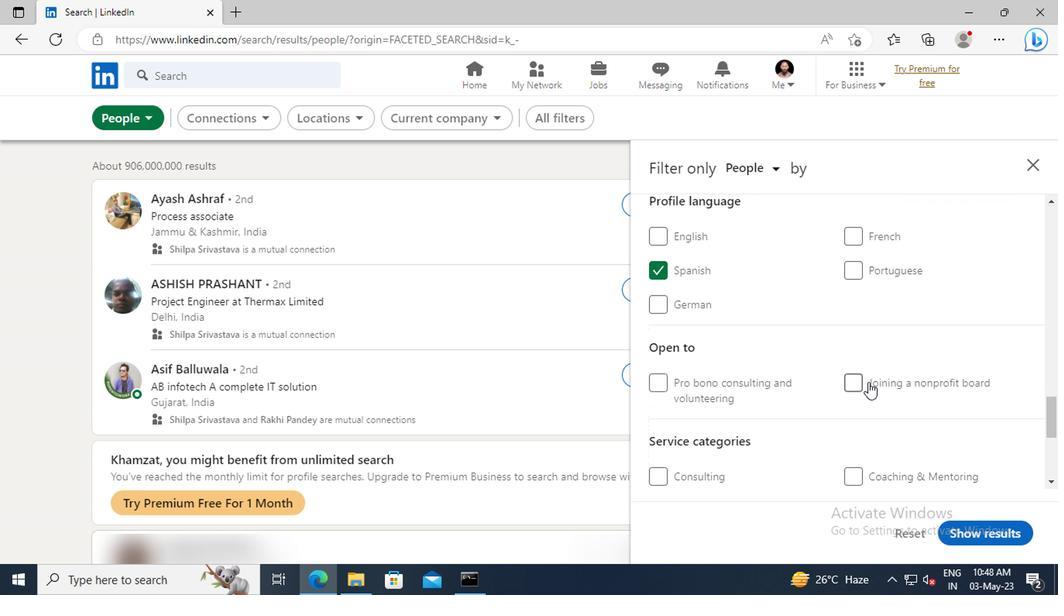 
Action: Mouse scrolled (859, 368) with delta (0, 0)
Screenshot: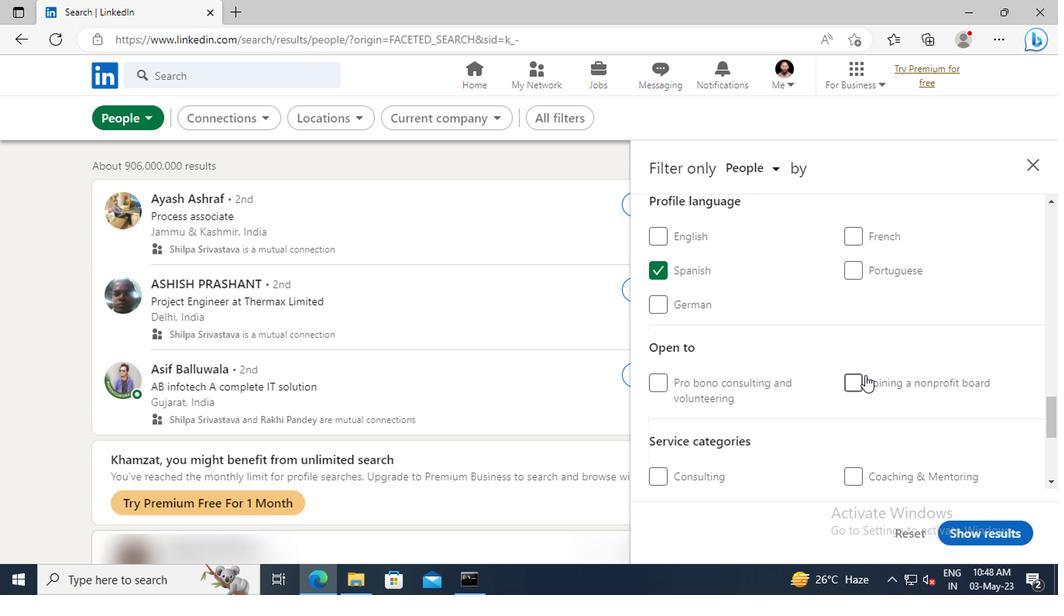 
Action: Mouse moved to (859, 368)
Screenshot: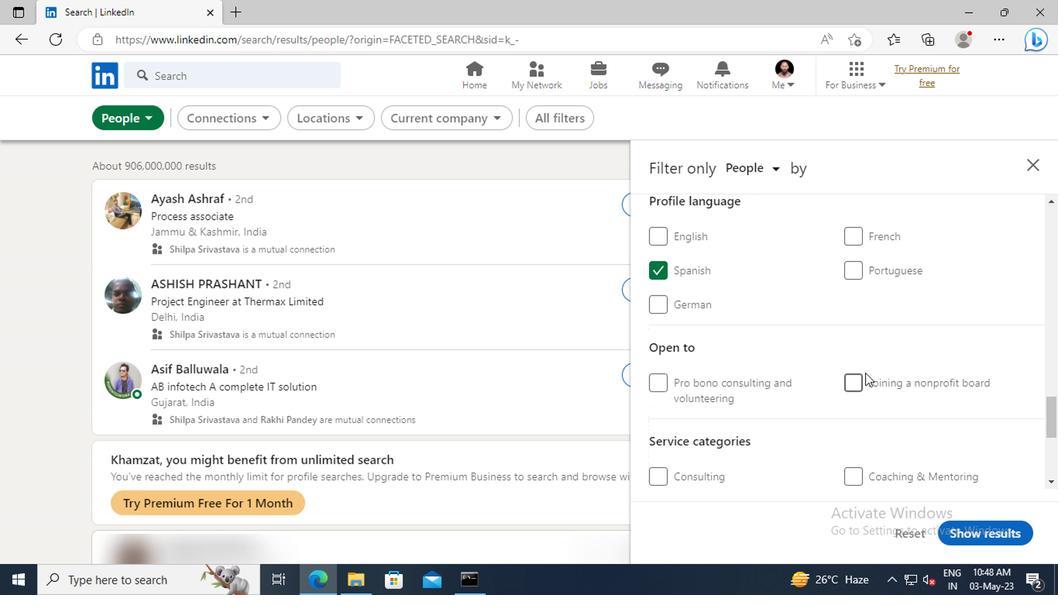 
Action: Mouse scrolled (859, 367) with delta (0, 0)
Screenshot: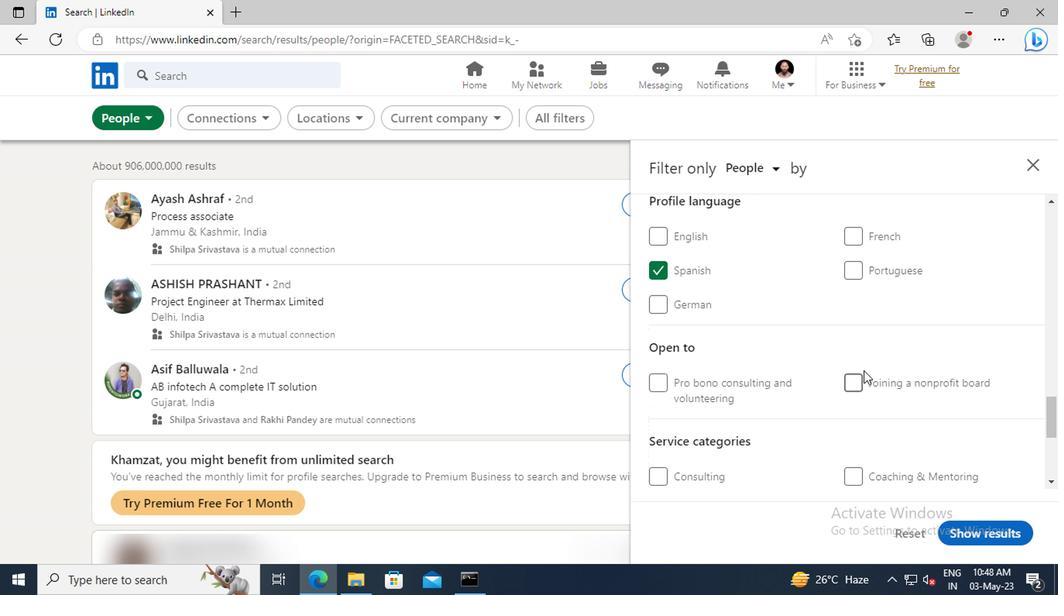 
Action: Mouse moved to (858, 364)
Screenshot: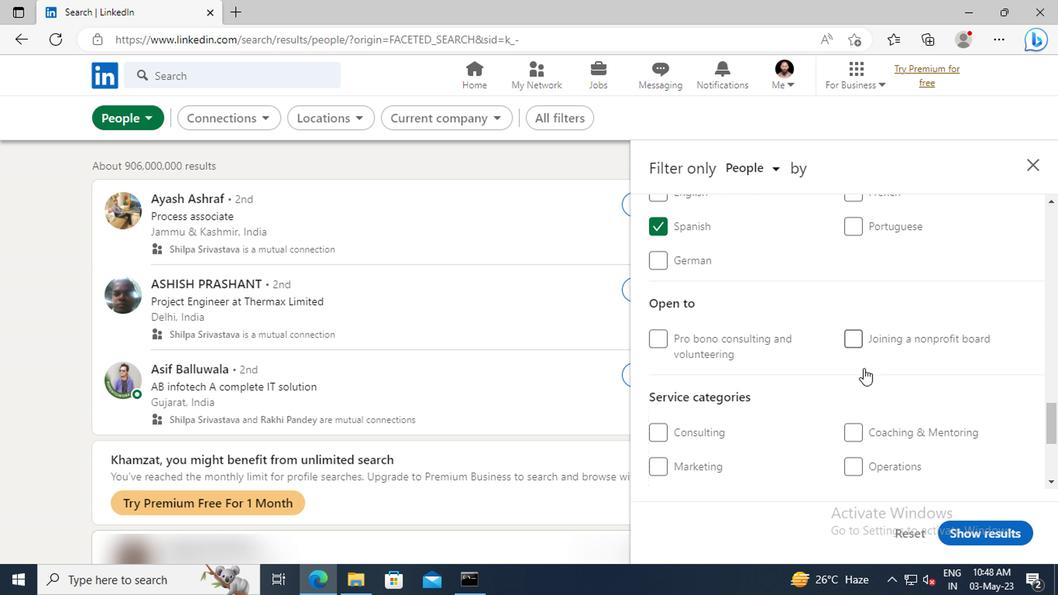 
Action: Mouse scrolled (858, 364) with delta (0, 0)
Screenshot: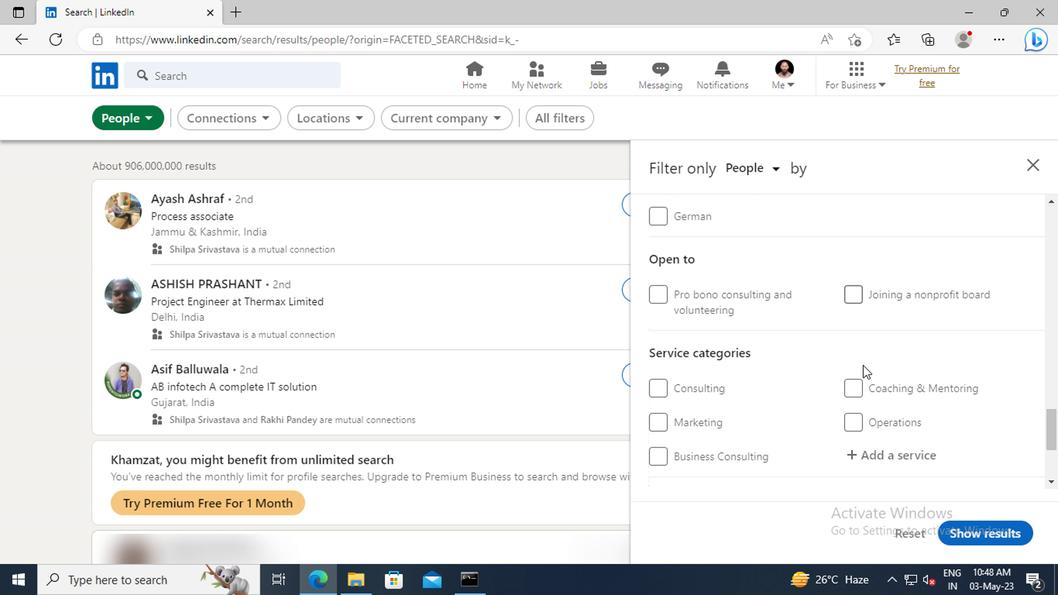 
Action: Mouse scrolled (858, 364) with delta (0, 0)
Screenshot: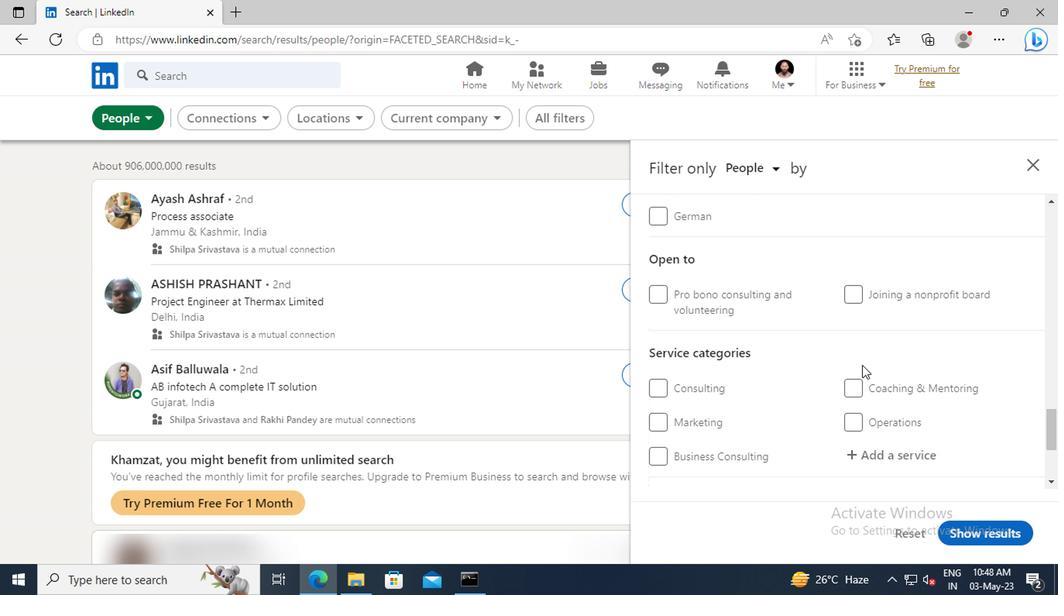 
Action: Mouse moved to (869, 366)
Screenshot: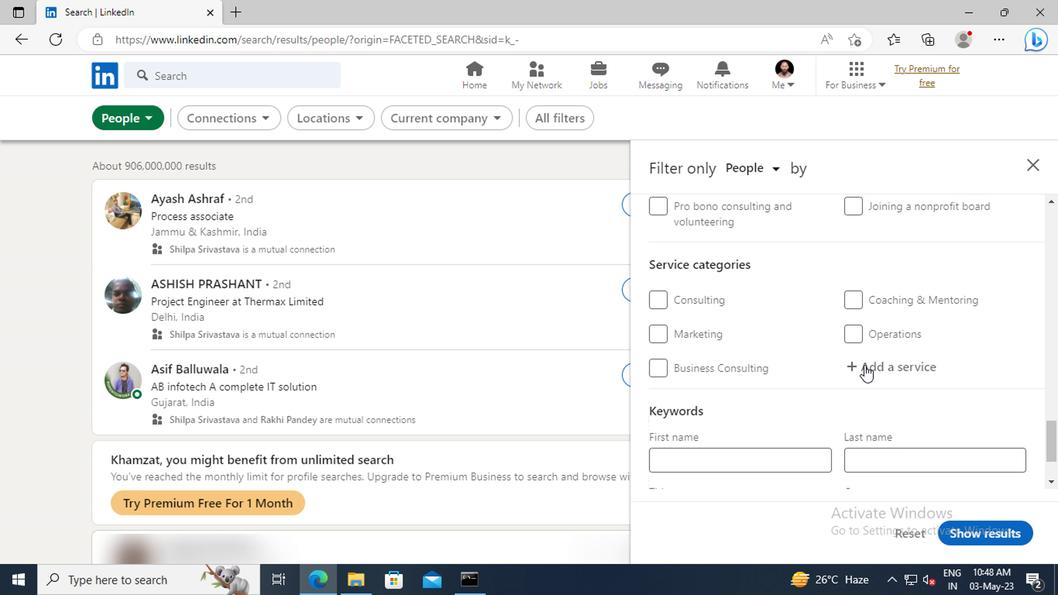 
Action: Mouse pressed left at (869, 366)
Screenshot: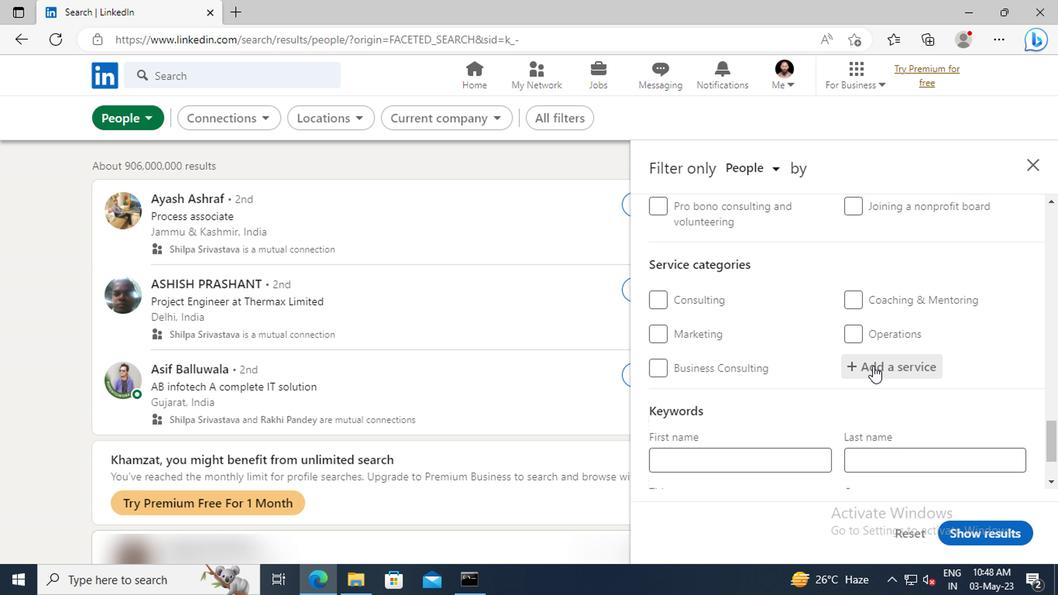 
Action: Key pressed <Key.shift>LOA
Screenshot: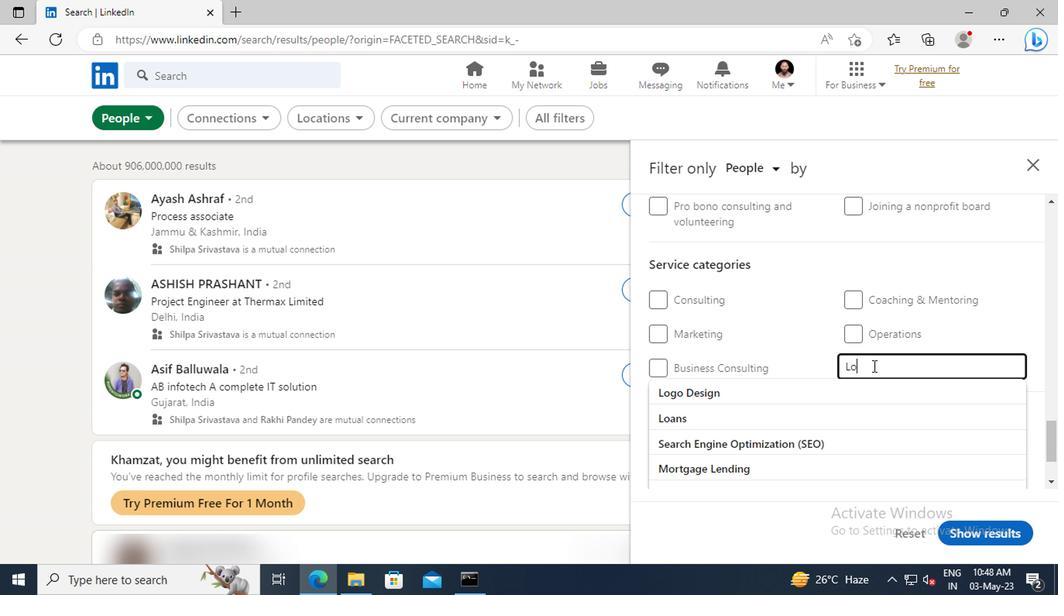 
Action: Mouse moved to (872, 389)
Screenshot: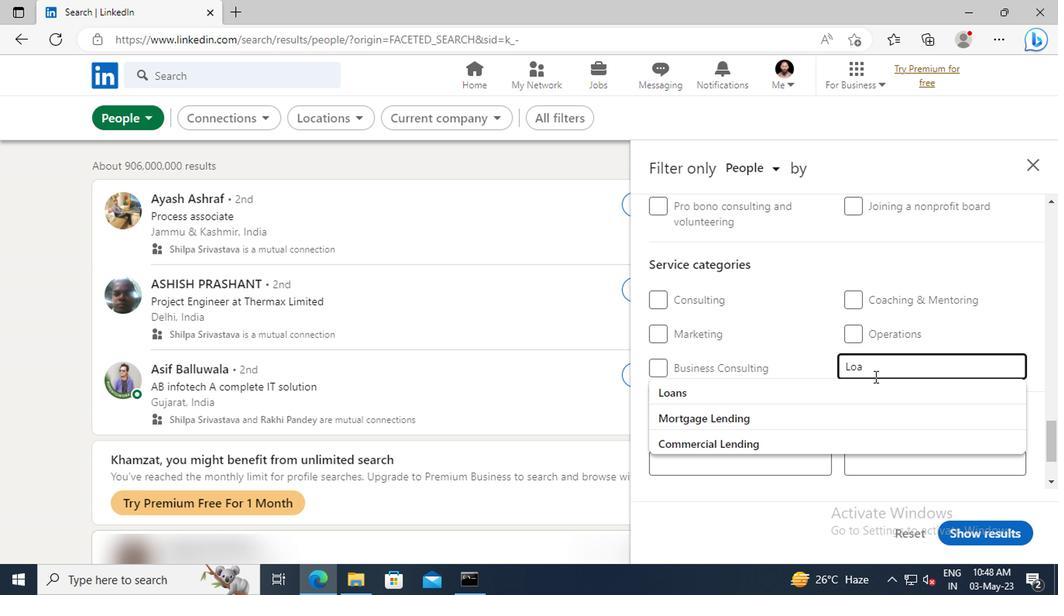 
Action: Mouse pressed left at (872, 389)
Screenshot: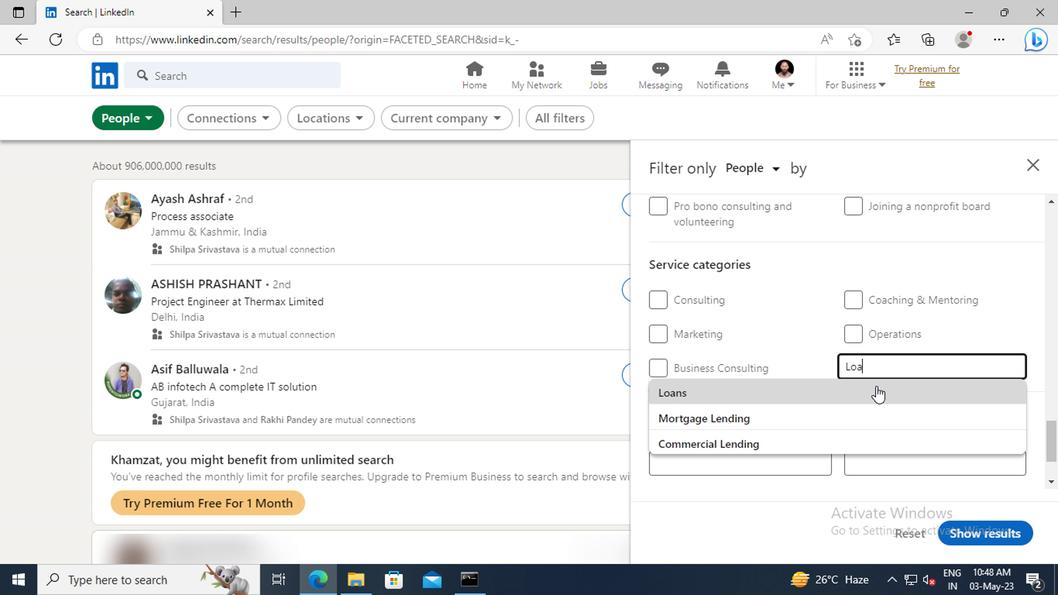 
Action: Mouse scrolled (872, 389) with delta (0, 0)
Screenshot: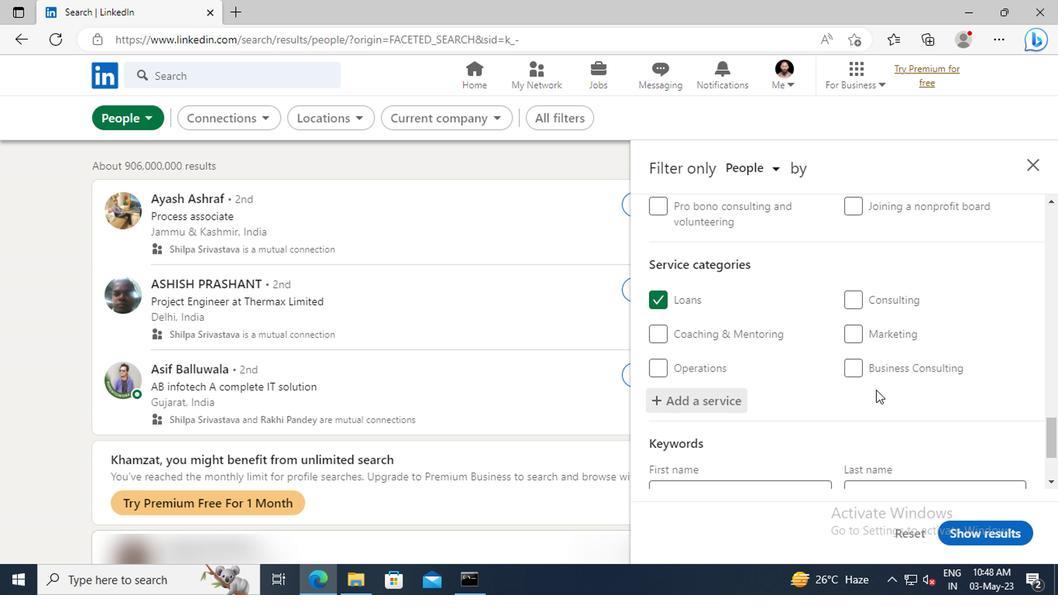 
Action: Mouse scrolled (872, 389) with delta (0, 0)
Screenshot: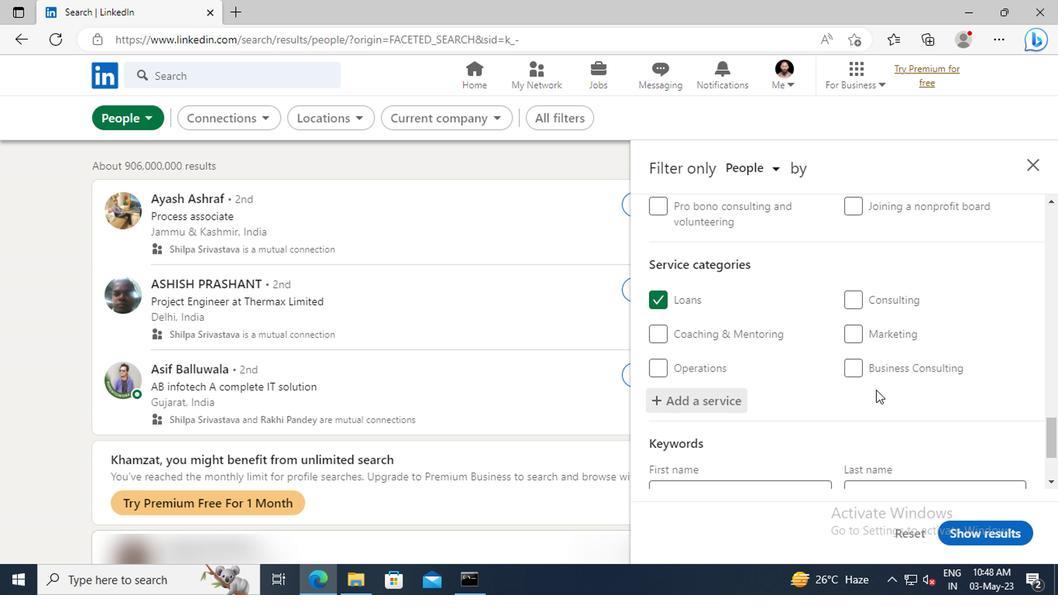 
Action: Mouse scrolled (872, 389) with delta (0, 0)
Screenshot: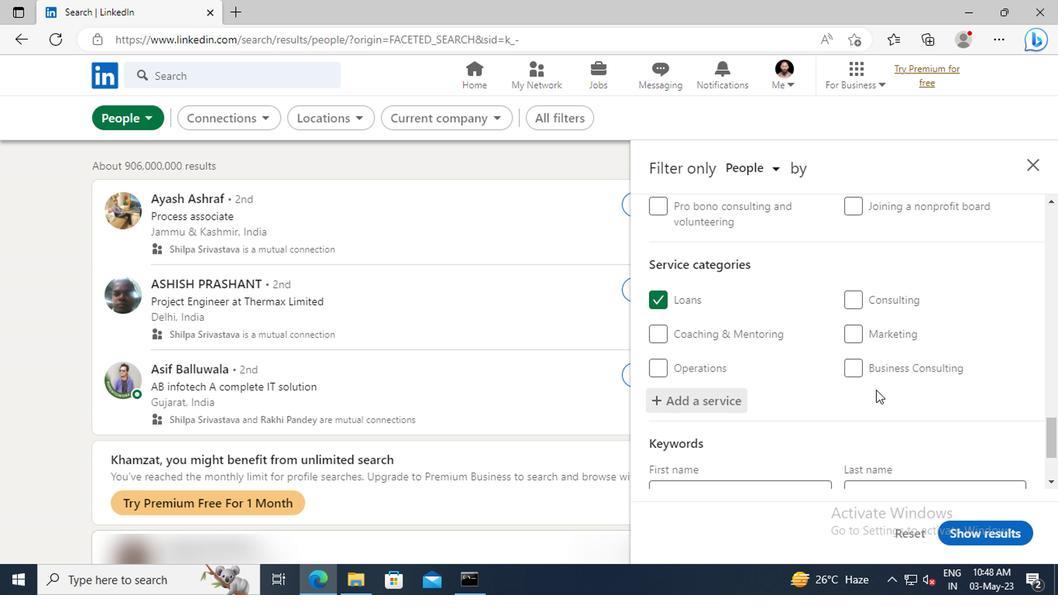 
Action: Mouse scrolled (872, 389) with delta (0, 0)
Screenshot: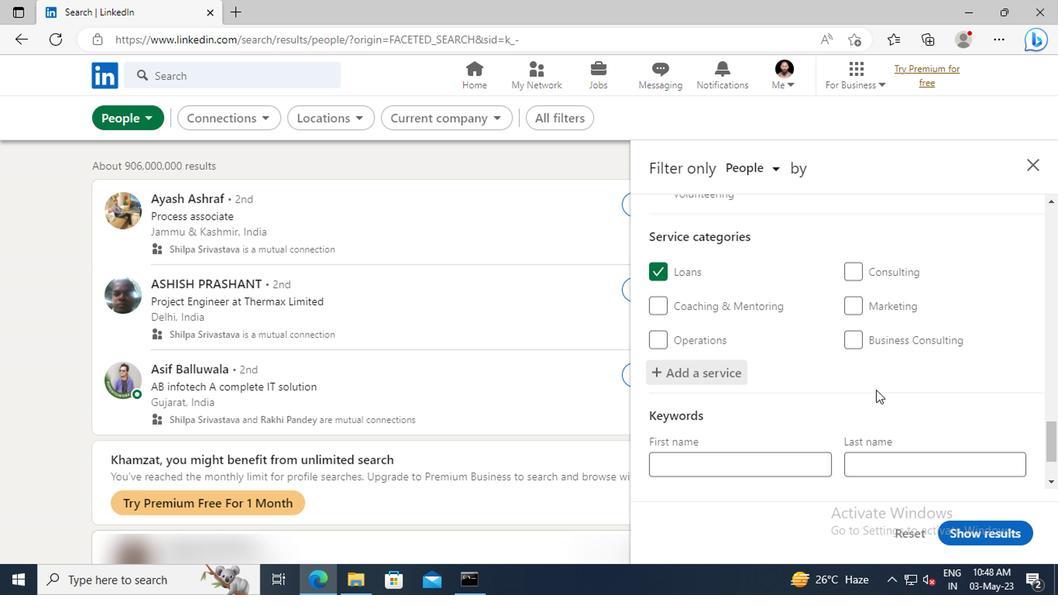
Action: Mouse moved to (754, 420)
Screenshot: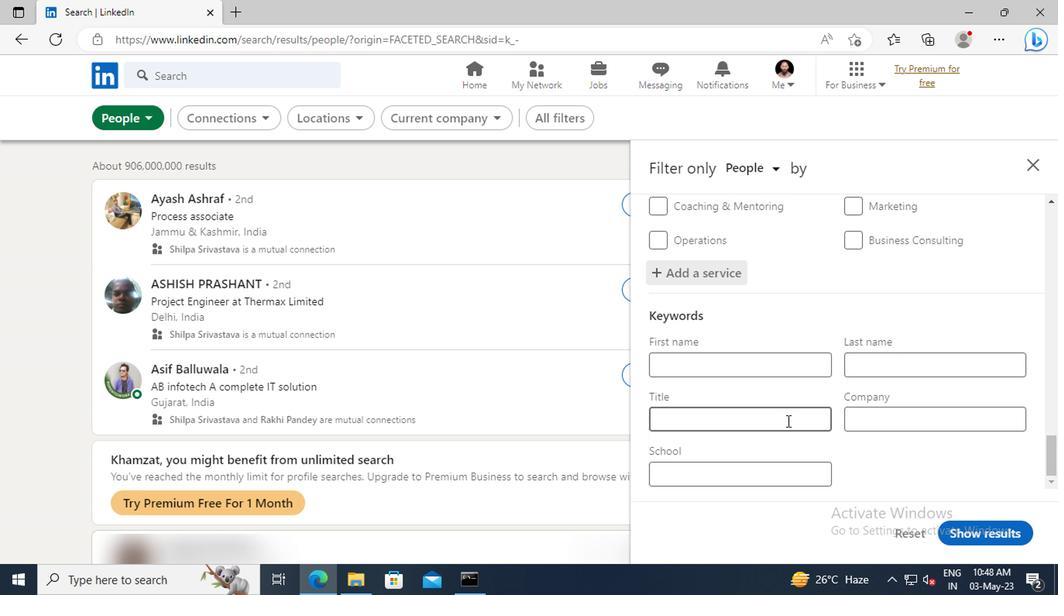 
Action: Mouse pressed left at (754, 420)
Screenshot: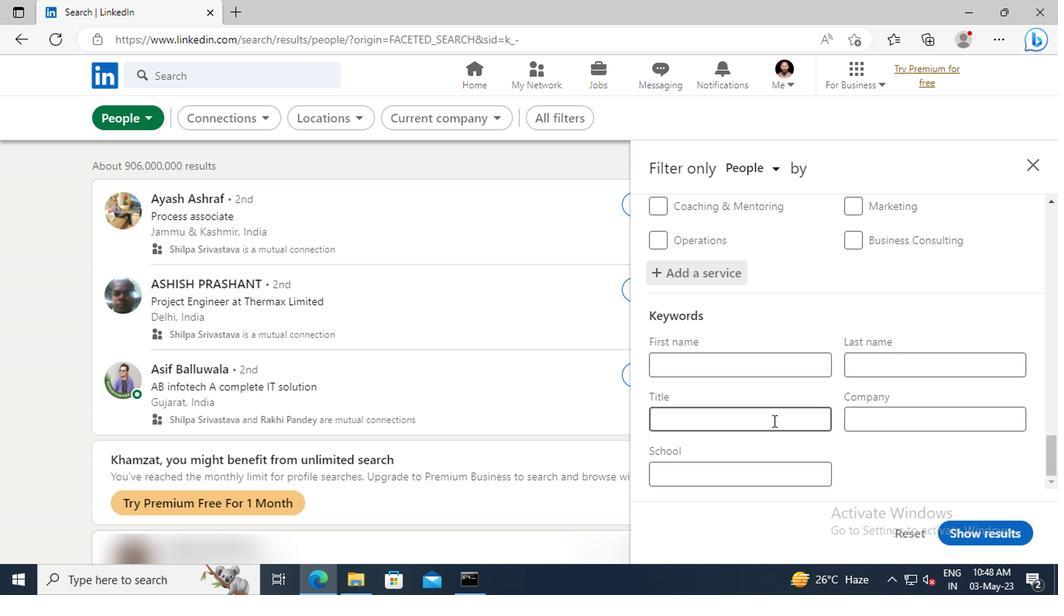 
Action: Key pressed <Key.shift>PUBLIC<Key.space><Key.shift>RELATIONS<Key.enter>
Screenshot: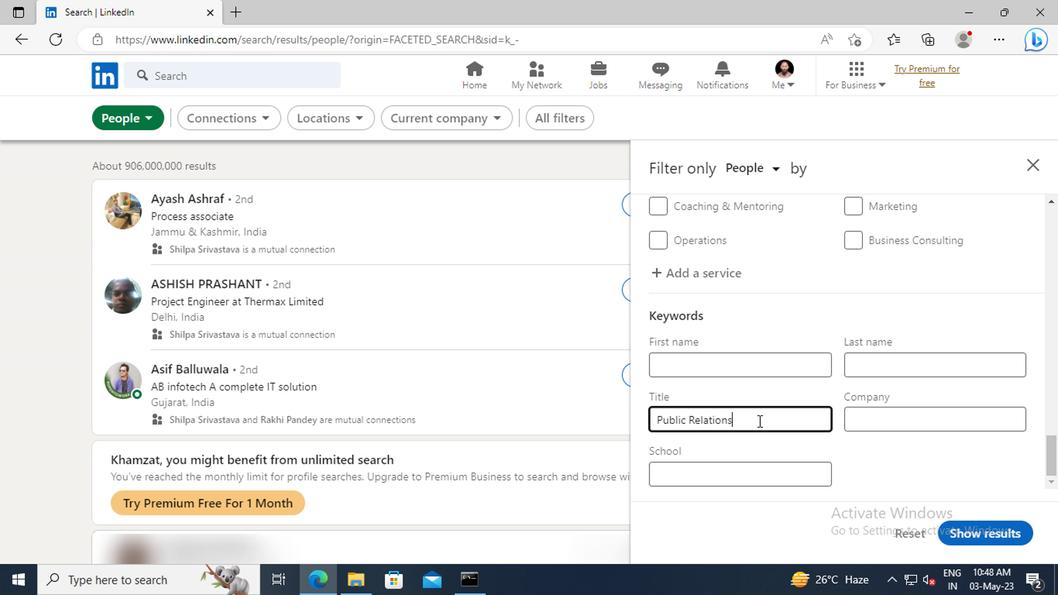 
Action: Mouse moved to (953, 526)
Screenshot: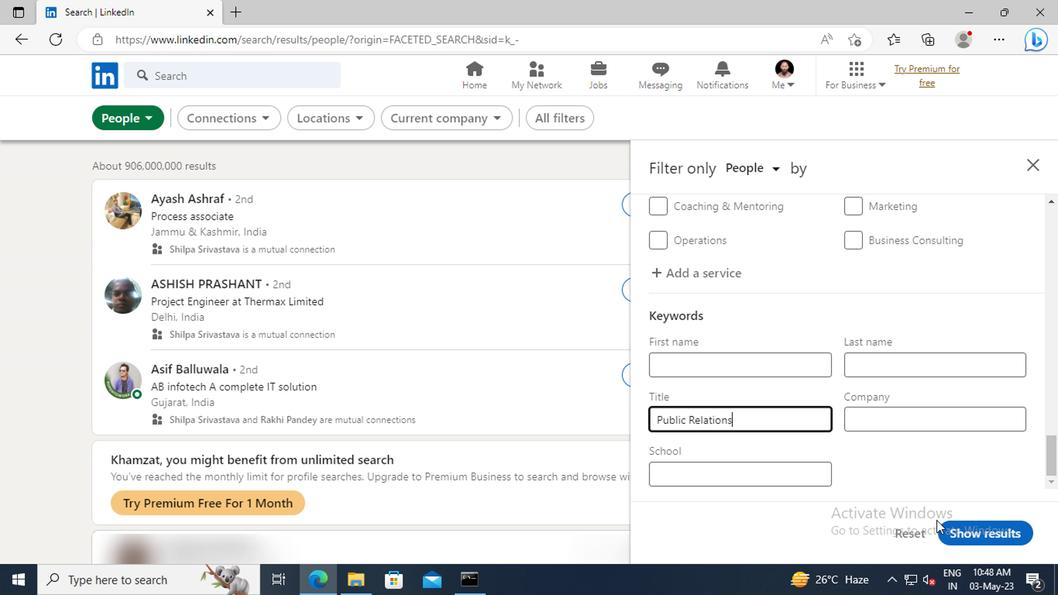 
Action: Mouse pressed left at (953, 526)
Screenshot: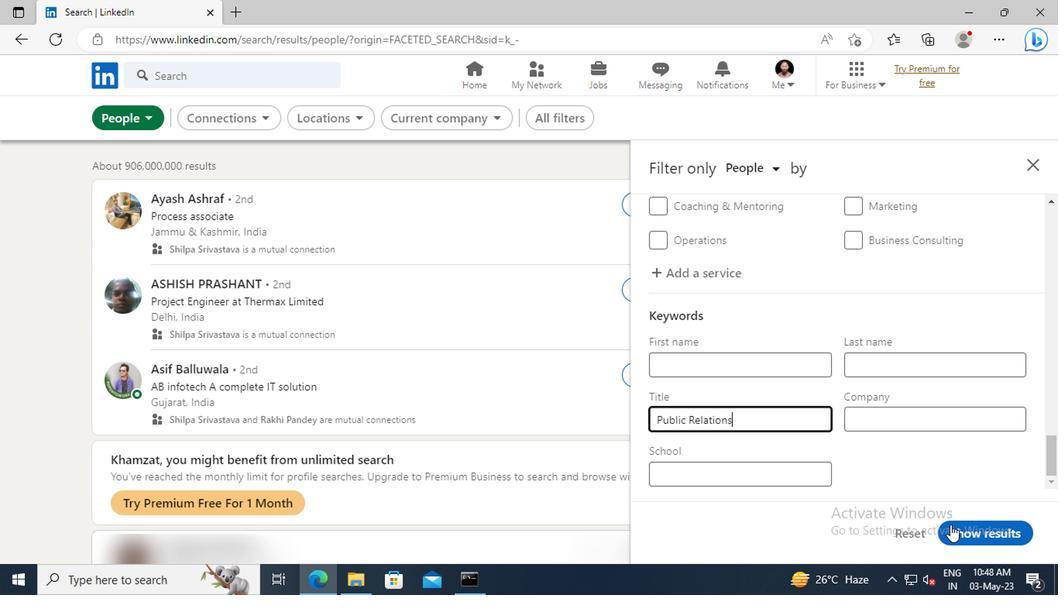 
